 Task: Look for space in Paragould, United States from 10th September, 2023 to 16th September, 2023 for 4 adults in price range Rs.10000 to Rs.14000. Place can be private room with 4 bedrooms having 4 beds and 4 bathrooms. Property type can be house, flat, guest house. Amenities needed are: wifi, TV, free parkinig on premises, gym, breakfast. Booking option can be shelf check-in. Required host language is English.
Action: Mouse moved to (503, 103)
Screenshot: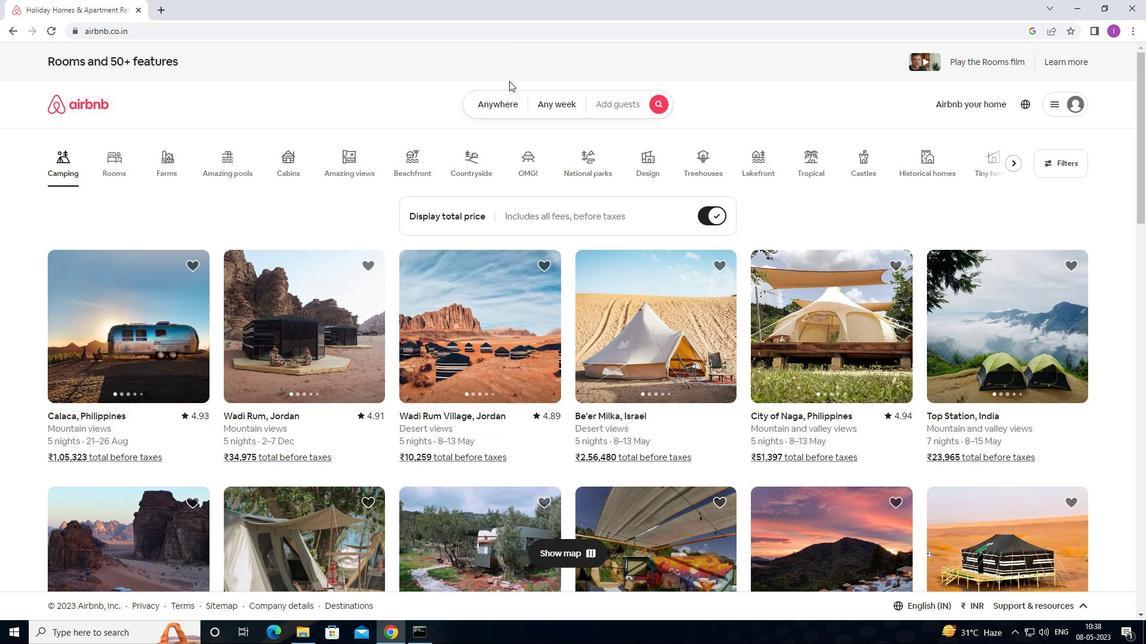 
Action: Mouse pressed left at (503, 103)
Screenshot: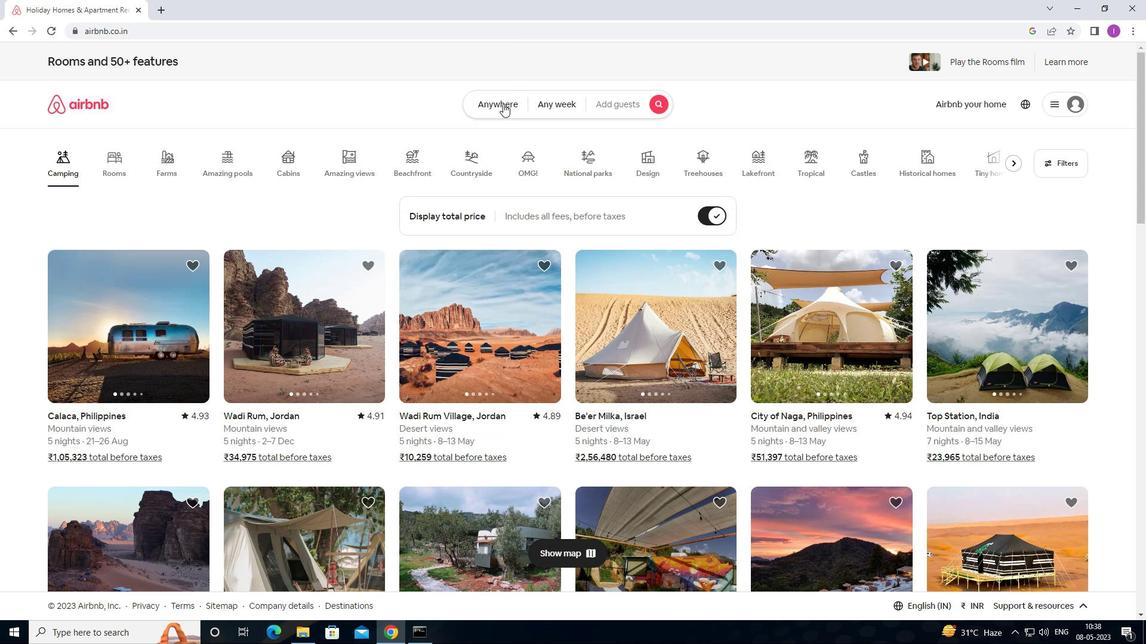
Action: Mouse moved to (390, 150)
Screenshot: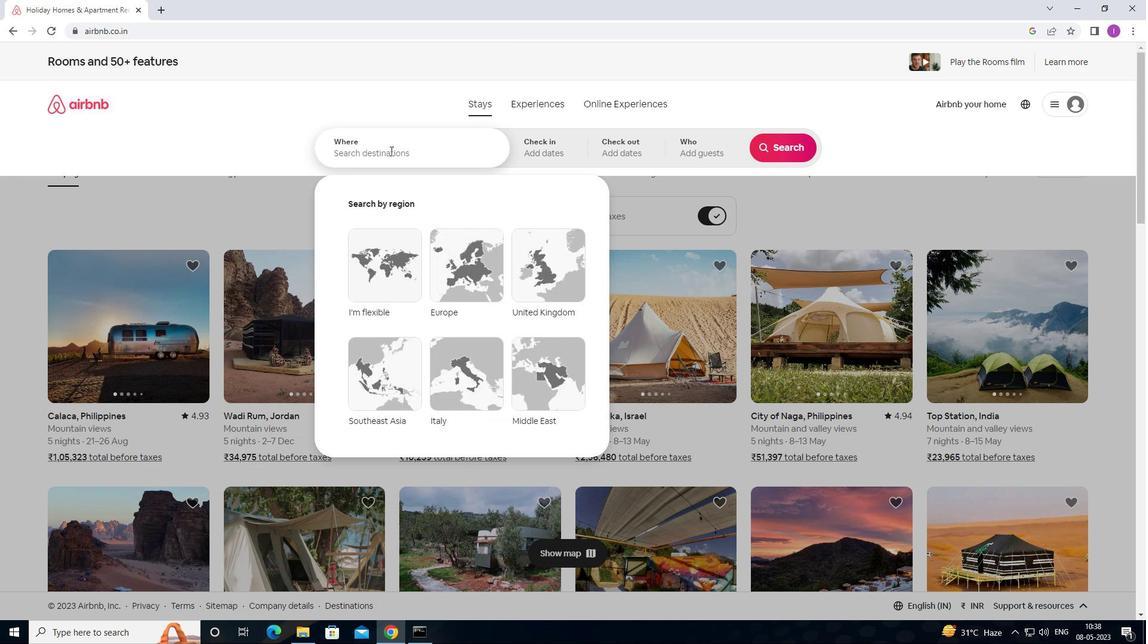 
Action: Mouse pressed left at (390, 150)
Screenshot: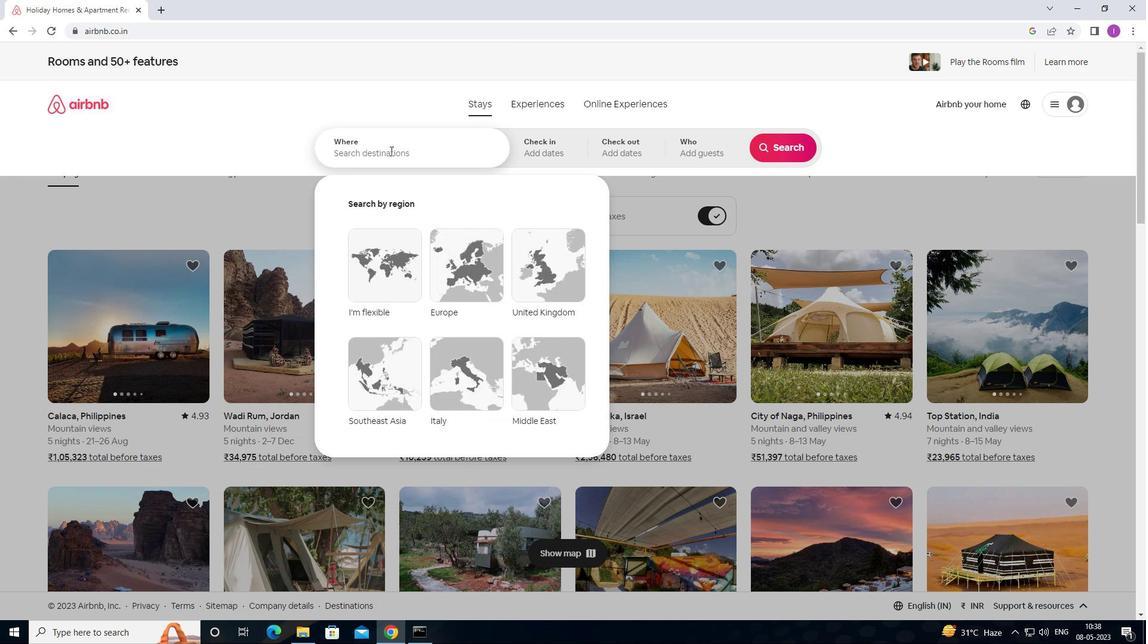 
Action: Mouse moved to (391, 150)
Screenshot: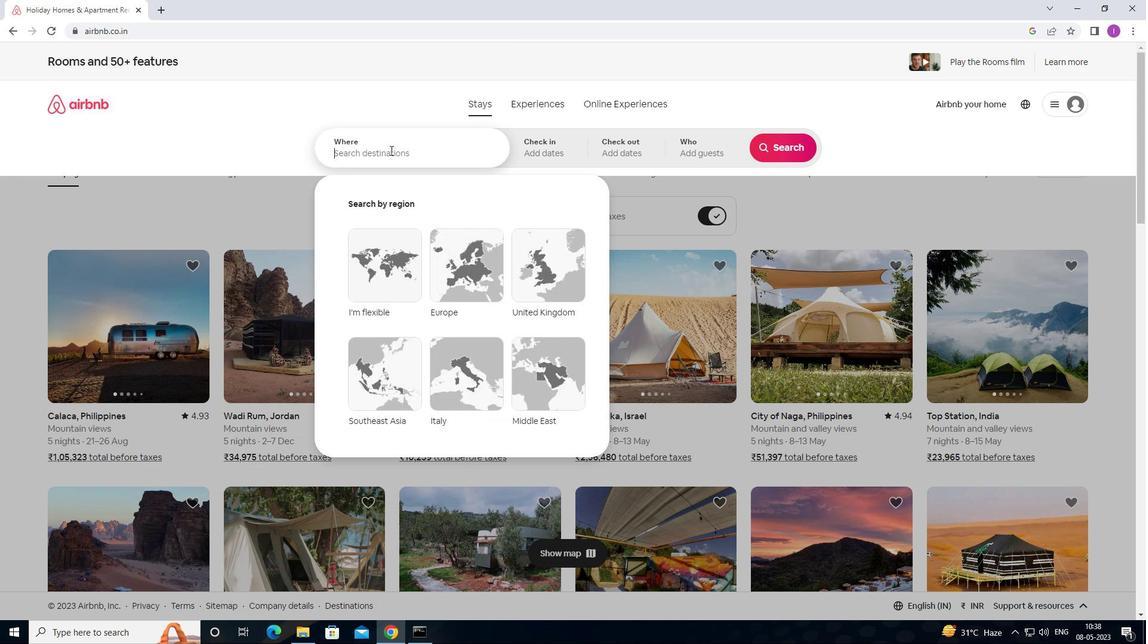 
Action: Key pressed <Key.shift>PARAGOULD,<Key.shift>UNITED<Key.space>STATES
Screenshot: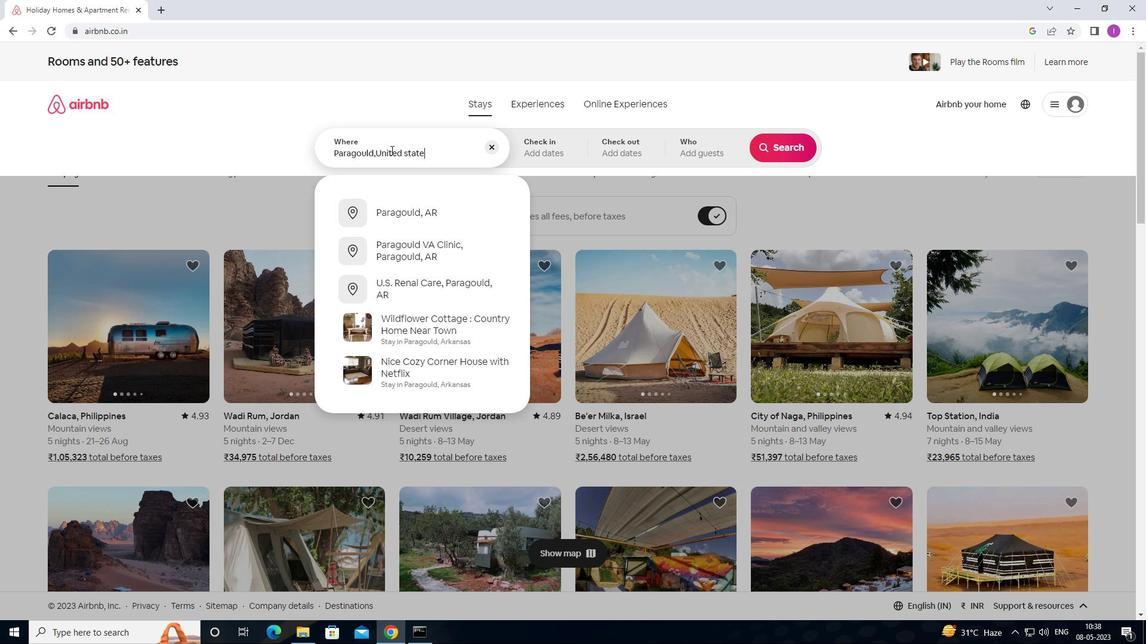 
Action: Mouse moved to (549, 163)
Screenshot: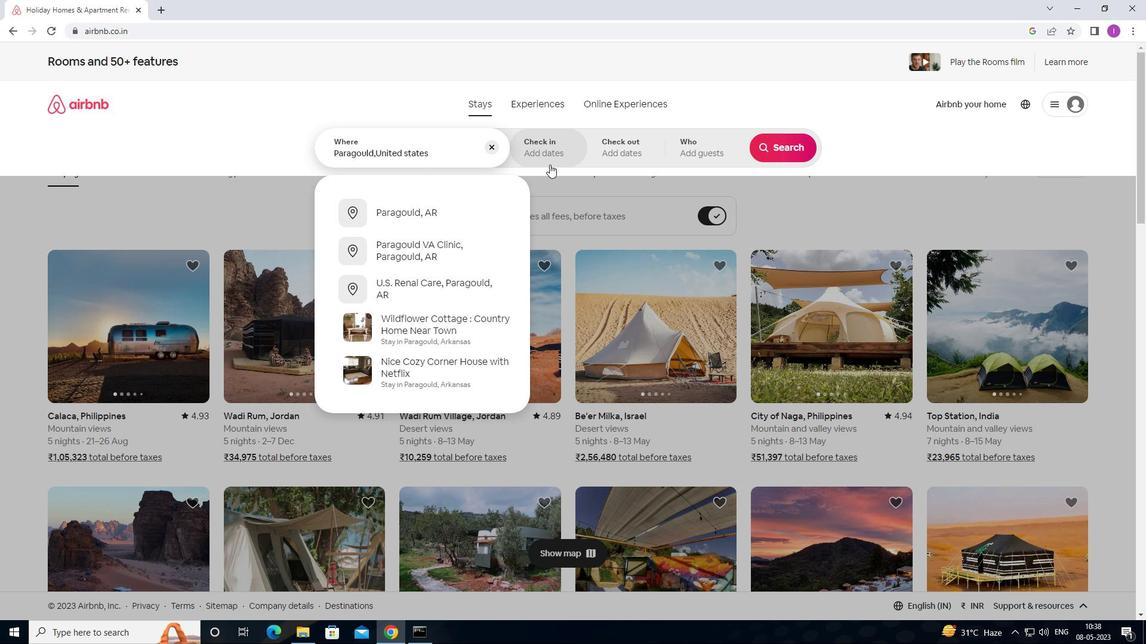 
Action: Mouse pressed left at (549, 163)
Screenshot: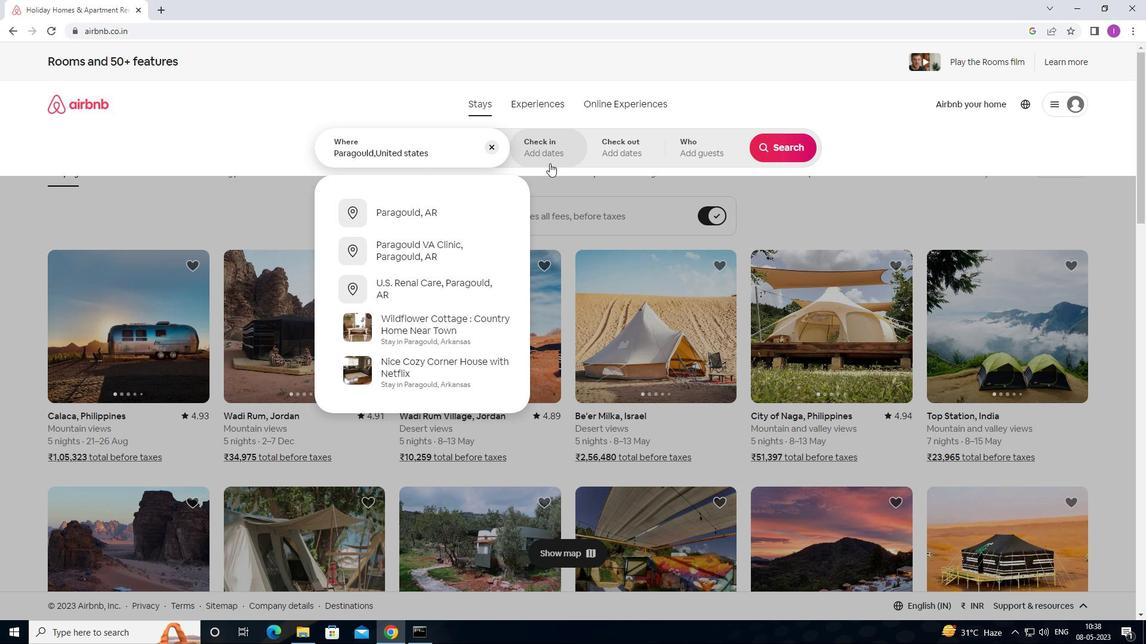 
Action: Mouse moved to (784, 238)
Screenshot: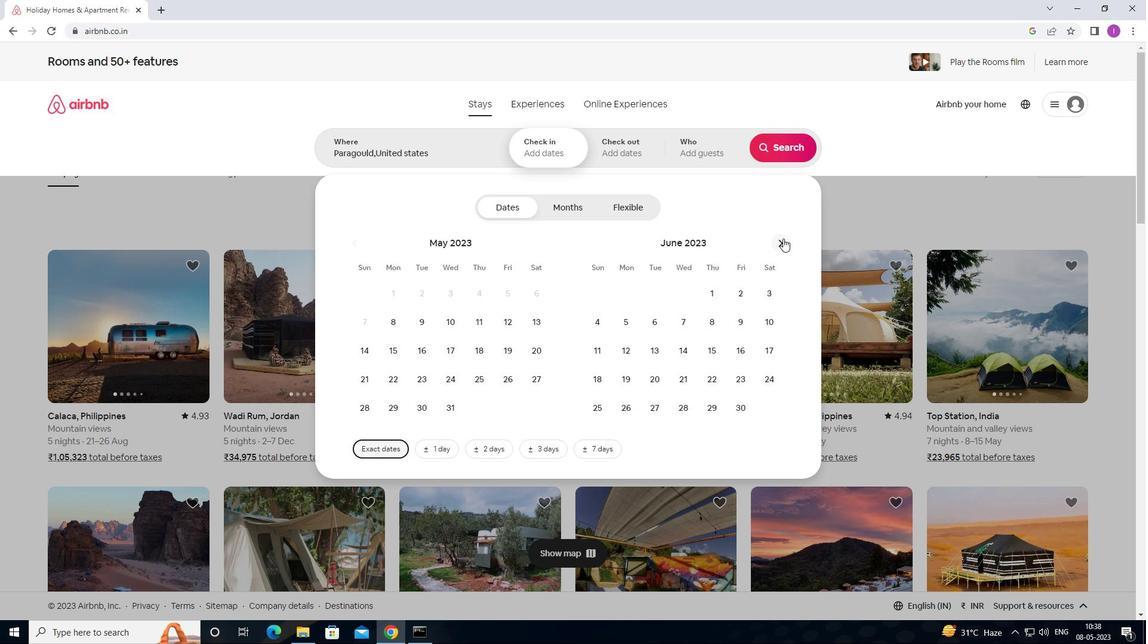 
Action: Mouse pressed left at (784, 238)
Screenshot: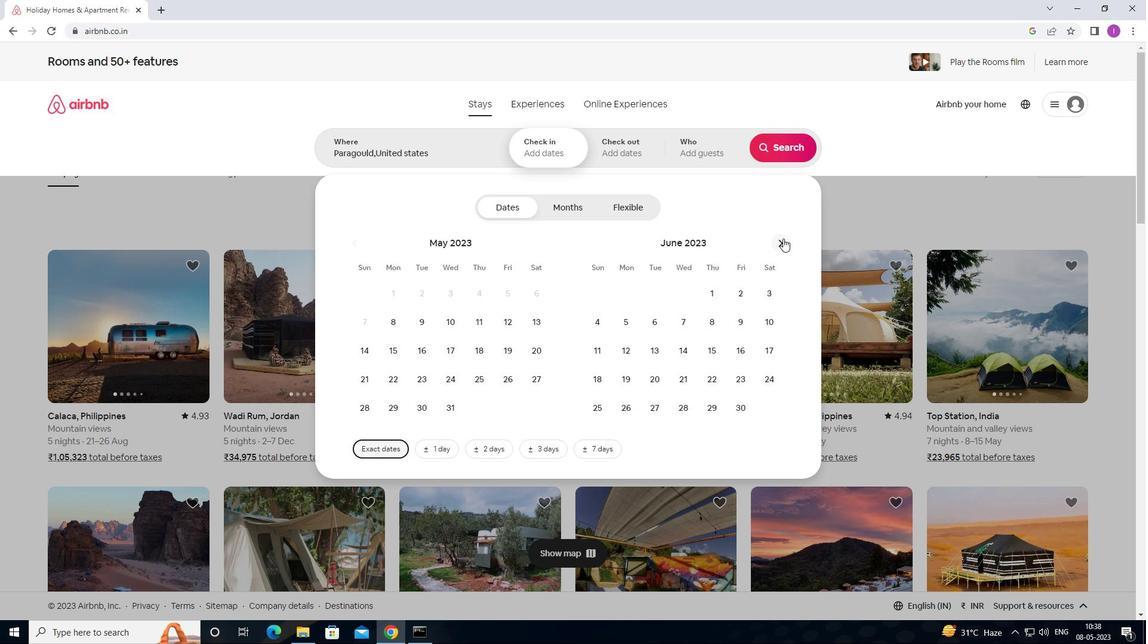 
Action: Mouse moved to (785, 239)
Screenshot: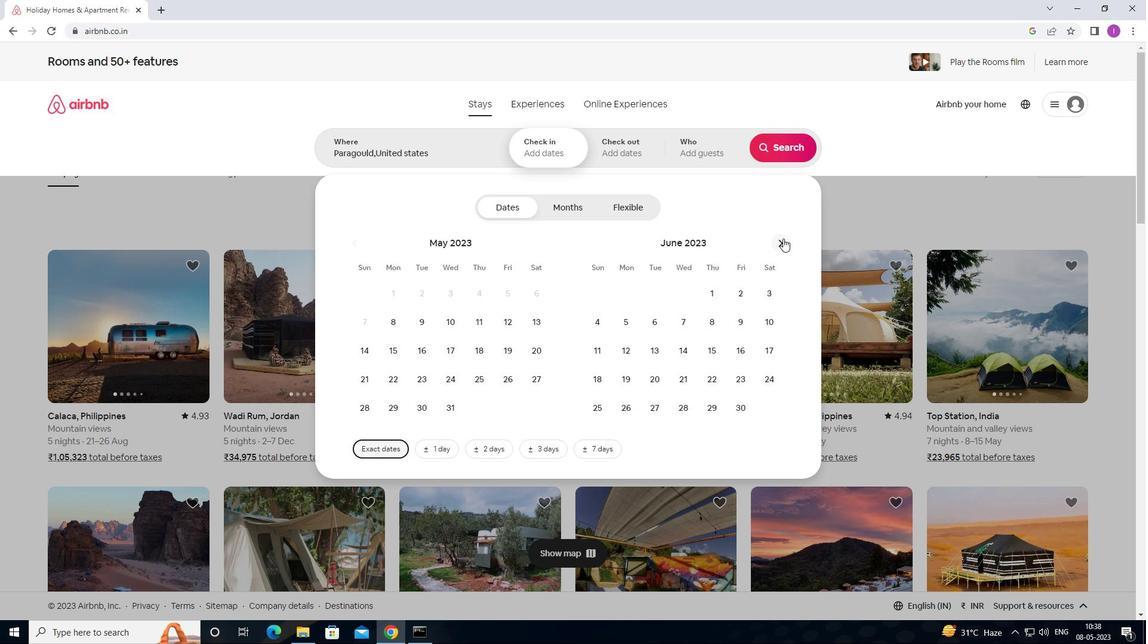 
Action: Mouse pressed left at (785, 239)
Screenshot: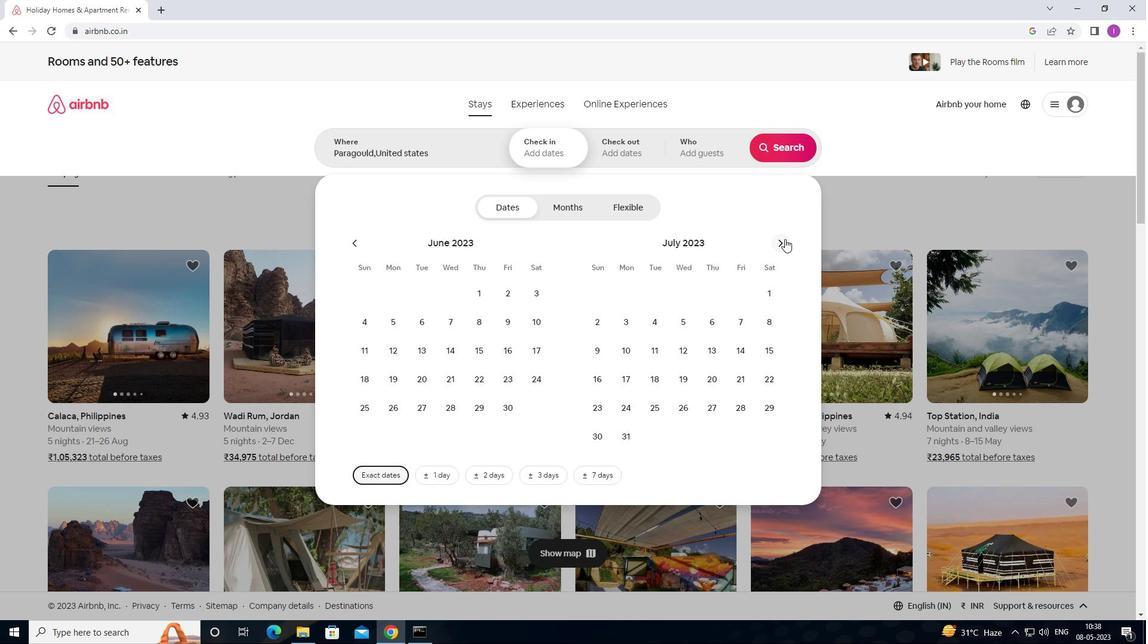 
Action: Mouse pressed left at (785, 239)
Screenshot: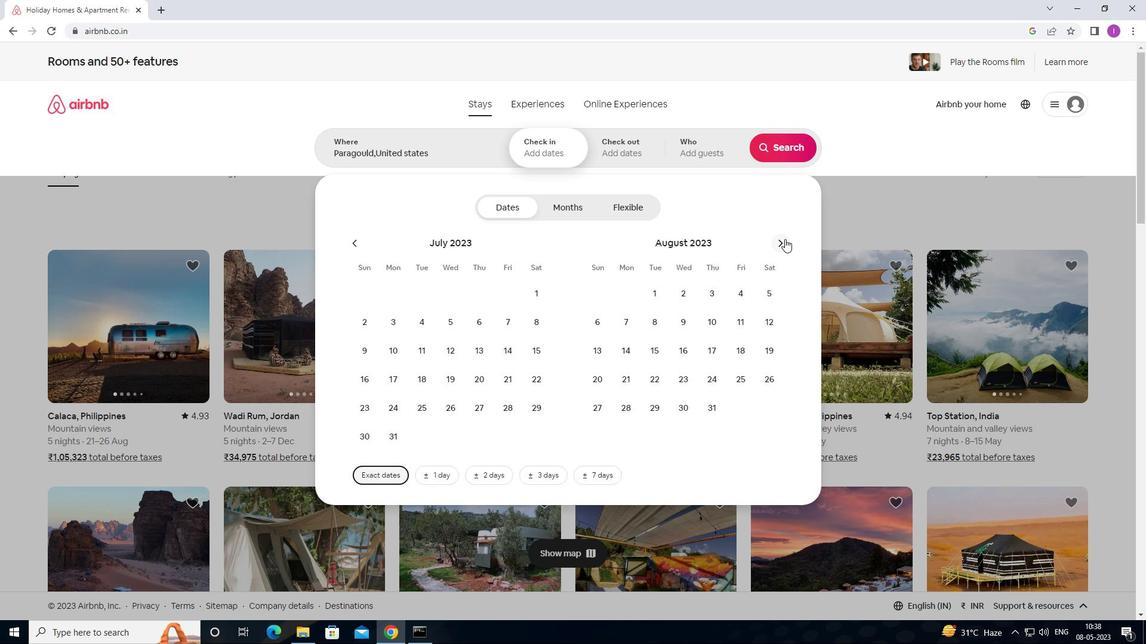 
Action: Mouse moved to (597, 352)
Screenshot: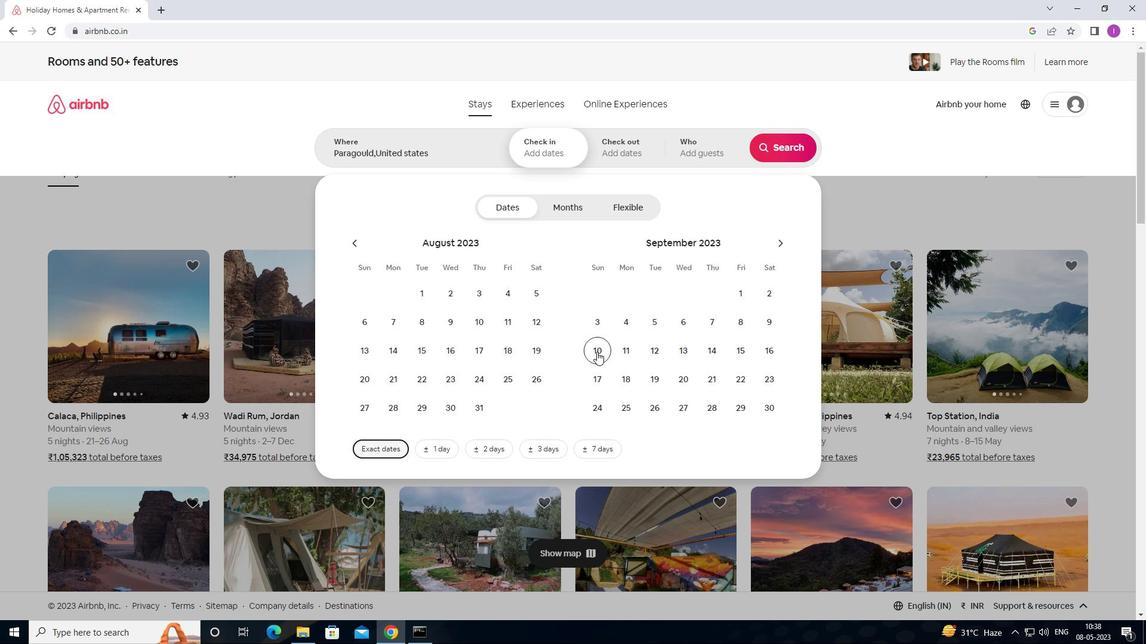 
Action: Mouse pressed left at (597, 352)
Screenshot: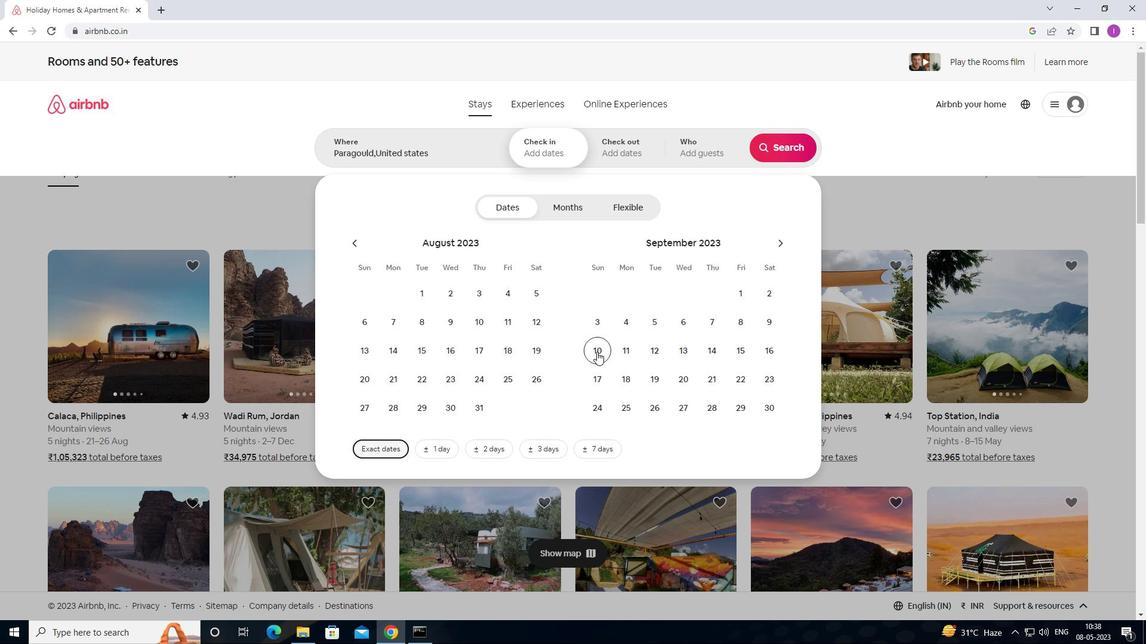 
Action: Mouse moved to (765, 348)
Screenshot: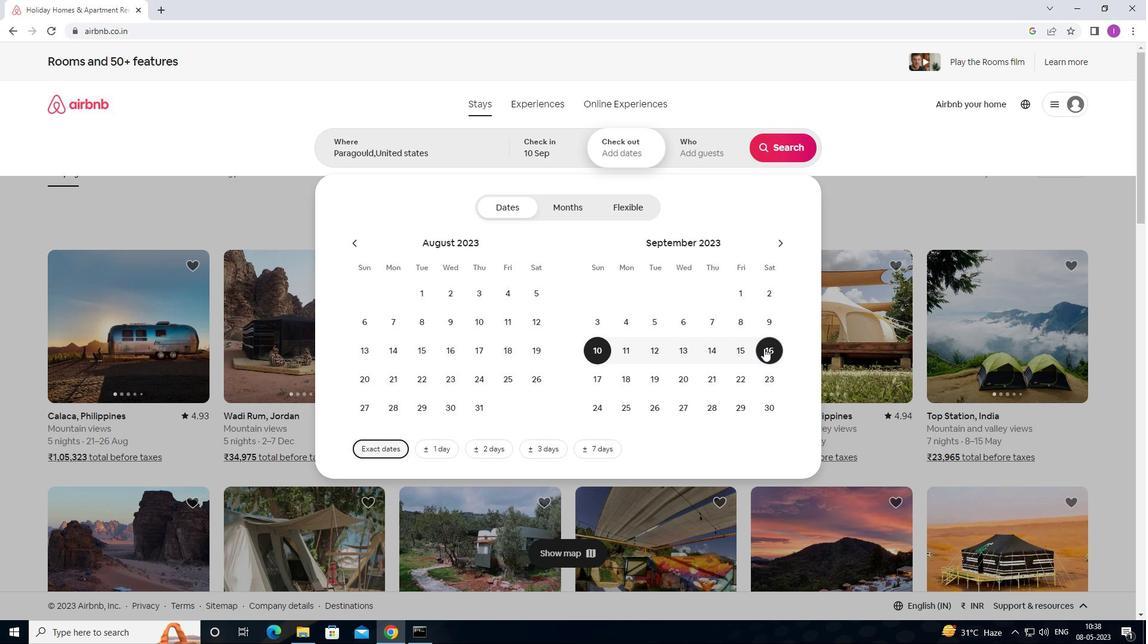 
Action: Mouse pressed left at (765, 348)
Screenshot: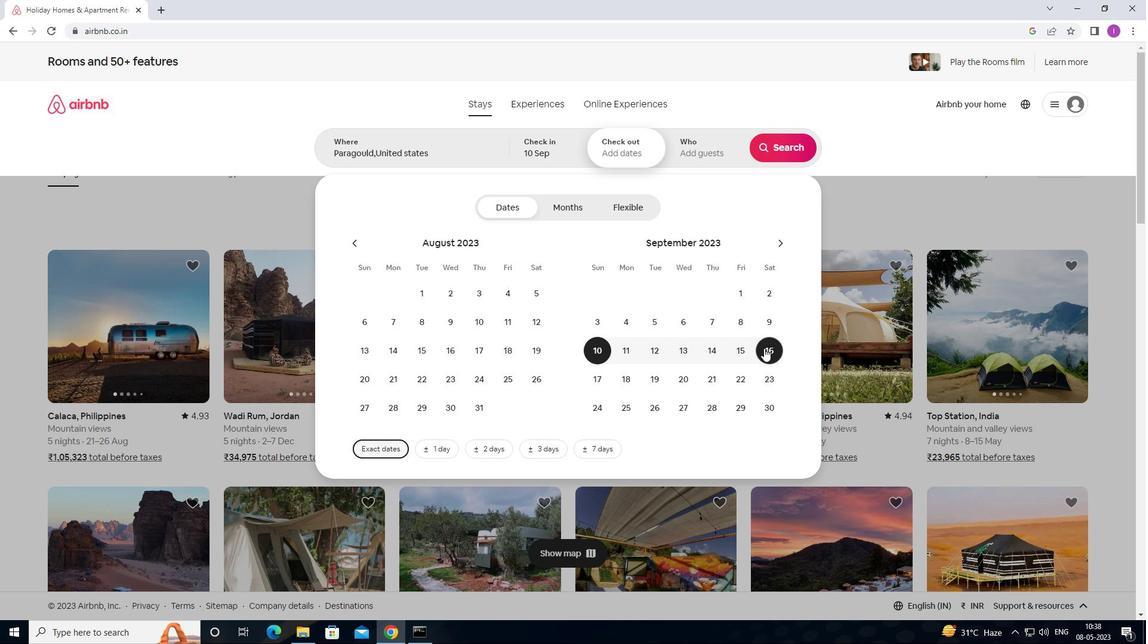 
Action: Mouse moved to (729, 150)
Screenshot: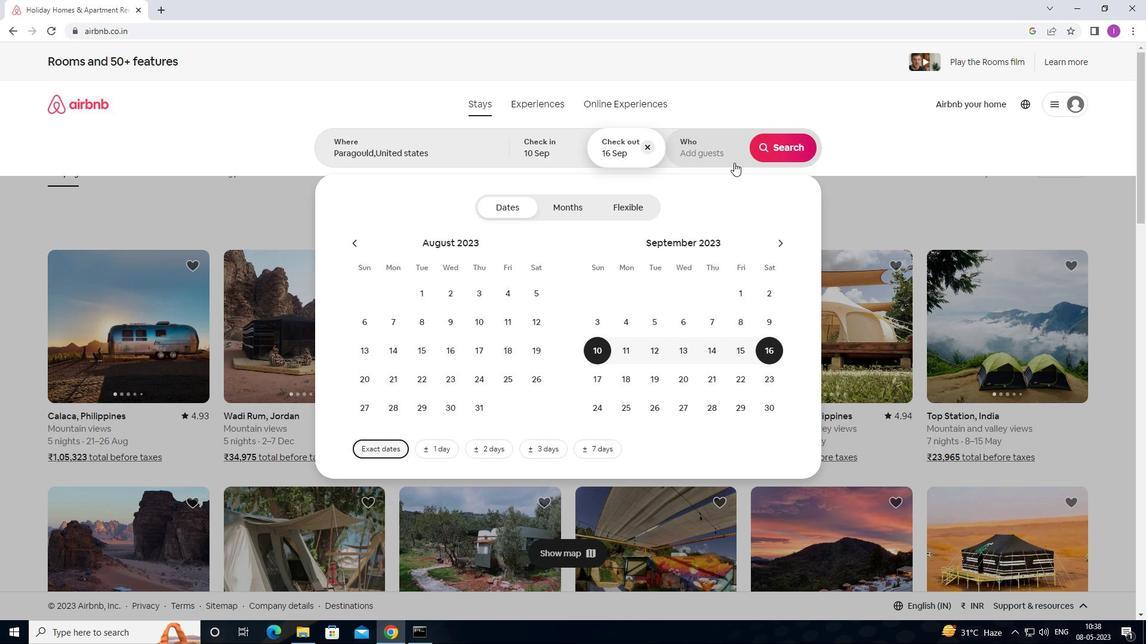 
Action: Mouse pressed left at (729, 150)
Screenshot: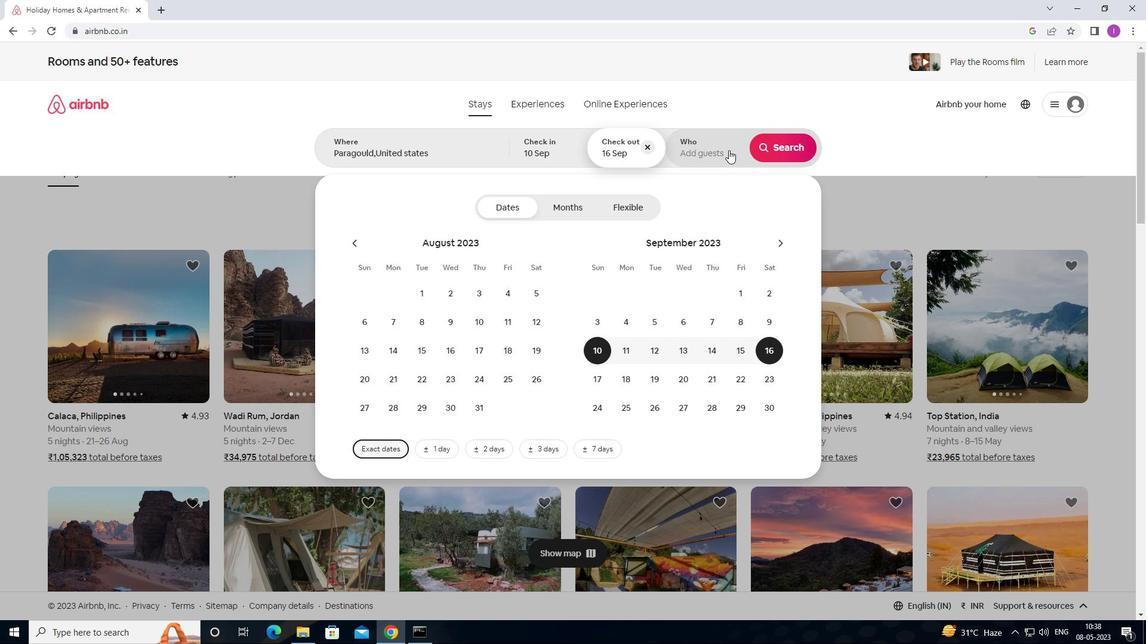 
Action: Mouse moved to (781, 210)
Screenshot: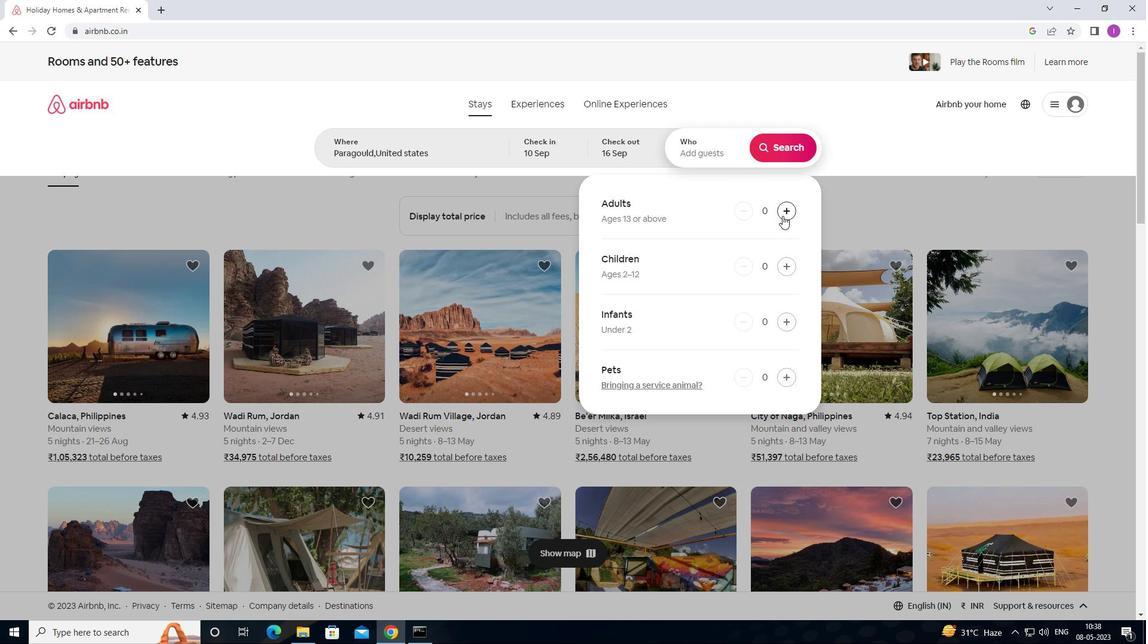 
Action: Mouse pressed left at (781, 210)
Screenshot: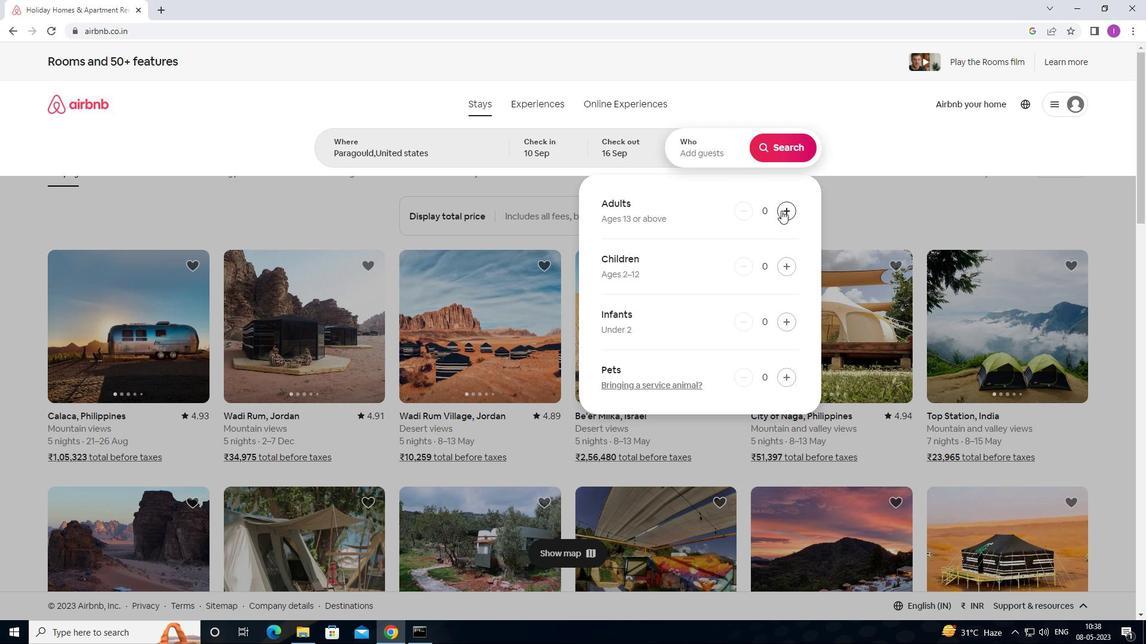 
Action: Mouse moved to (782, 209)
Screenshot: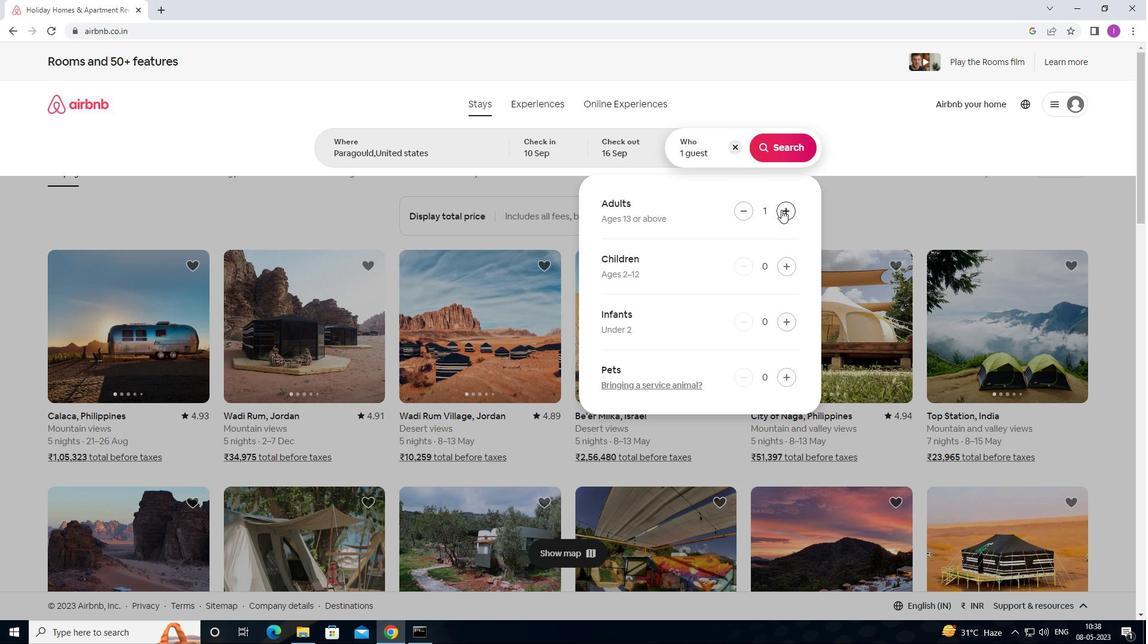 
Action: Mouse pressed left at (782, 209)
Screenshot: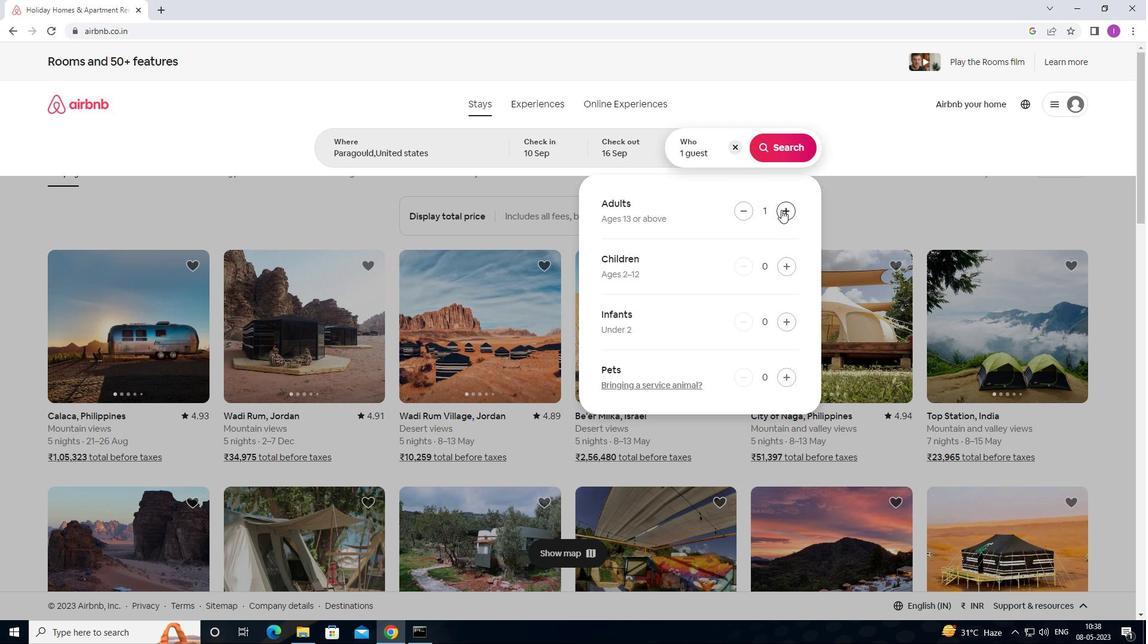 
Action: Mouse pressed left at (782, 209)
Screenshot: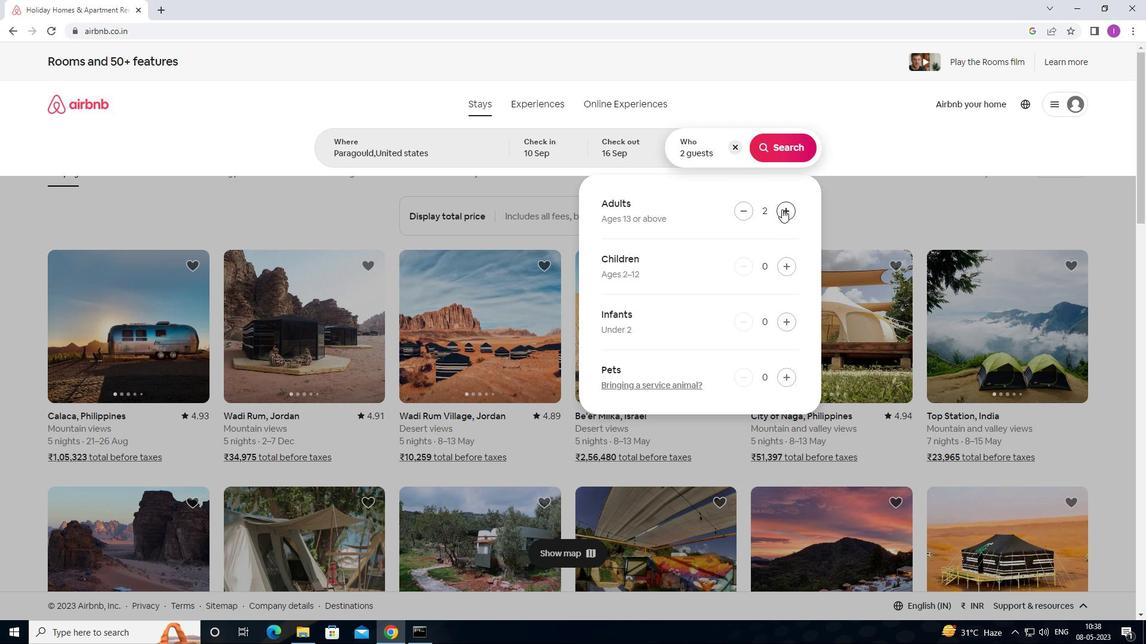 
Action: Mouse pressed left at (782, 209)
Screenshot: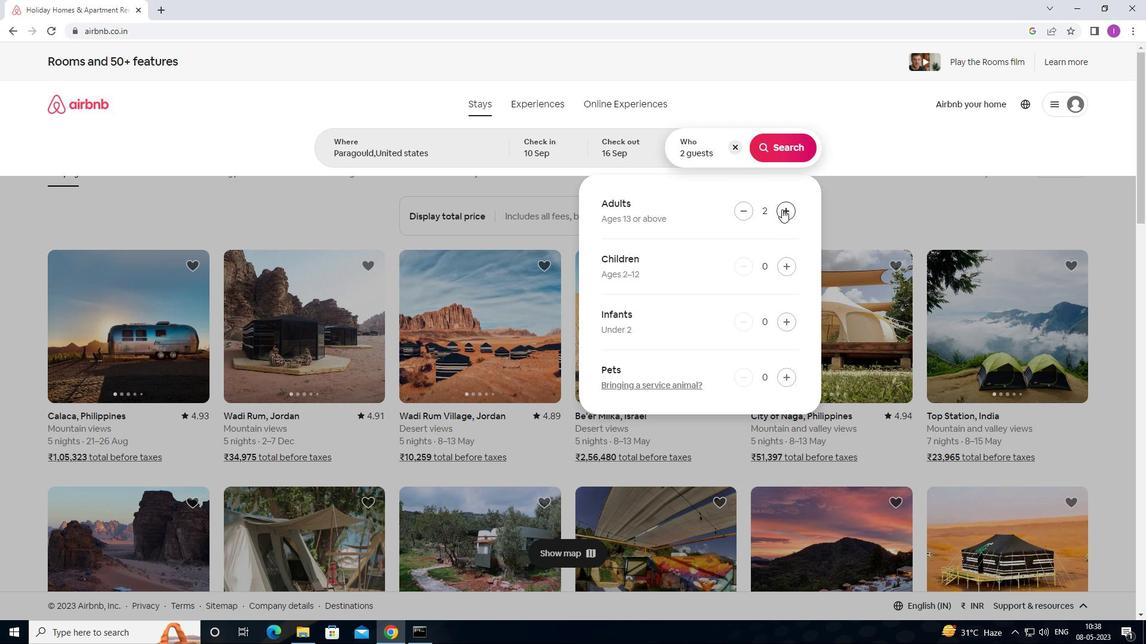 
Action: Mouse moved to (779, 154)
Screenshot: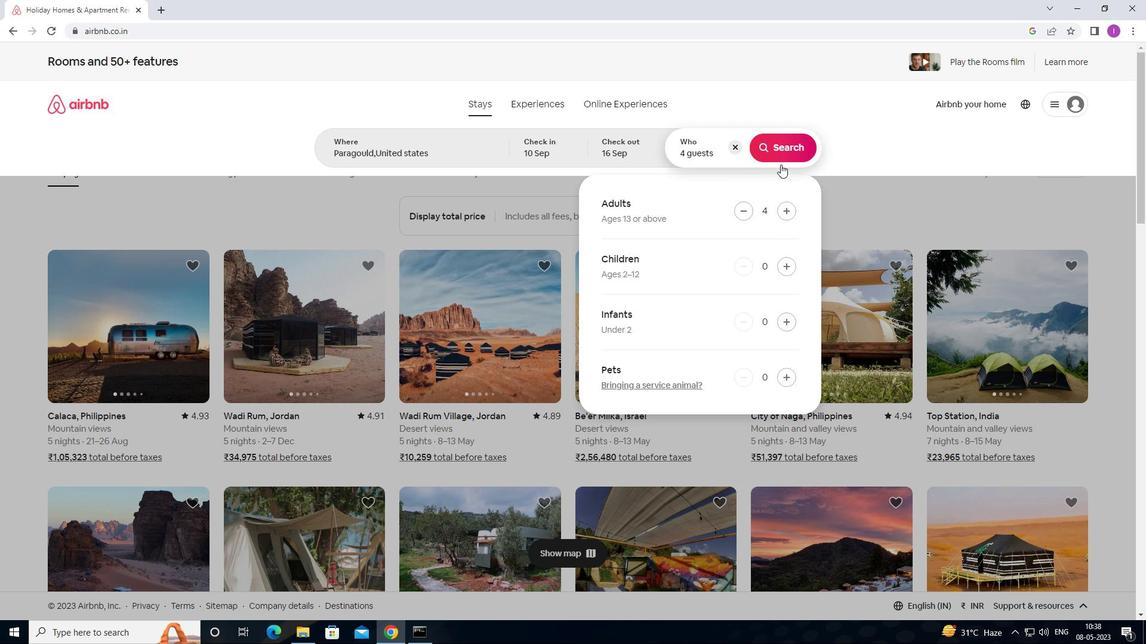 
Action: Mouse pressed left at (779, 154)
Screenshot: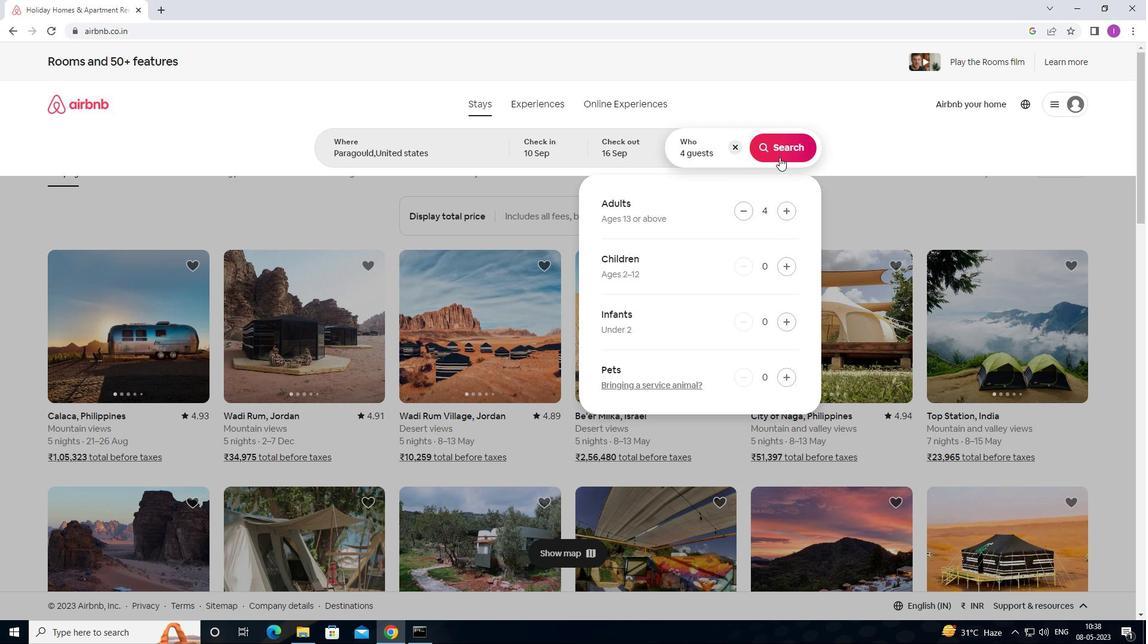 
Action: Mouse moved to (1099, 116)
Screenshot: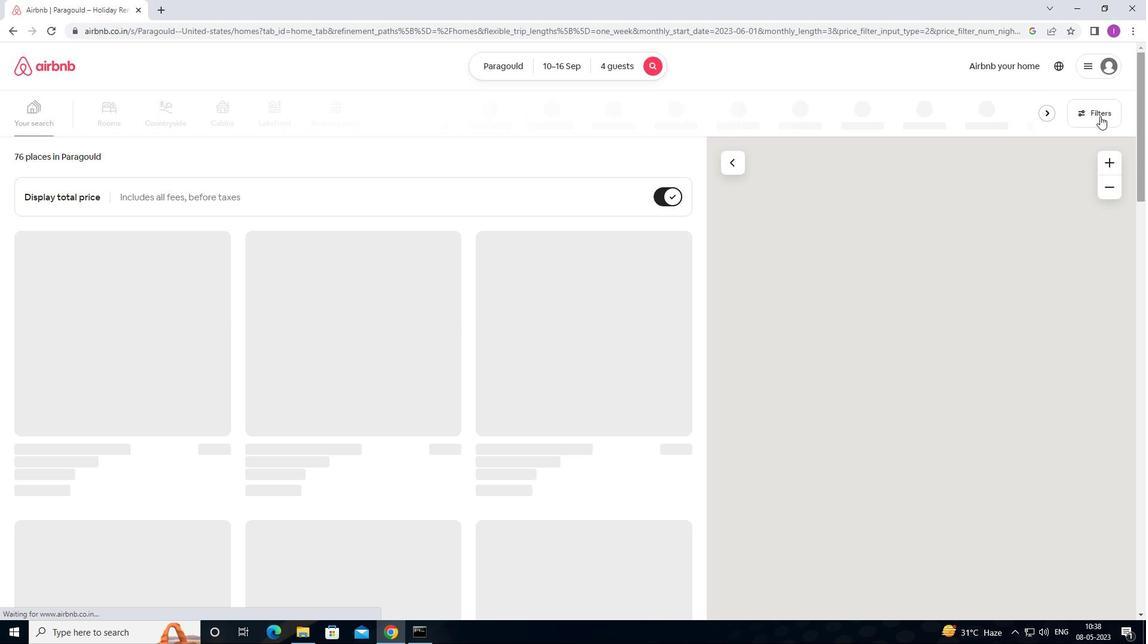 
Action: Mouse pressed left at (1099, 116)
Screenshot: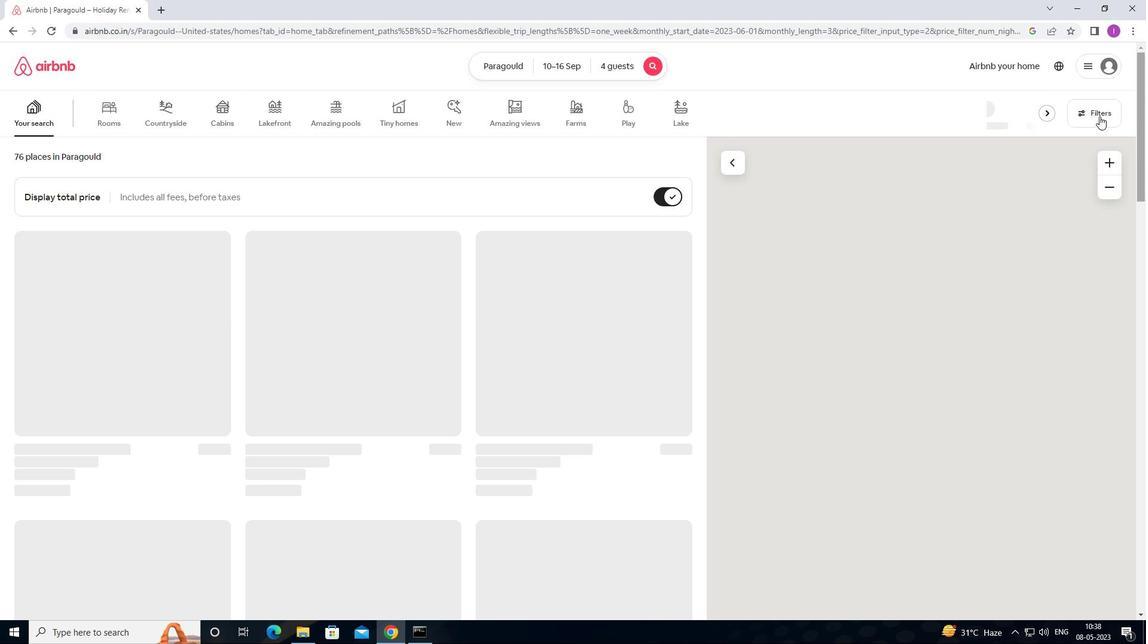 
Action: Mouse moved to (431, 400)
Screenshot: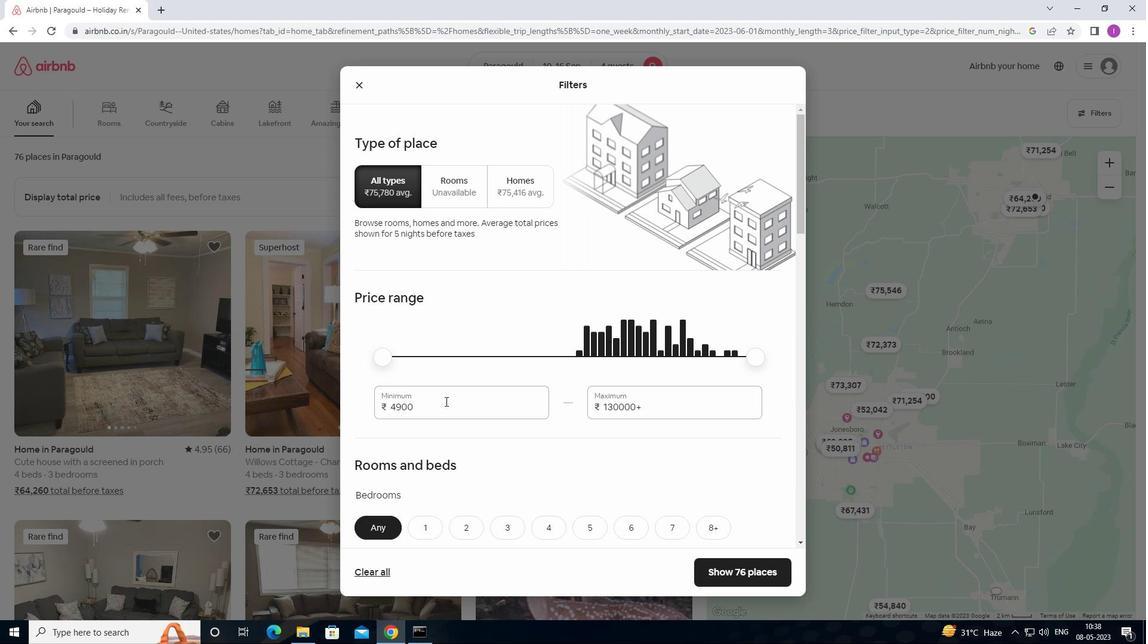 
Action: Mouse pressed left at (431, 400)
Screenshot: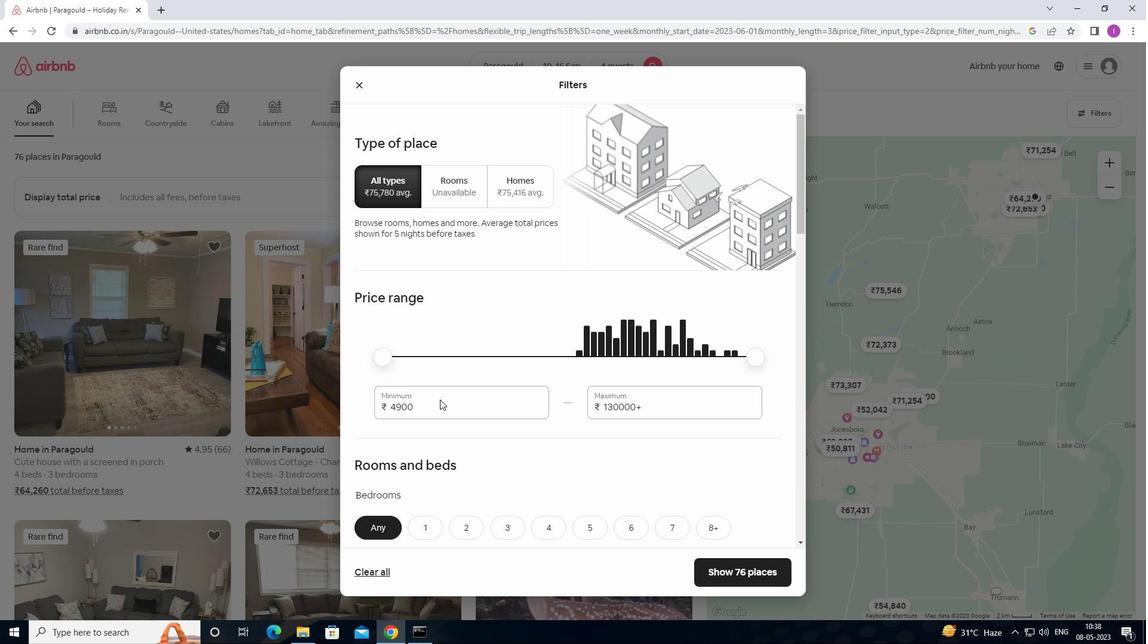 
Action: Mouse moved to (426, 404)
Screenshot: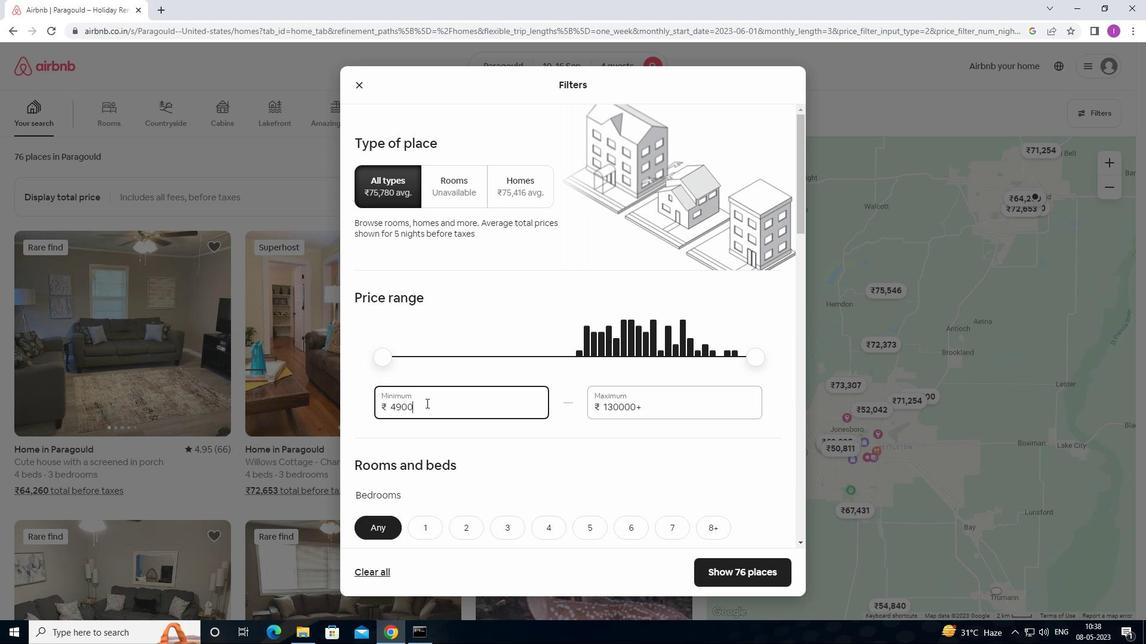 
Action: Mouse pressed left at (426, 404)
Screenshot: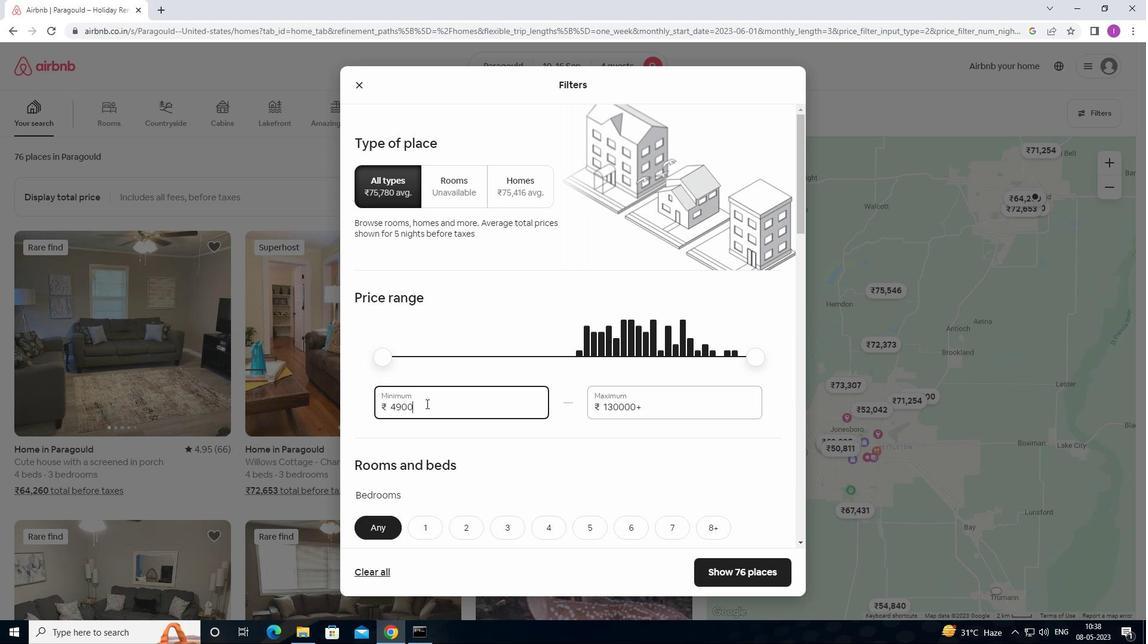 
Action: Mouse moved to (360, 410)
Screenshot: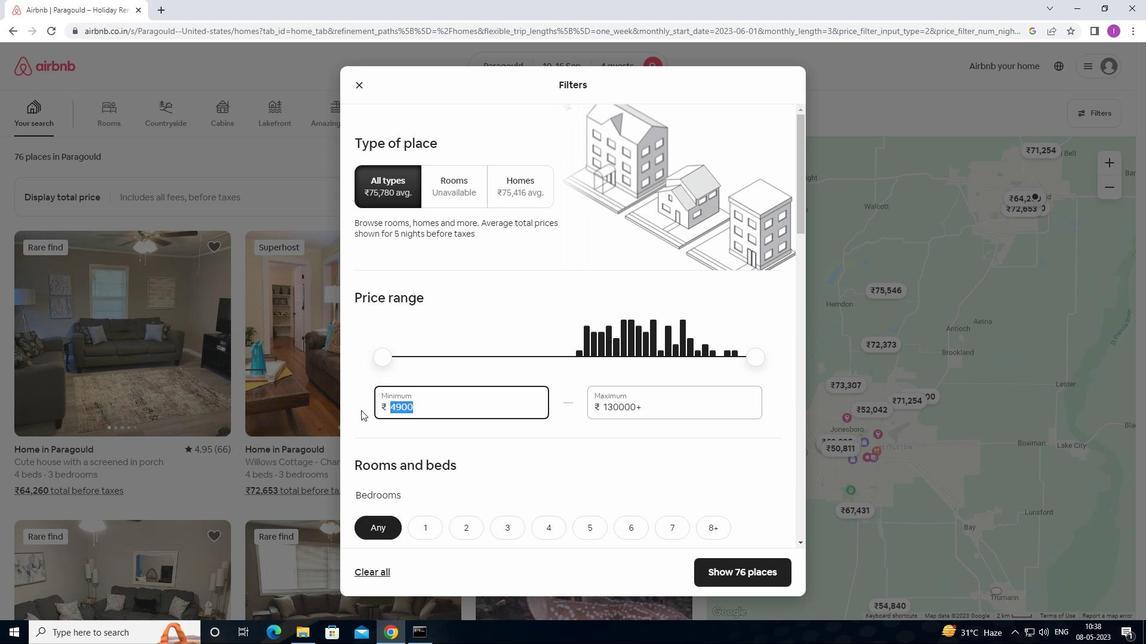 
Action: Key pressed 10000
Screenshot: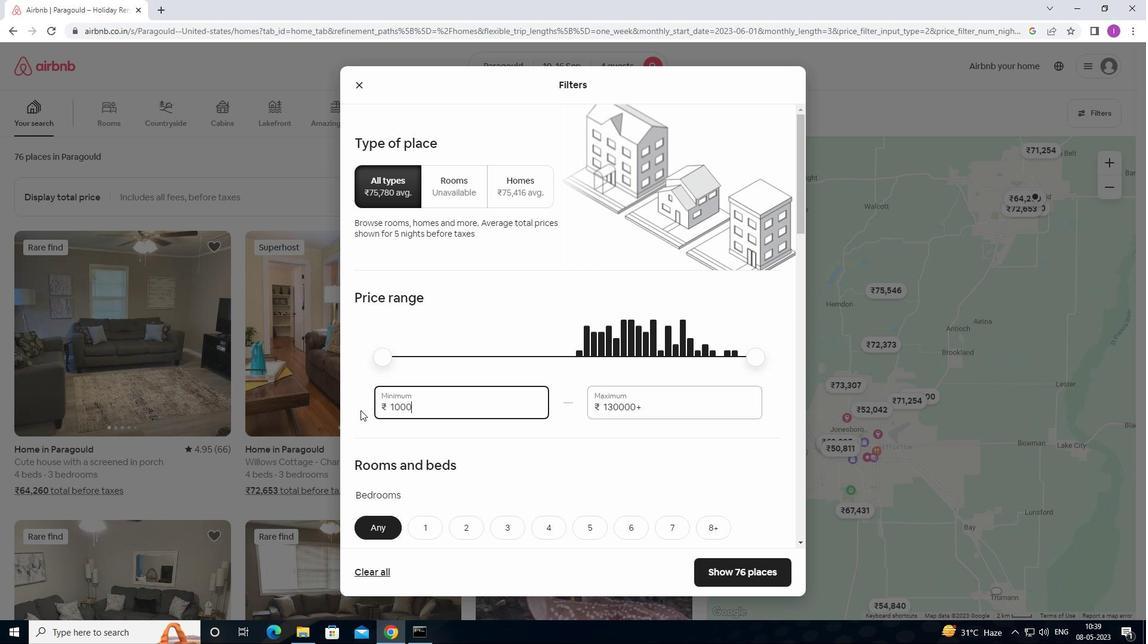 
Action: Mouse moved to (685, 409)
Screenshot: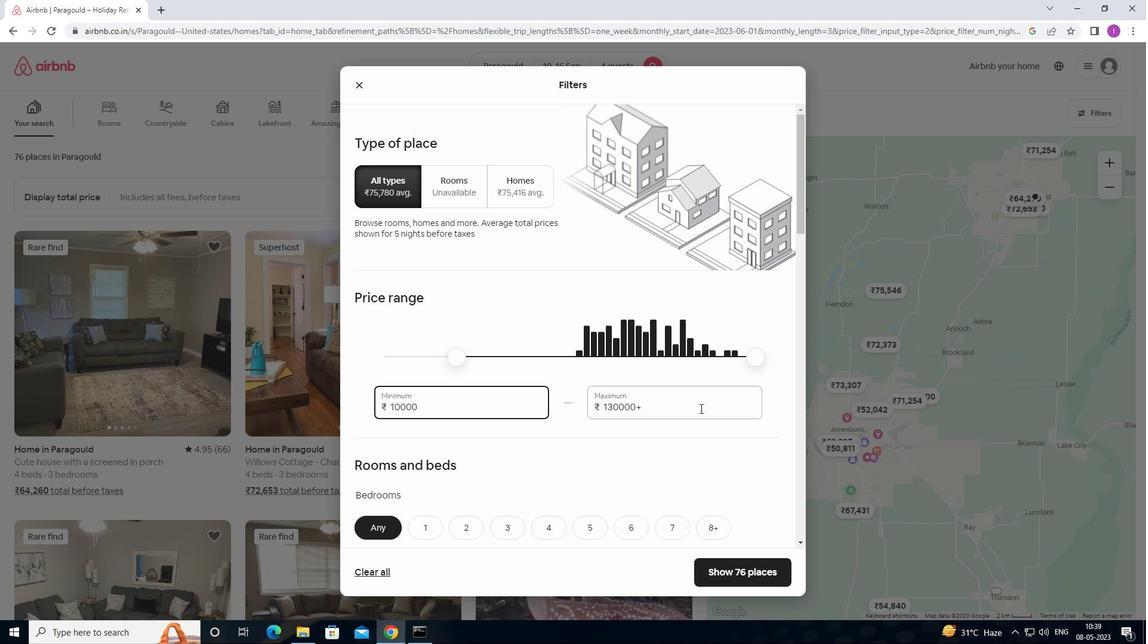 
Action: Mouse pressed left at (685, 409)
Screenshot: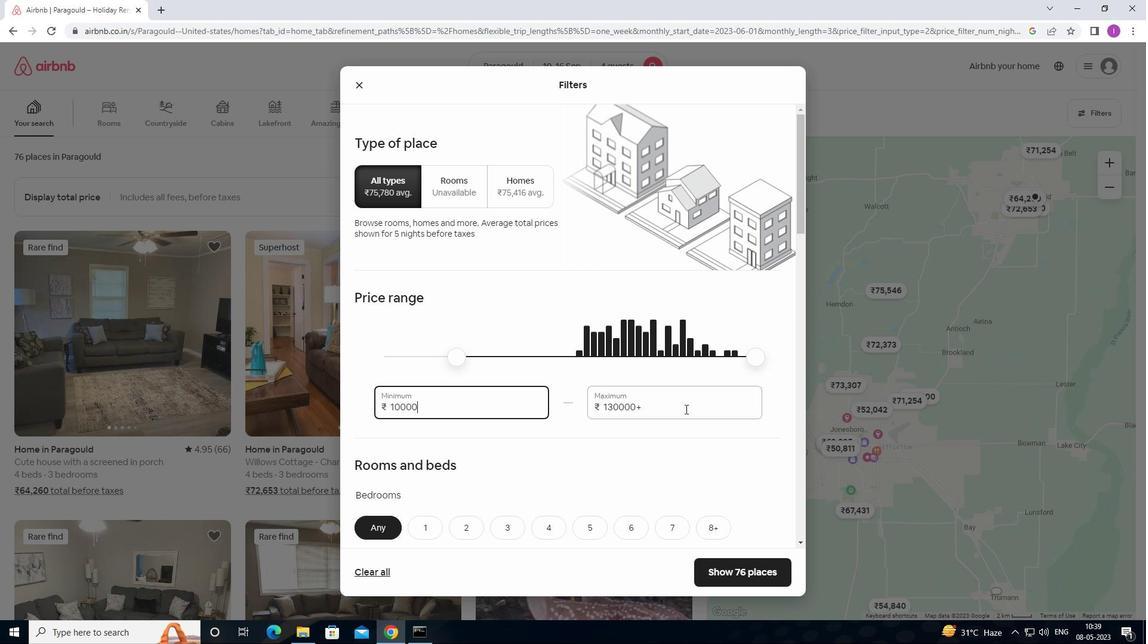 
Action: Mouse moved to (581, 412)
Screenshot: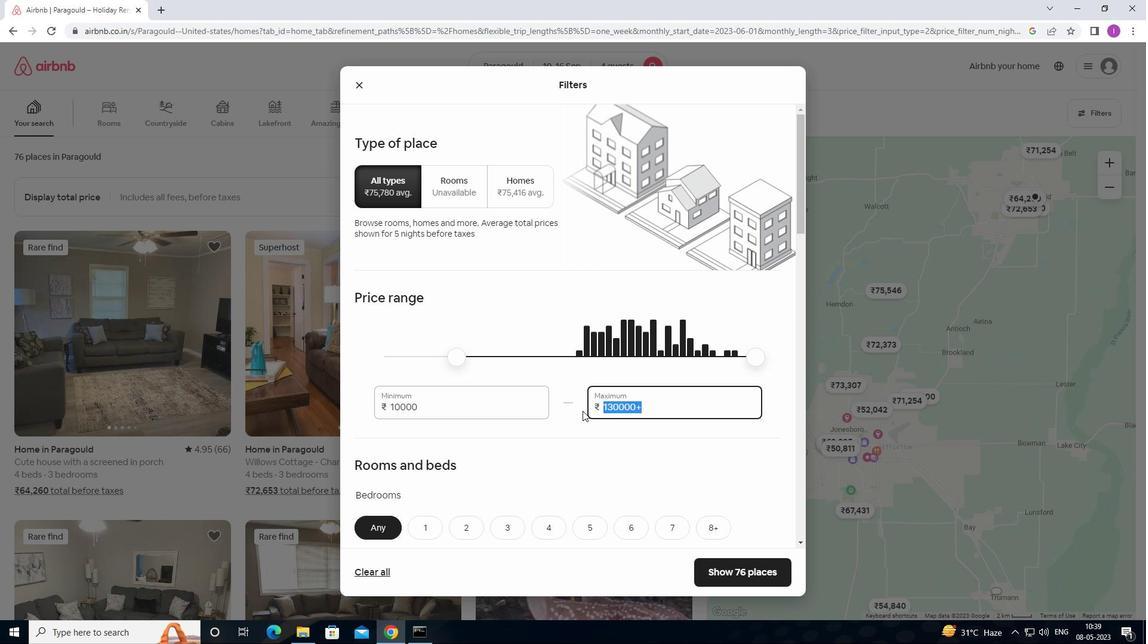 
Action: Key pressed 14000
Screenshot: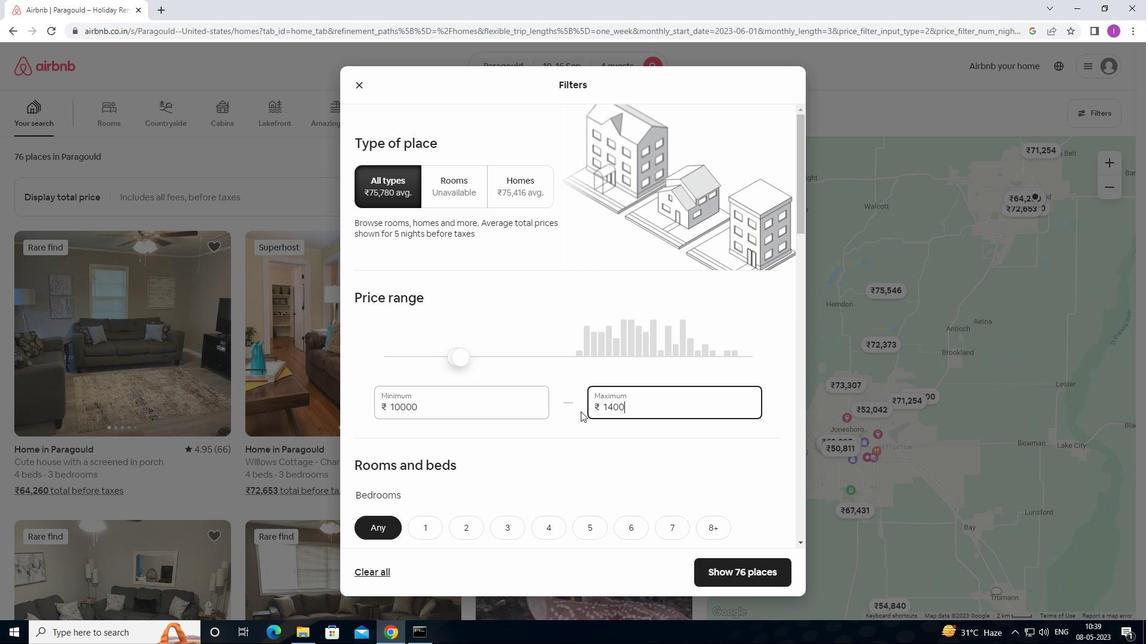 
Action: Mouse scrolled (581, 411) with delta (0, 0)
Screenshot: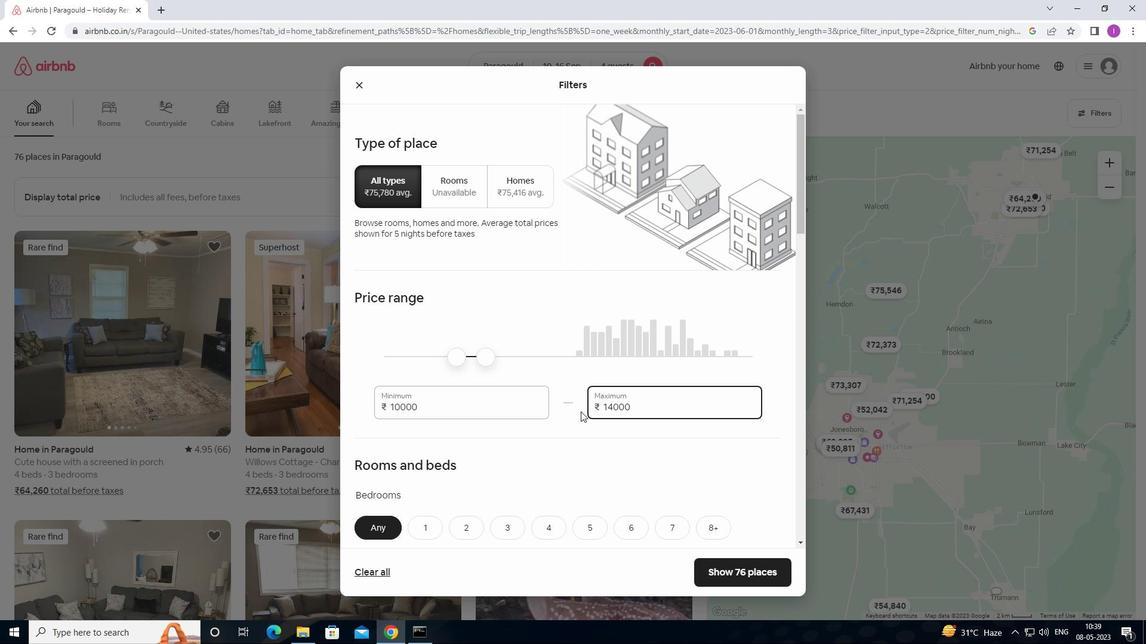 
Action: Mouse moved to (572, 465)
Screenshot: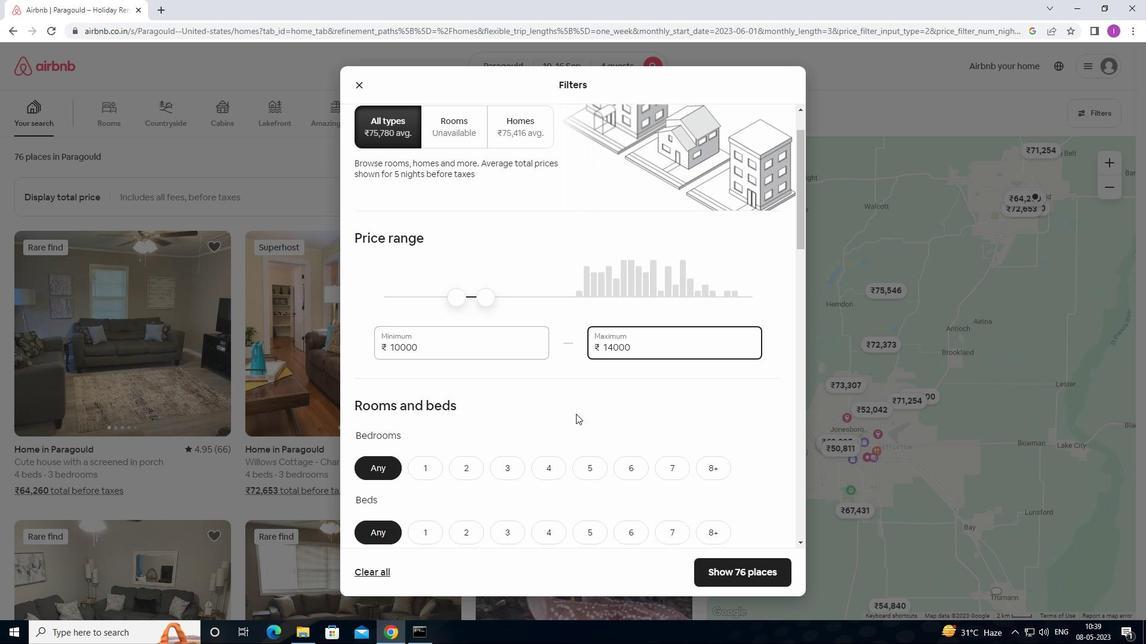 
Action: Mouse scrolled (572, 464) with delta (0, 0)
Screenshot: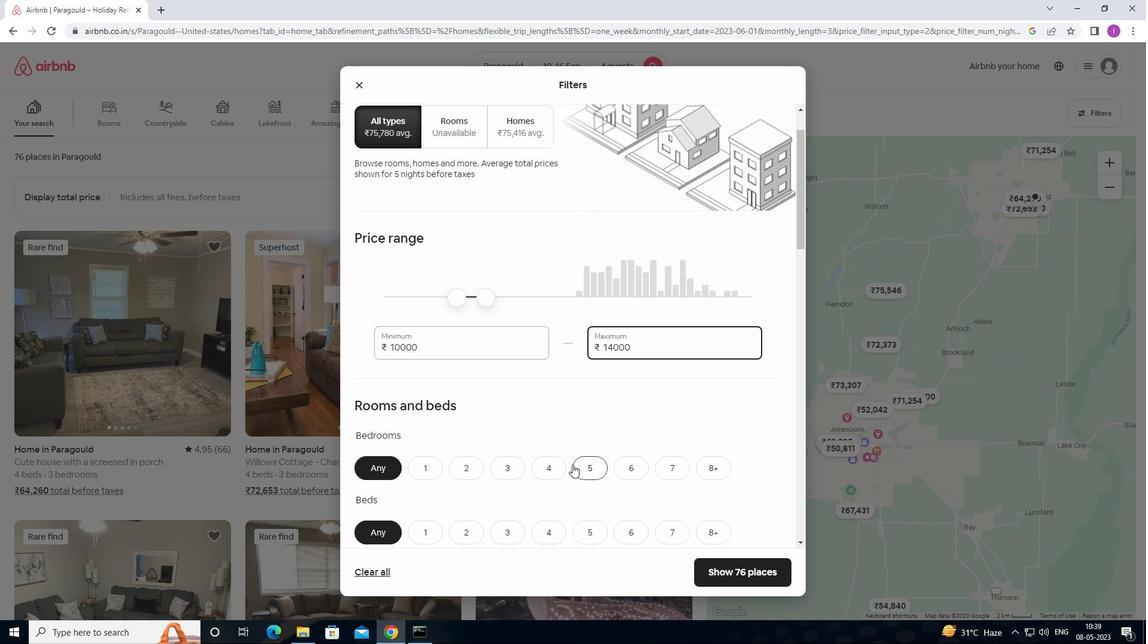 
Action: Mouse moved to (559, 402)
Screenshot: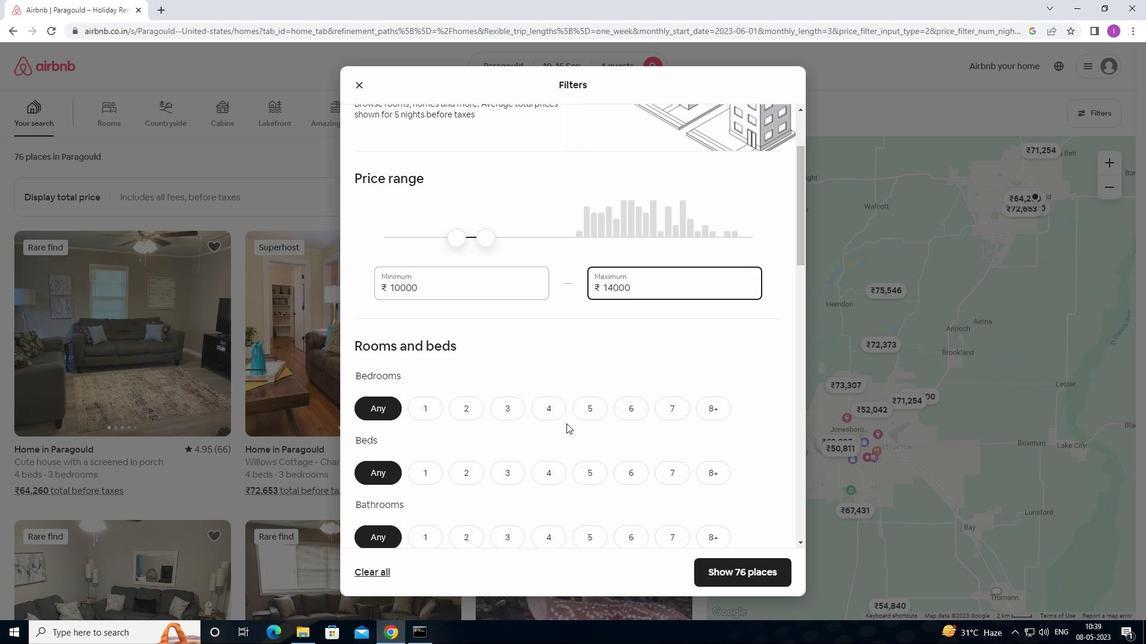 
Action: Mouse pressed left at (559, 402)
Screenshot: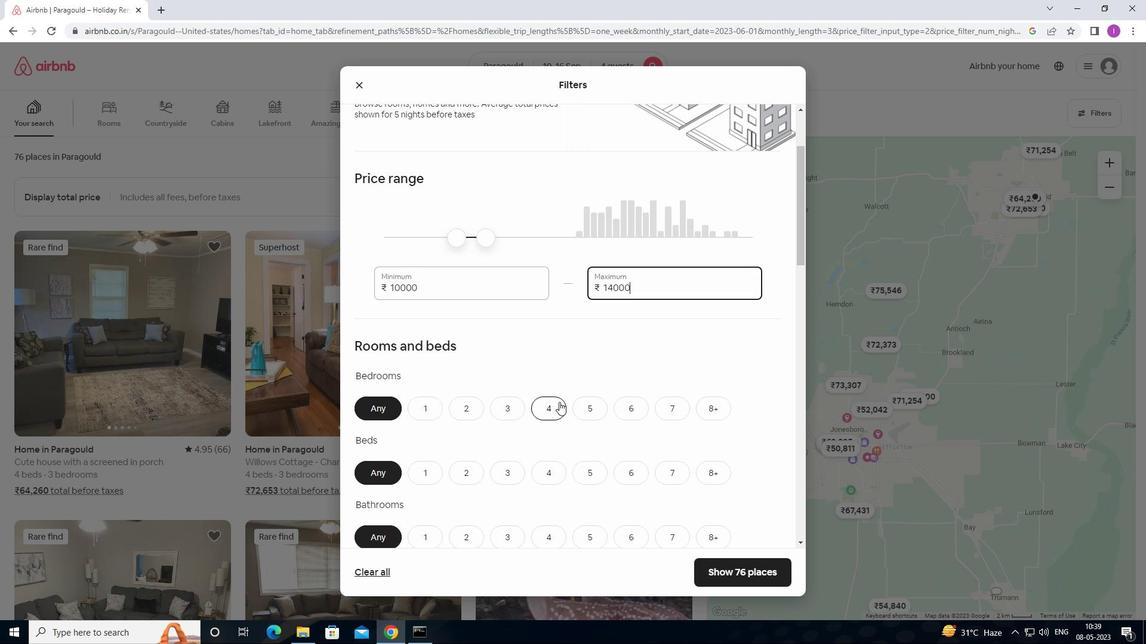 
Action: Mouse moved to (560, 474)
Screenshot: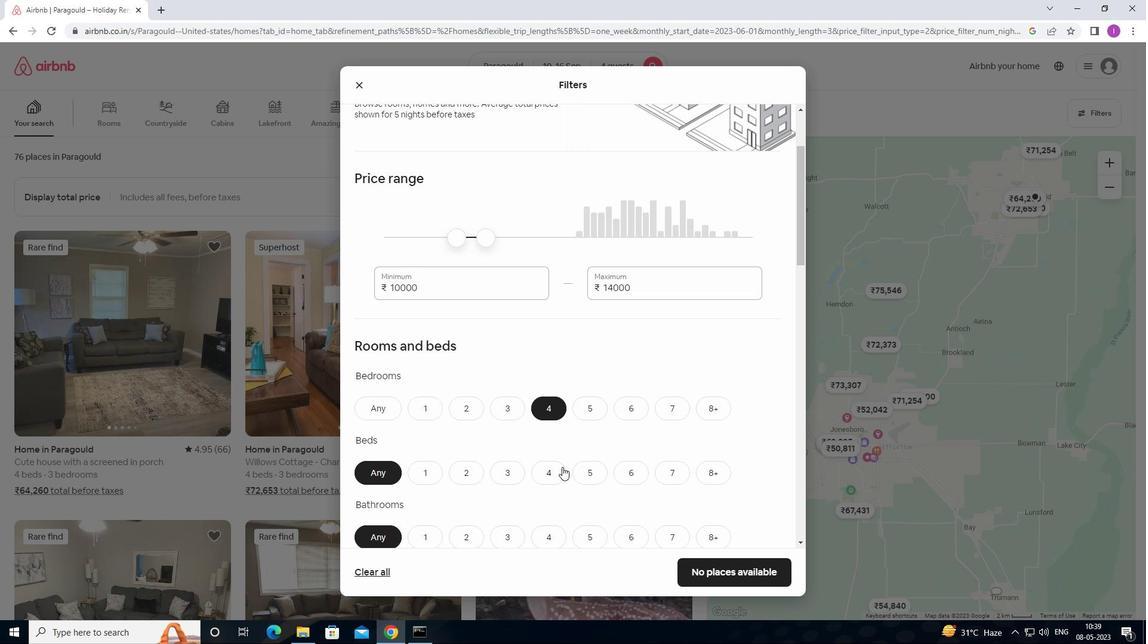 
Action: Mouse pressed left at (560, 474)
Screenshot: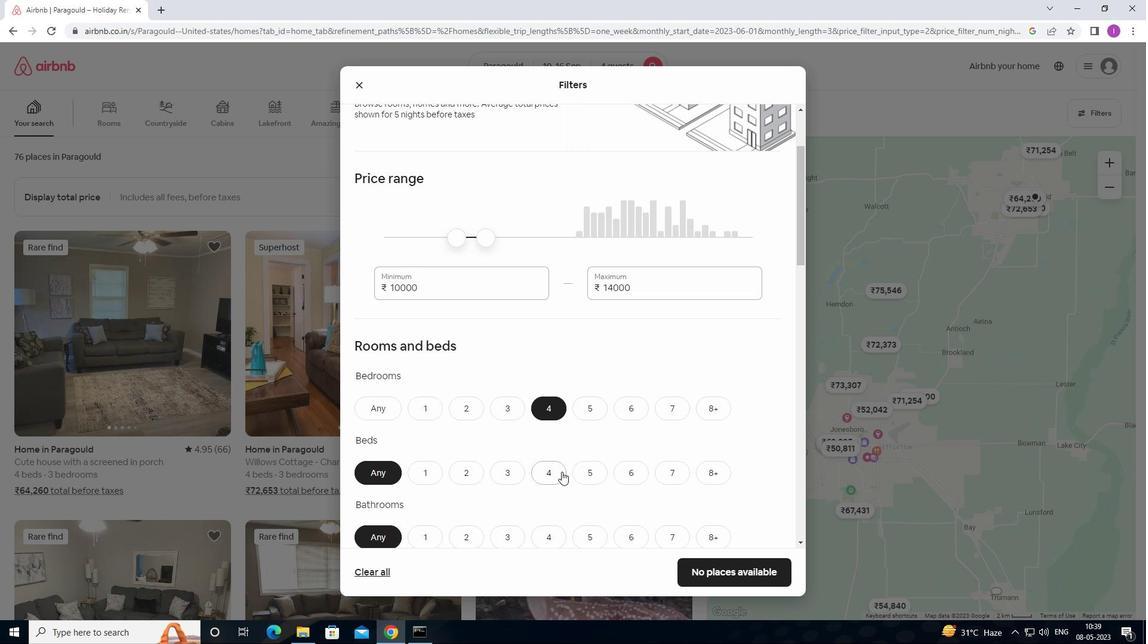 
Action: Mouse moved to (542, 531)
Screenshot: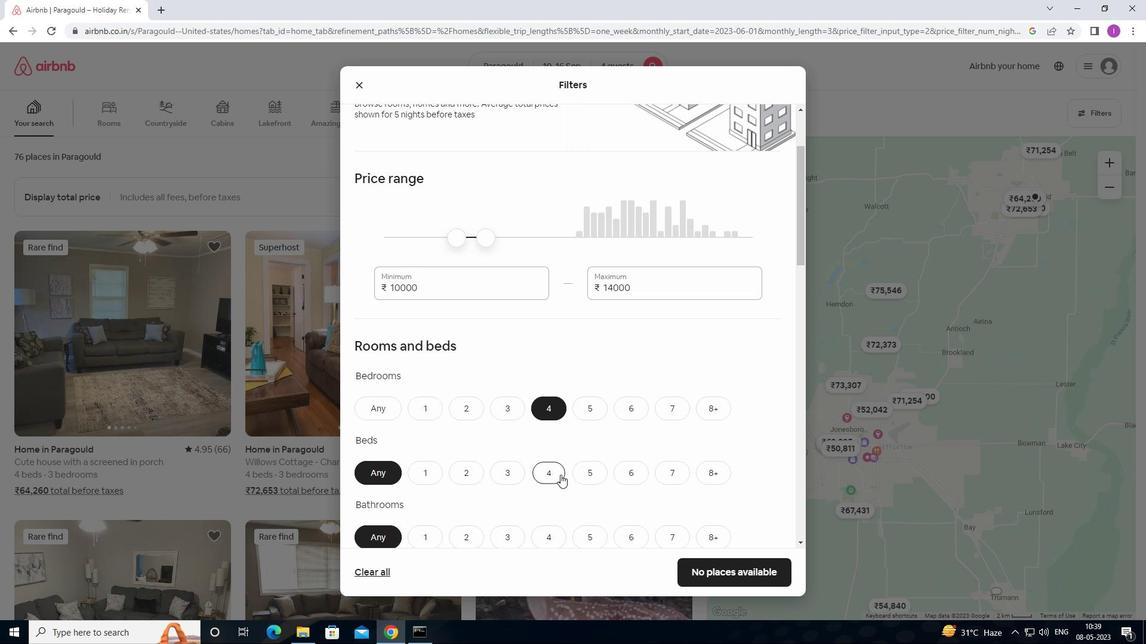 
Action: Mouse pressed left at (542, 531)
Screenshot: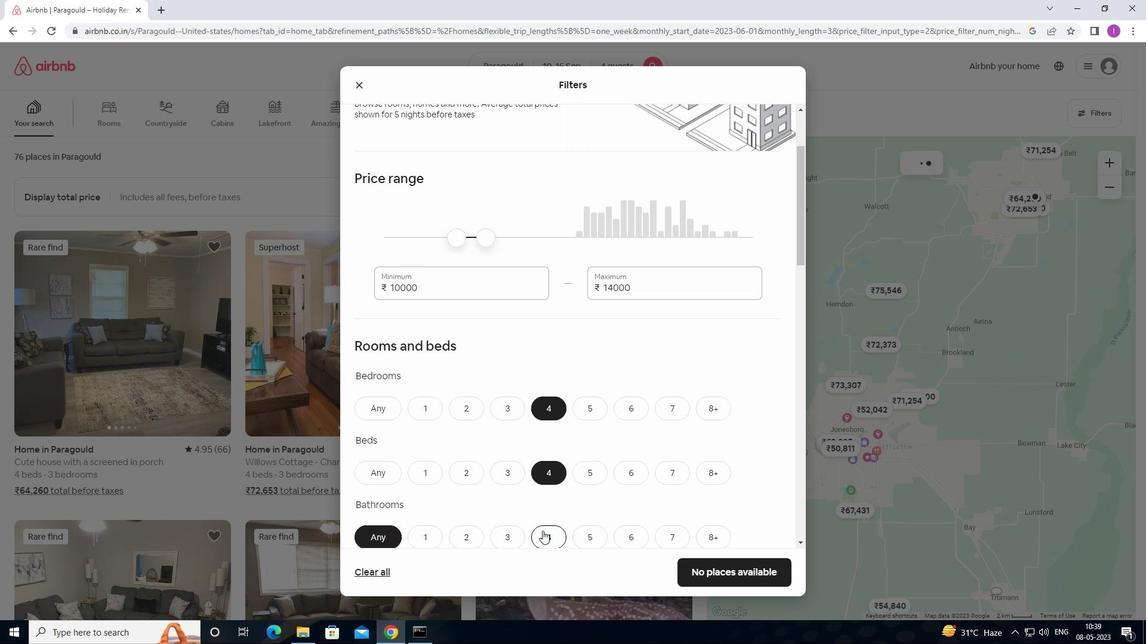 
Action: Mouse moved to (592, 500)
Screenshot: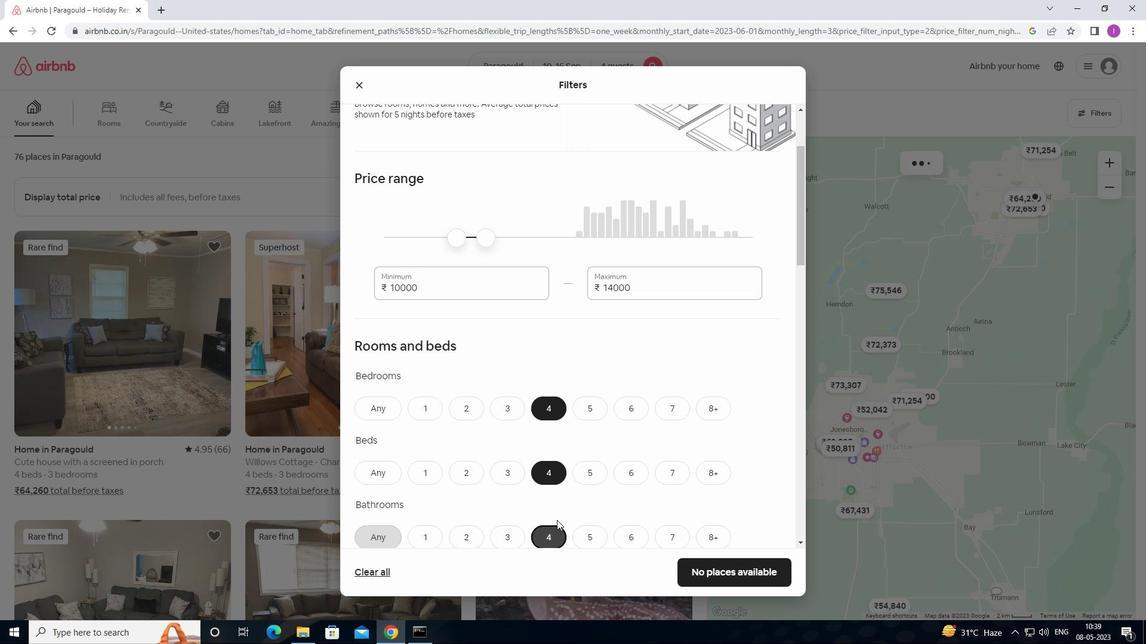 
Action: Mouse scrolled (592, 500) with delta (0, 0)
Screenshot: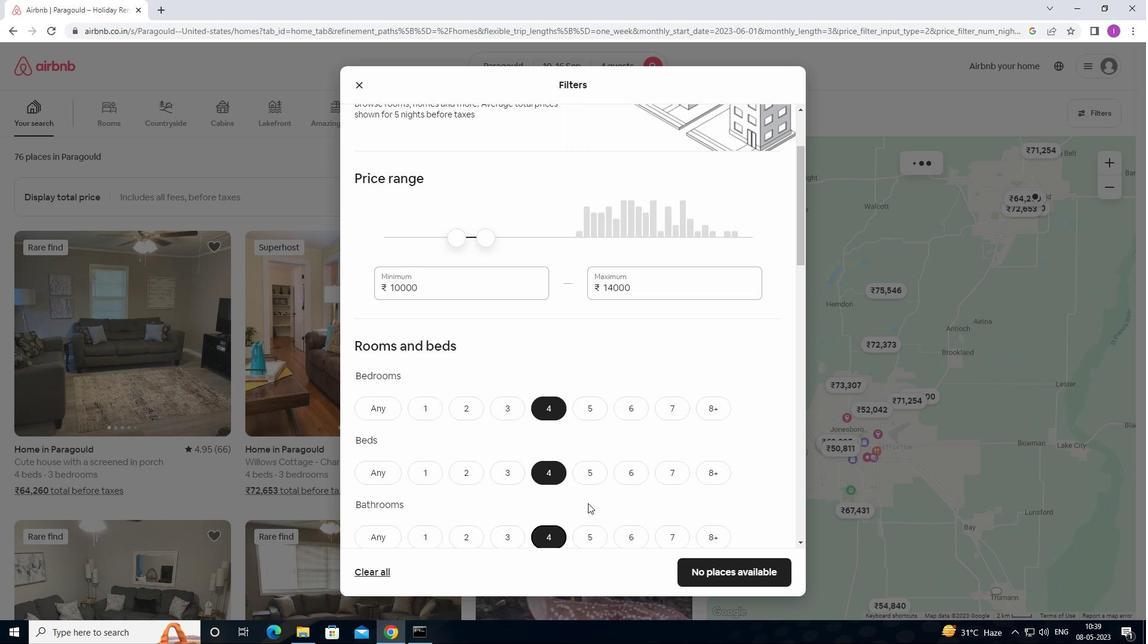 
Action: Mouse scrolled (592, 500) with delta (0, 0)
Screenshot: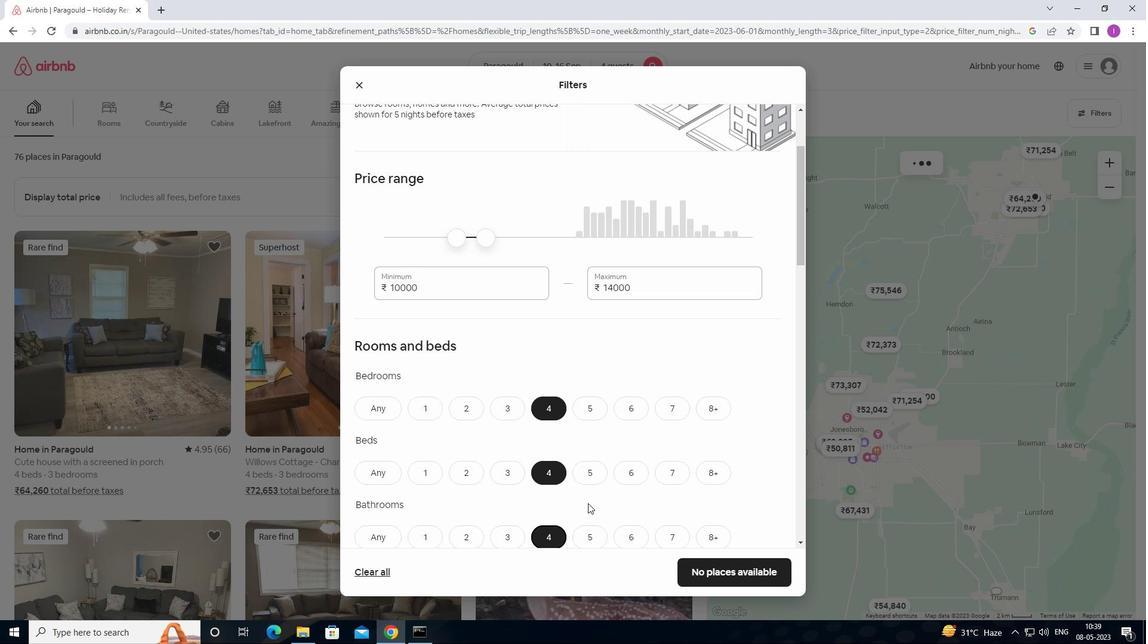 
Action: Mouse scrolled (592, 500) with delta (0, 0)
Screenshot: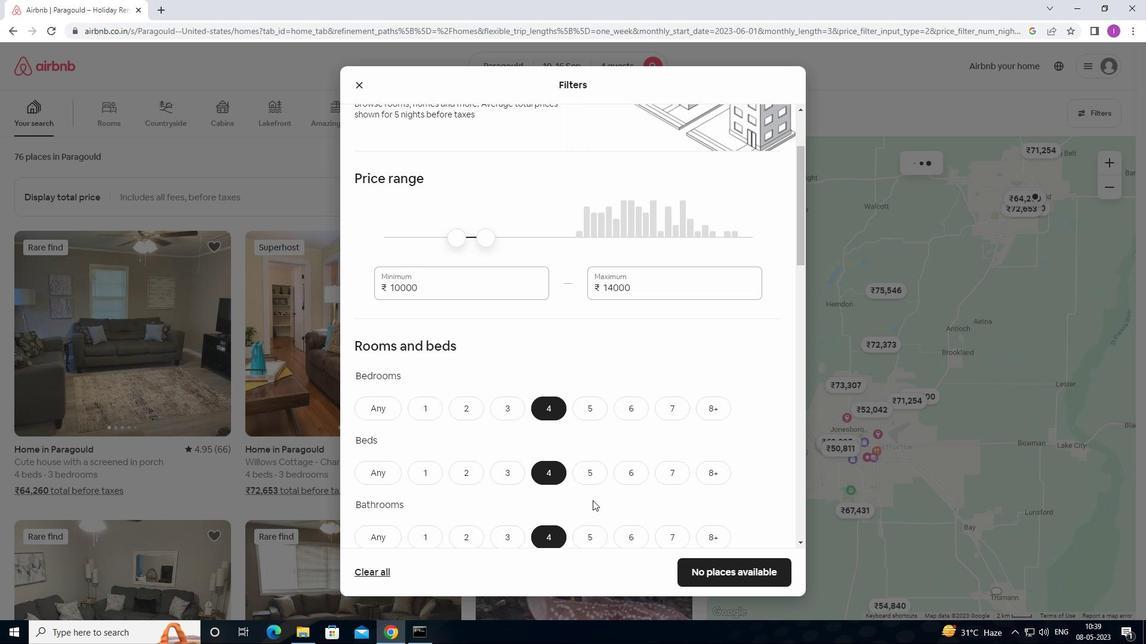 
Action: Mouse moved to (438, 480)
Screenshot: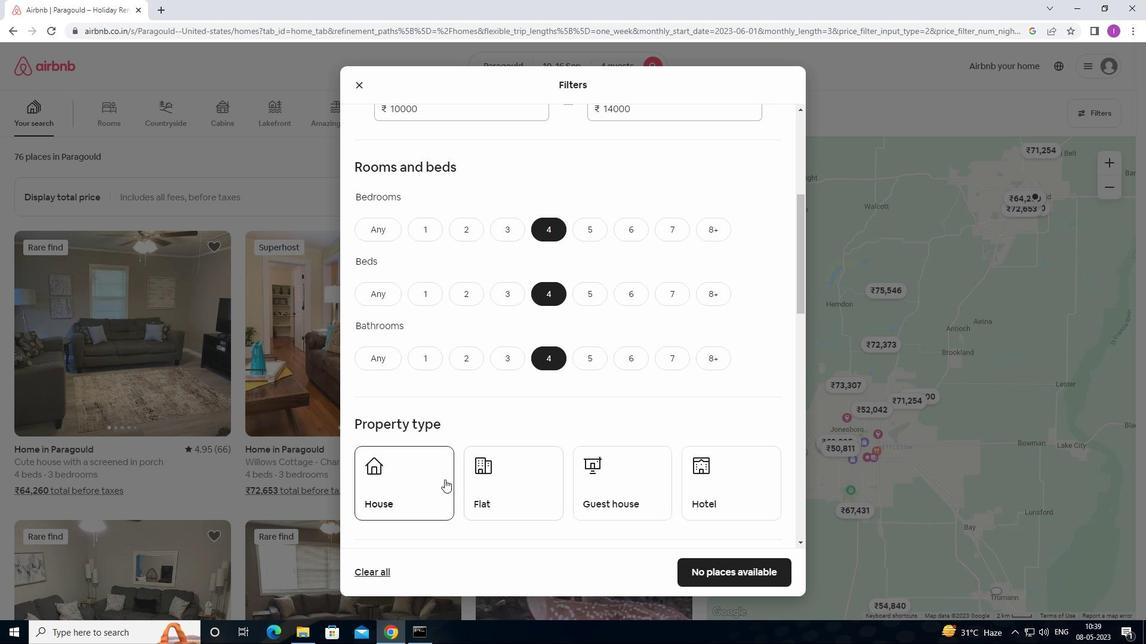 
Action: Mouse pressed left at (438, 480)
Screenshot: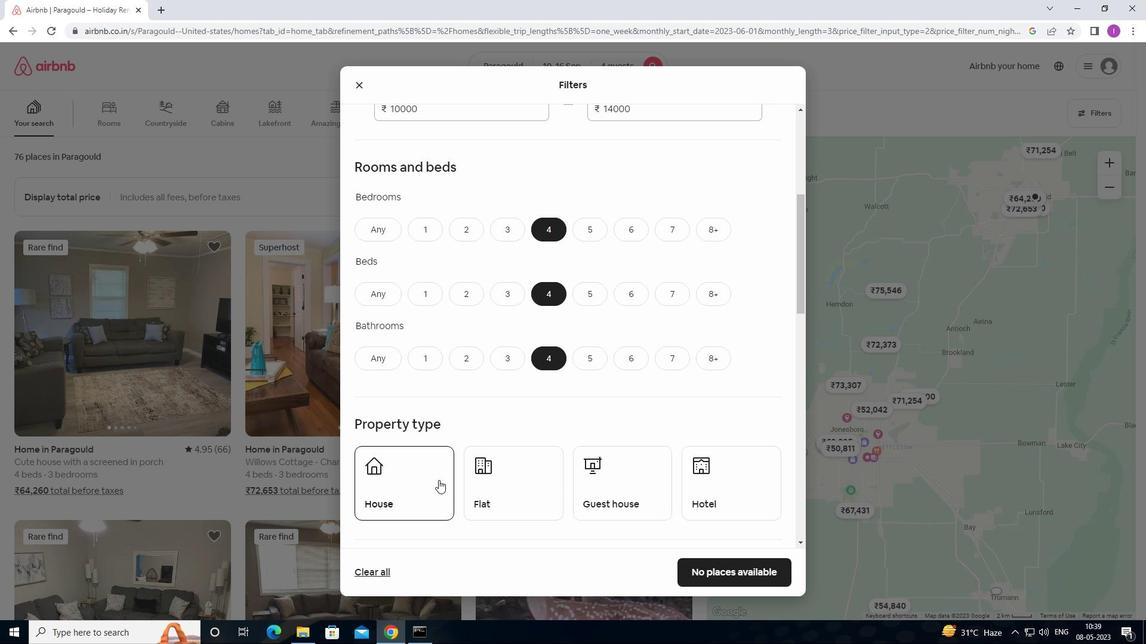 
Action: Mouse moved to (498, 490)
Screenshot: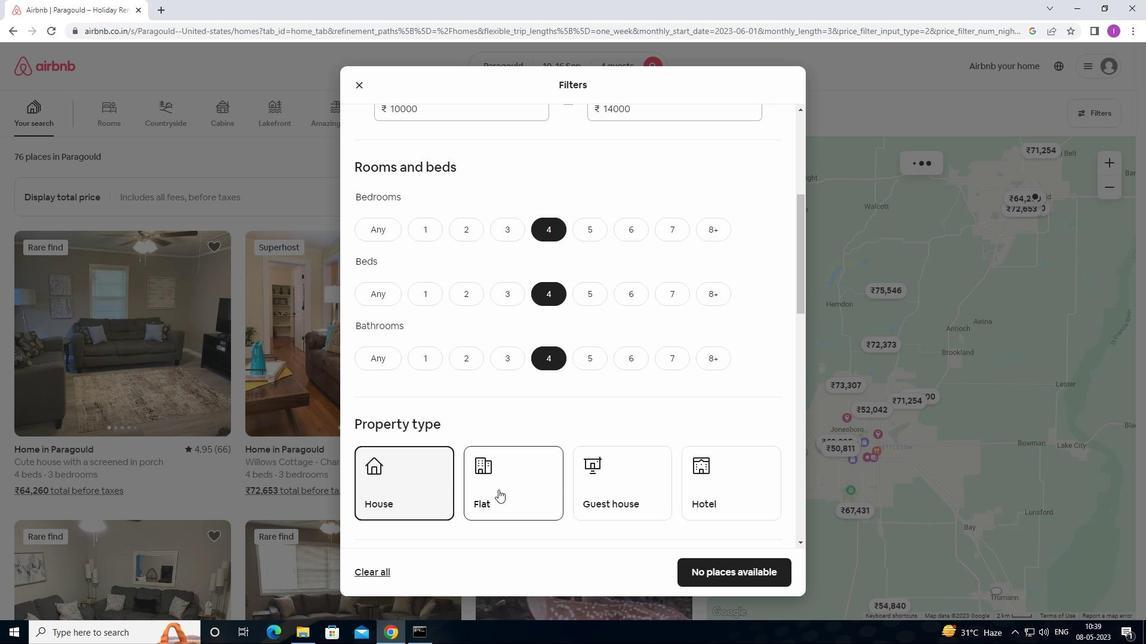 
Action: Mouse pressed left at (498, 490)
Screenshot: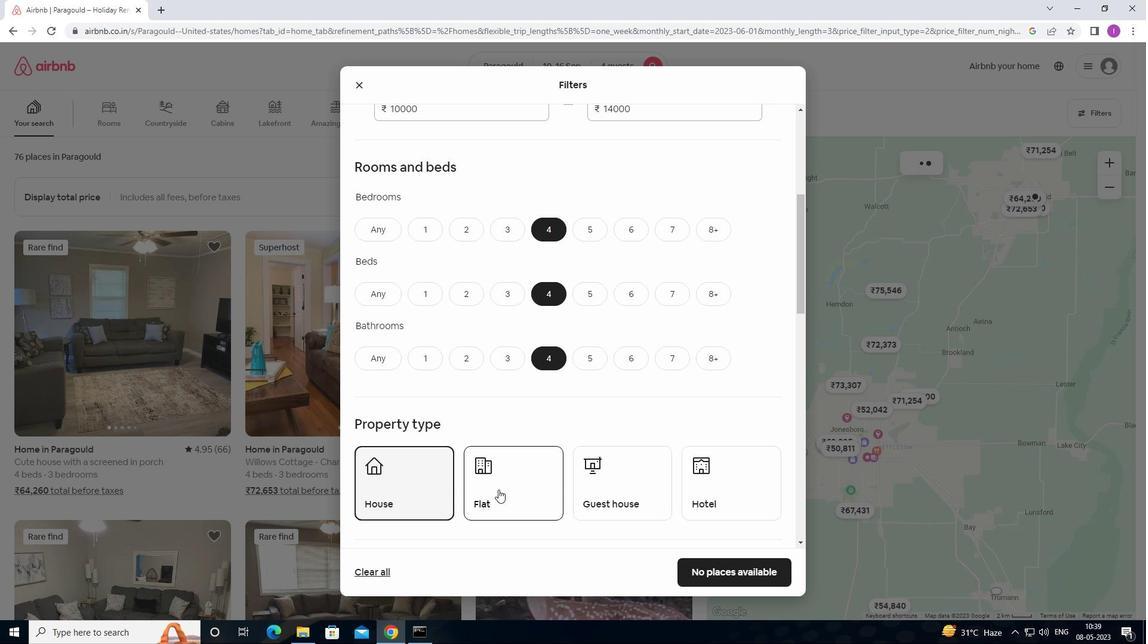 
Action: Mouse moved to (633, 493)
Screenshot: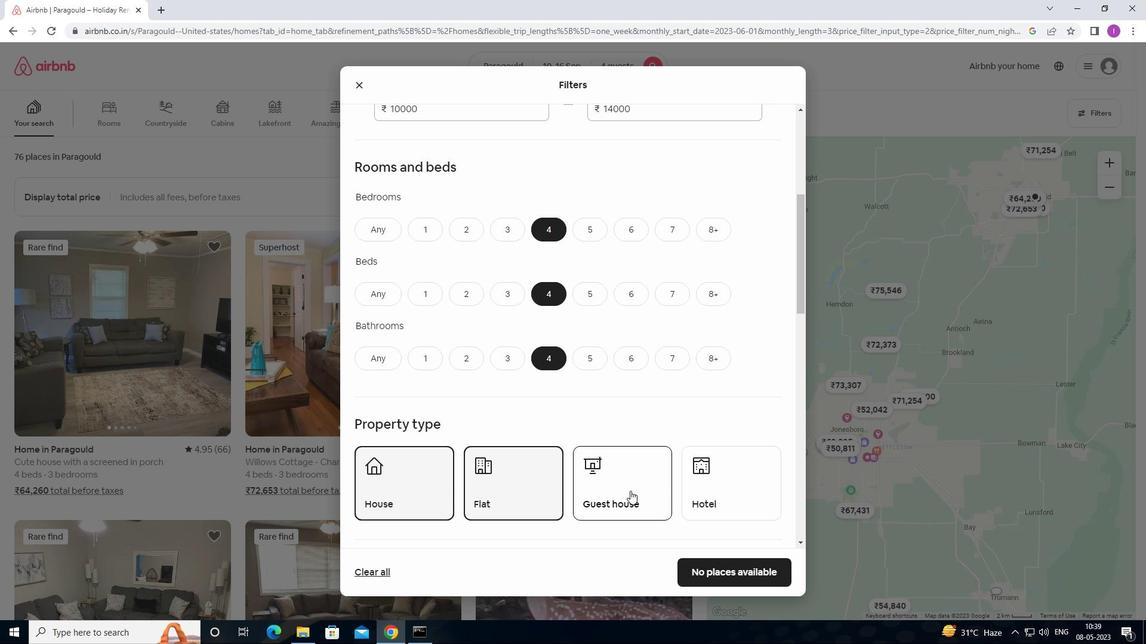 
Action: Mouse pressed left at (633, 493)
Screenshot: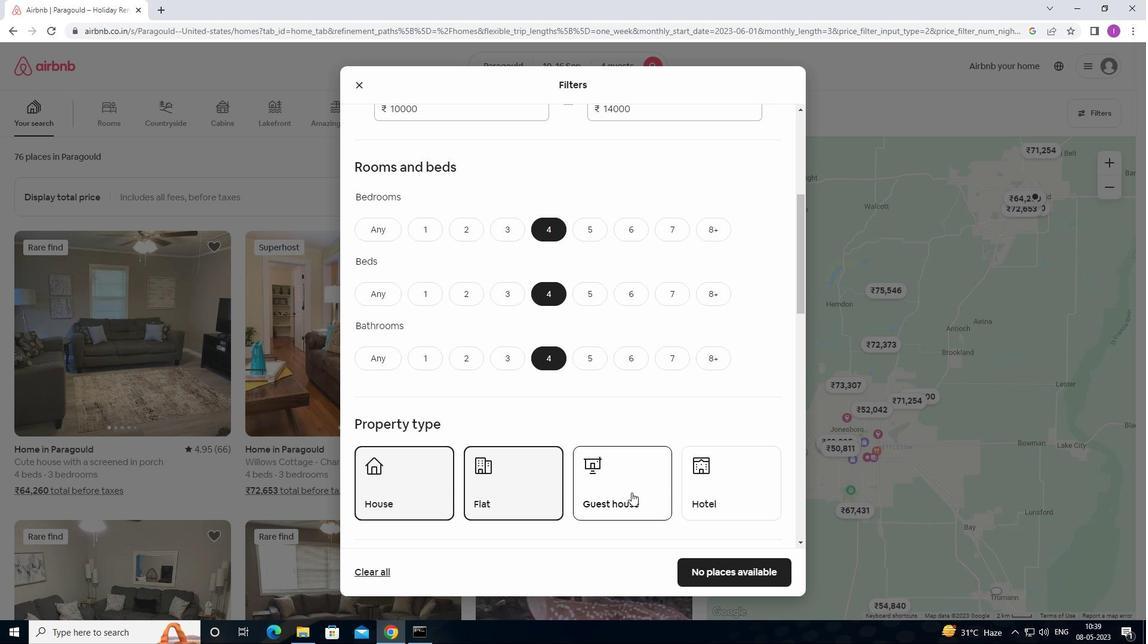 
Action: Mouse moved to (548, 311)
Screenshot: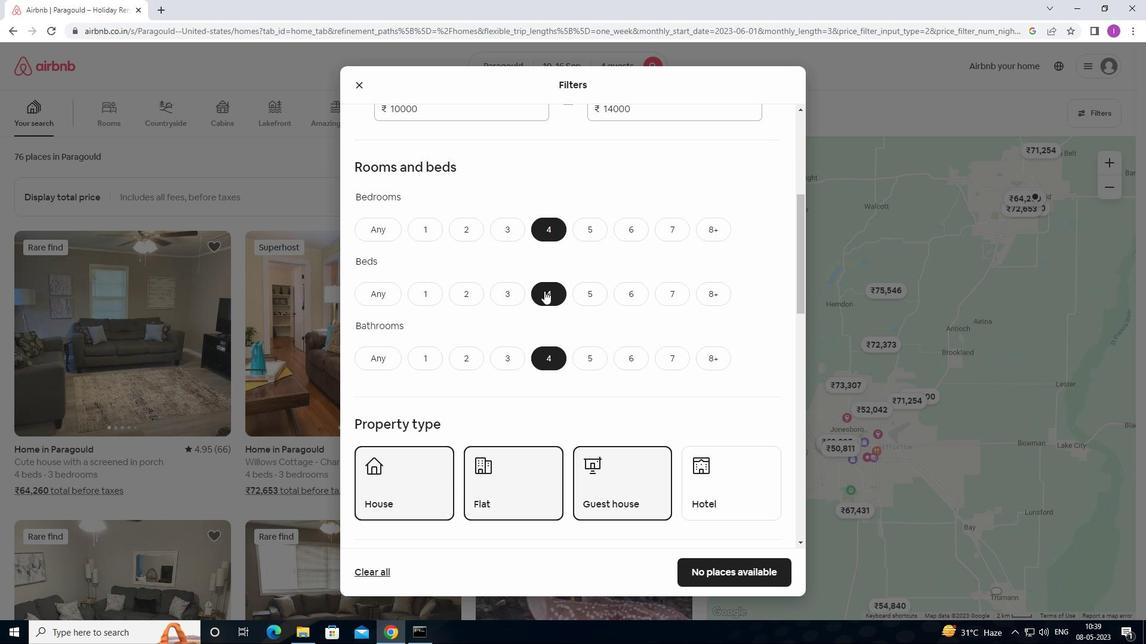 
Action: Mouse scrolled (548, 311) with delta (0, 0)
Screenshot: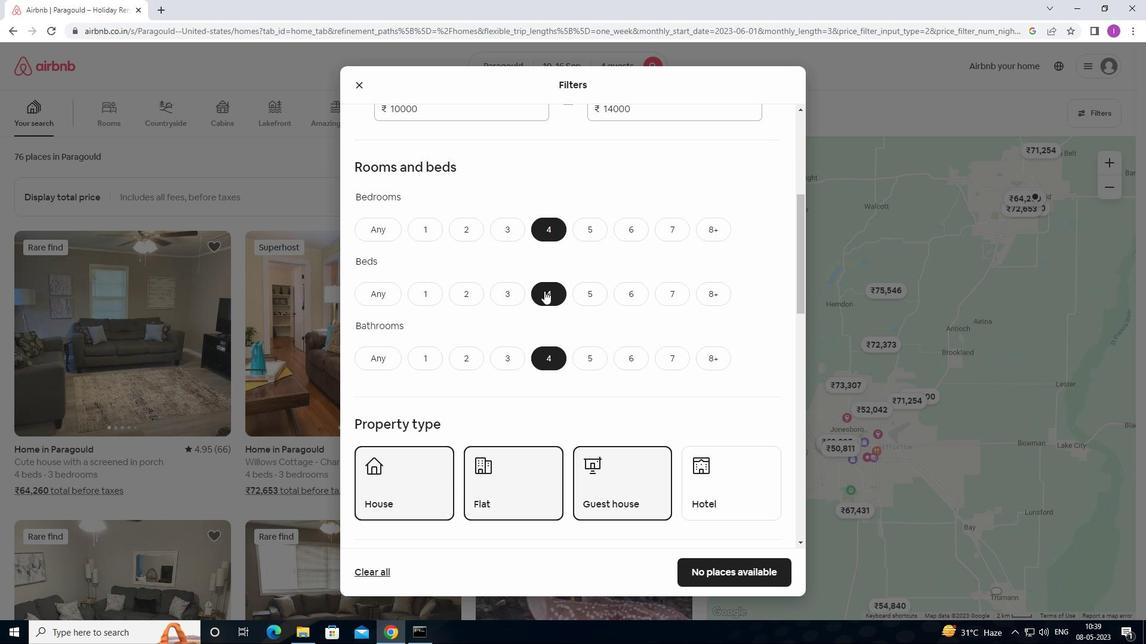
Action: Mouse moved to (548, 318)
Screenshot: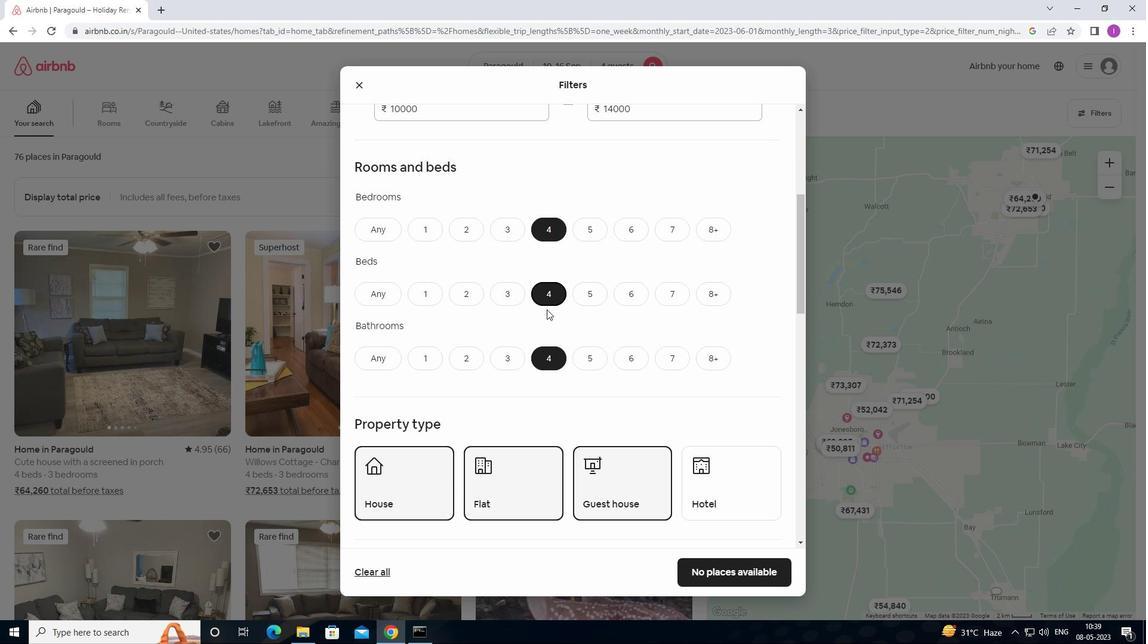 
Action: Mouse scrolled (548, 317) with delta (0, 0)
Screenshot: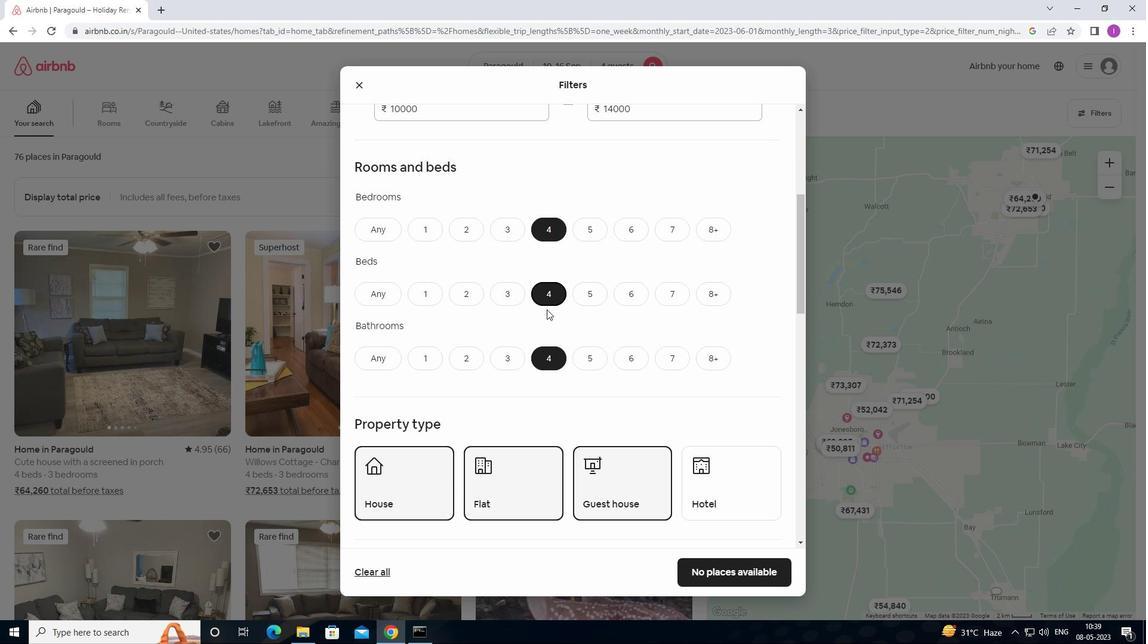 
Action: Mouse moved to (436, 440)
Screenshot: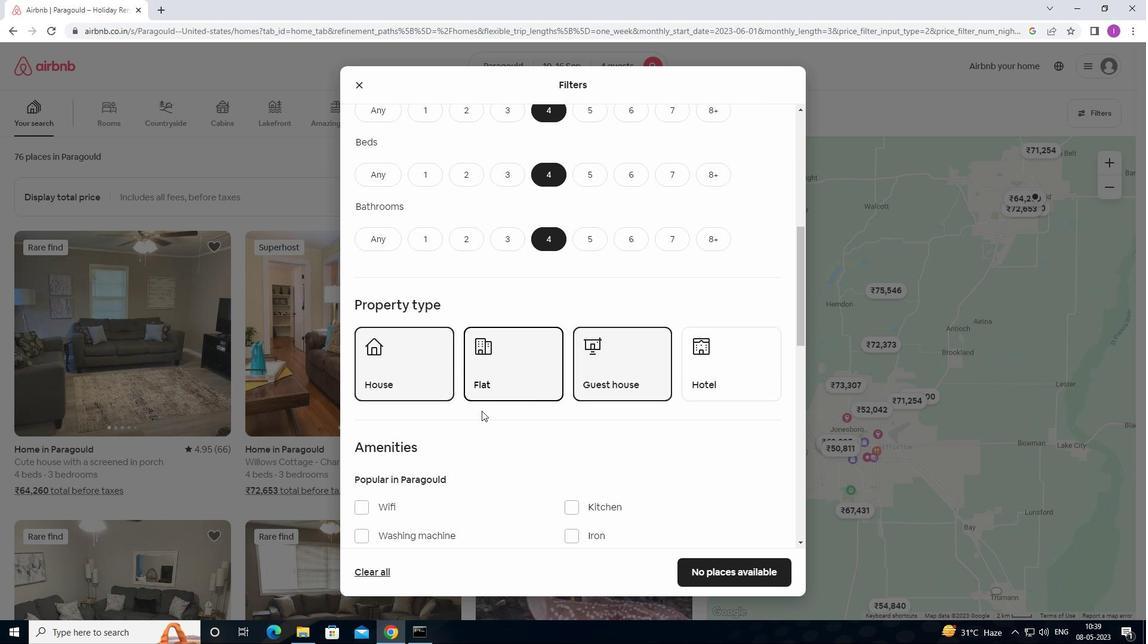 
Action: Mouse scrolled (436, 440) with delta (0, 0)
Screenshot: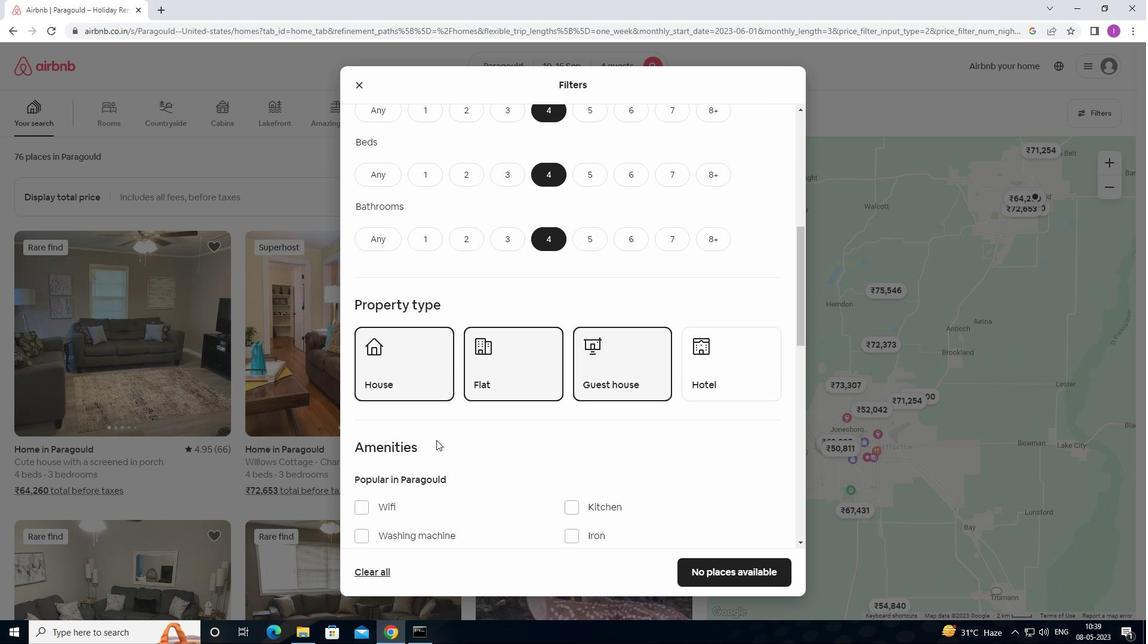 
Action: Mouse scrolled (436, 440) with delta (0, 0)
Screenshot: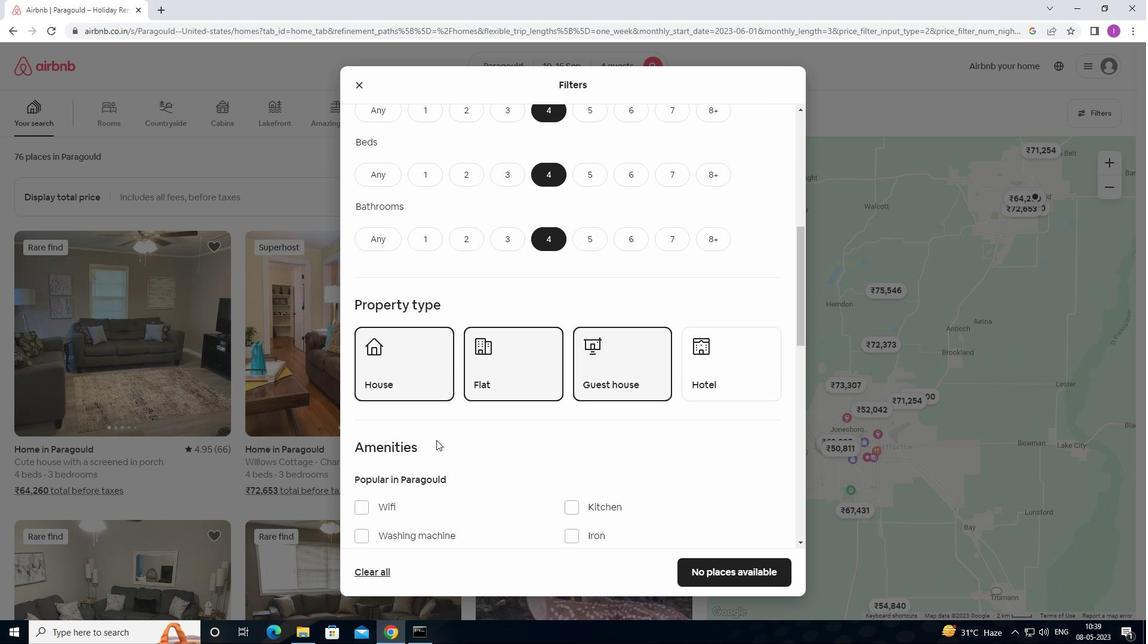 
Action: Mouse scrolled (436, 440) with delta (0, 0)
Screenshot: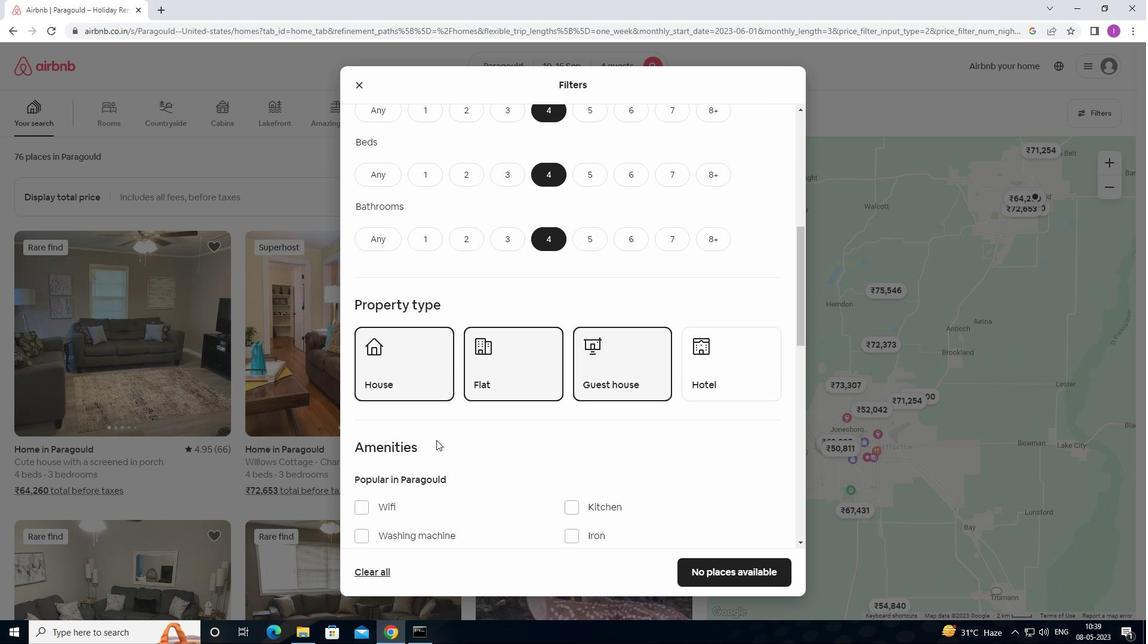 
Action: Mouse moved to (363, 330)
Screenshot: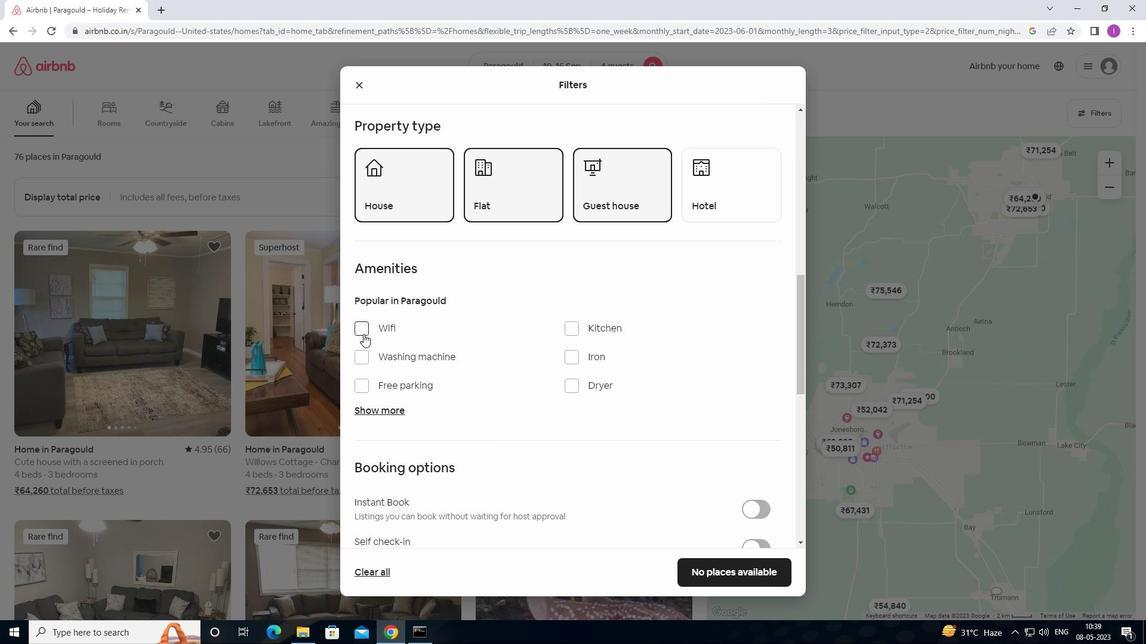 
Action: Mouse pressed left at (363, 330)
Screenshot: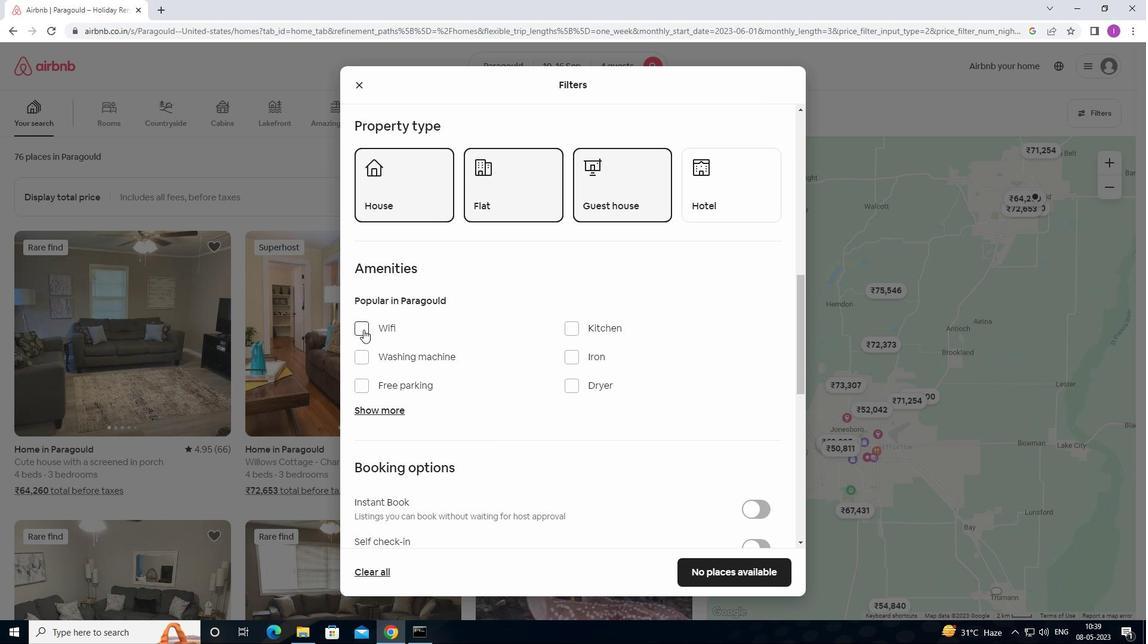 
Action: Mouse moved to (369, 386)
Screenshot: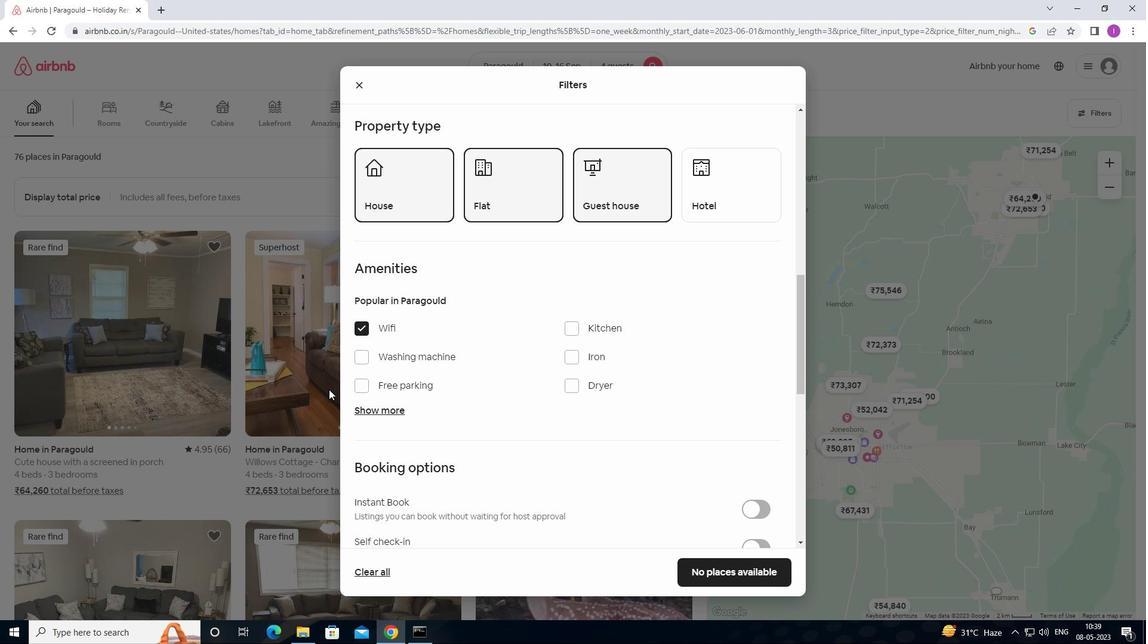 
Action: Mouse pressed left at (369, 386)
Screenshot: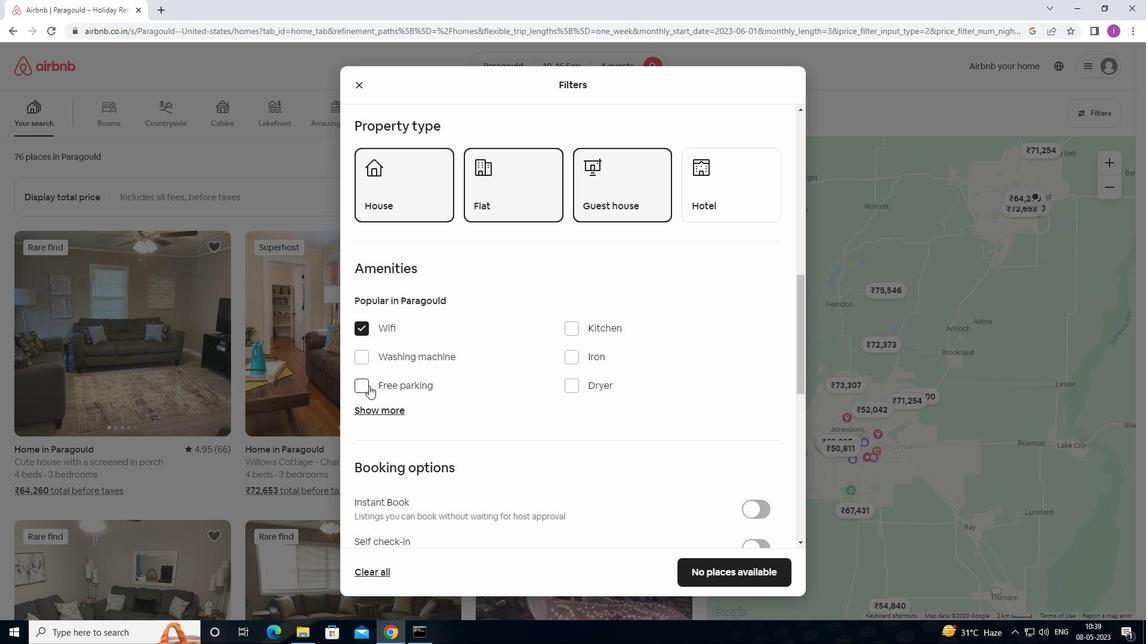
Action: Mouse moved to (380, 409)
Screenshot: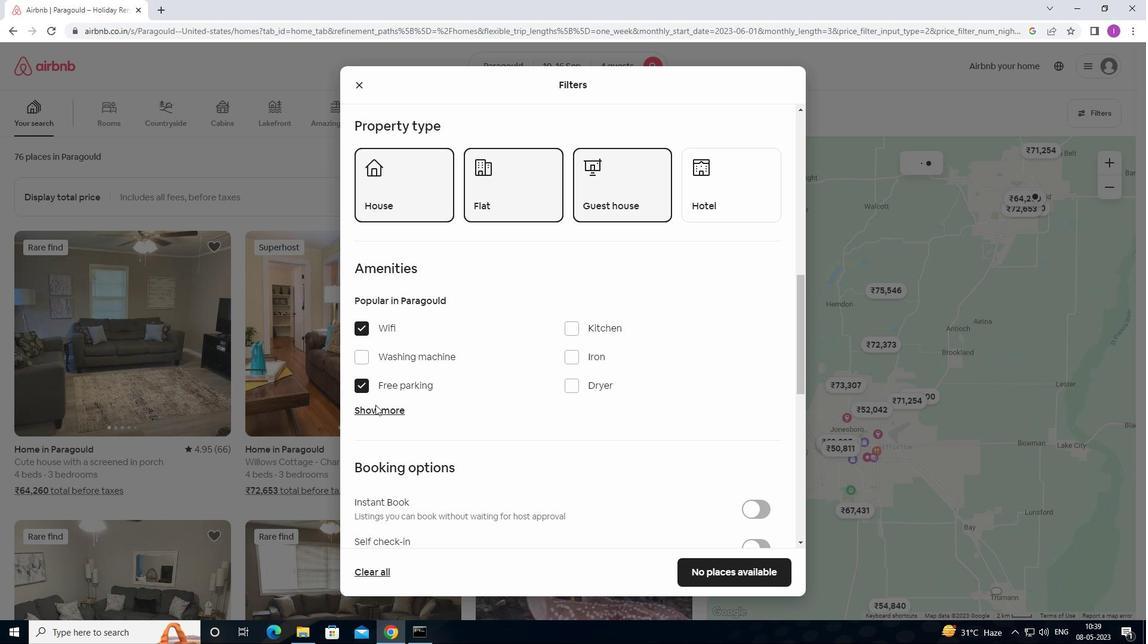 
Action: Mouse pressed left at (380, 409)
Screenshot: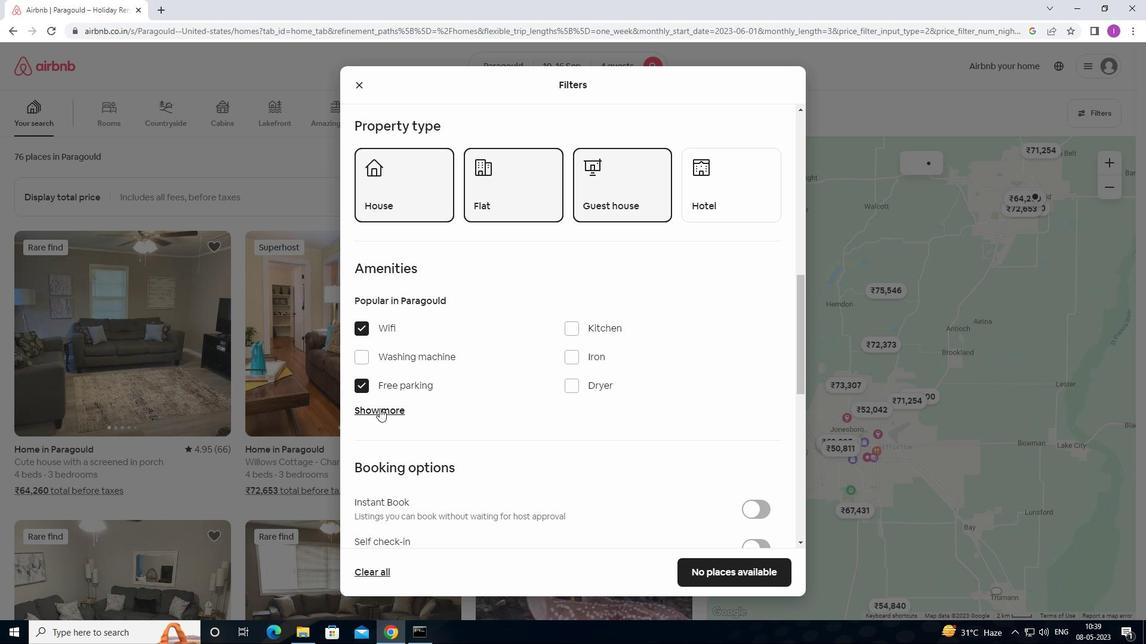 
Action: Mouse moved to (384, 413)
Screenshot: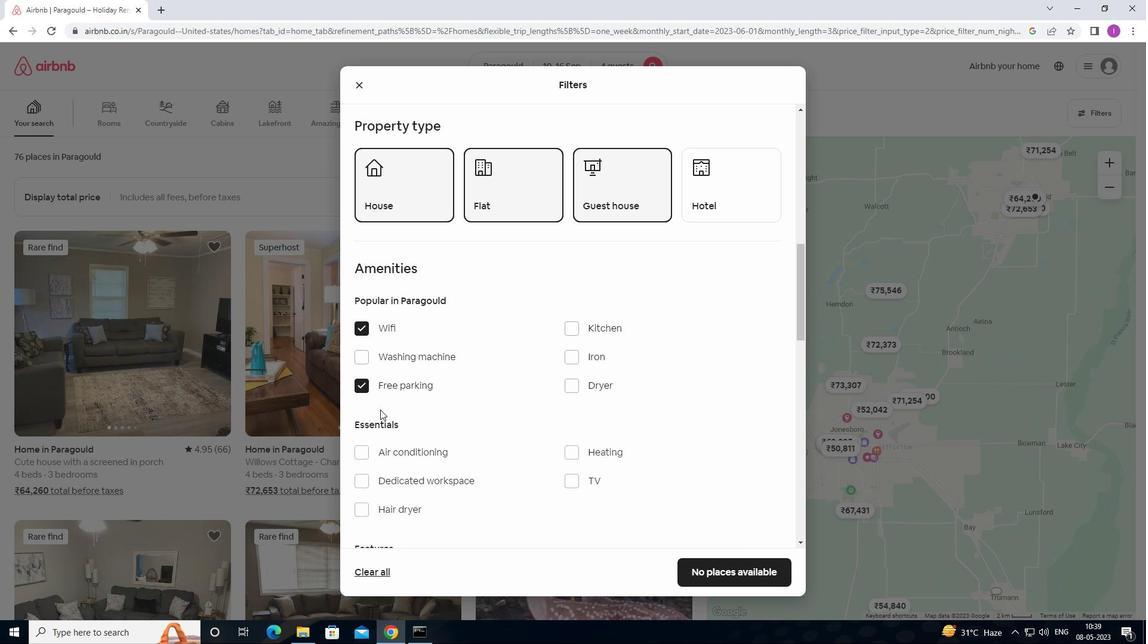 
Action: Mouse scrolled (384, 413) with delta (0, 0)
Screenshot: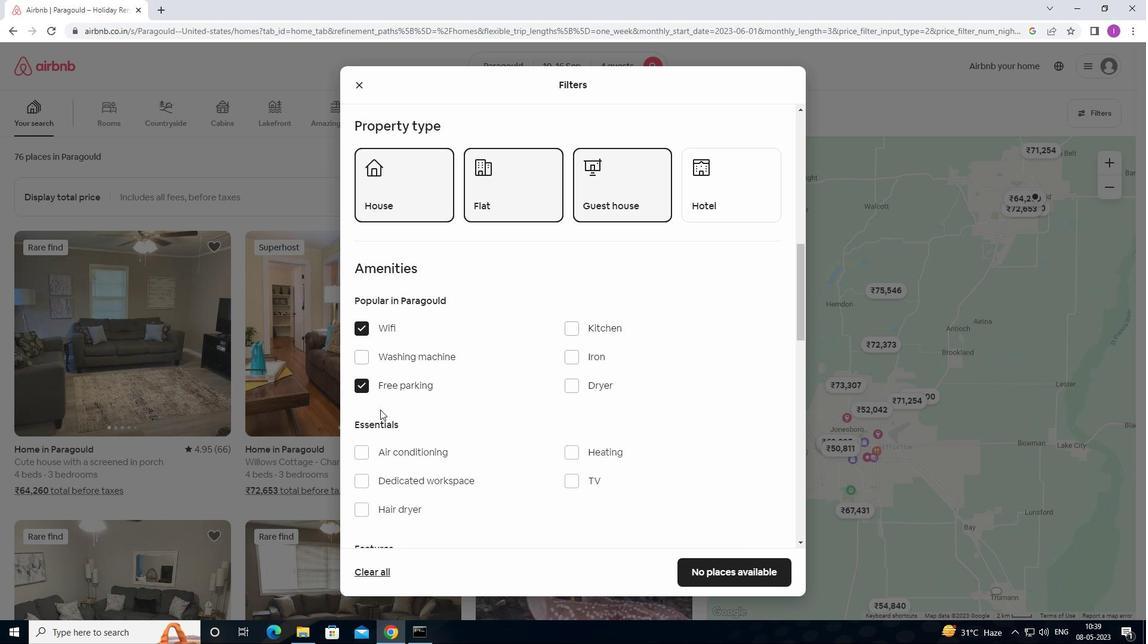 
Action: Mouse scrolled (384, 413) with delta (0, 0)
Screenshot: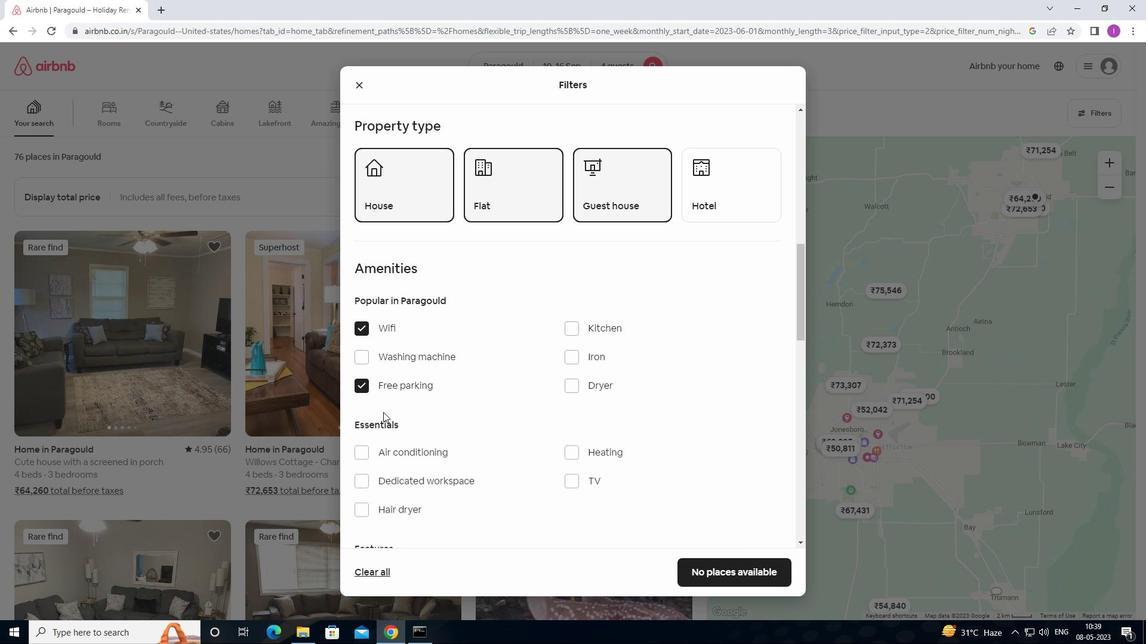 
Action: Mouse moved to (581, 367)
Screenshot: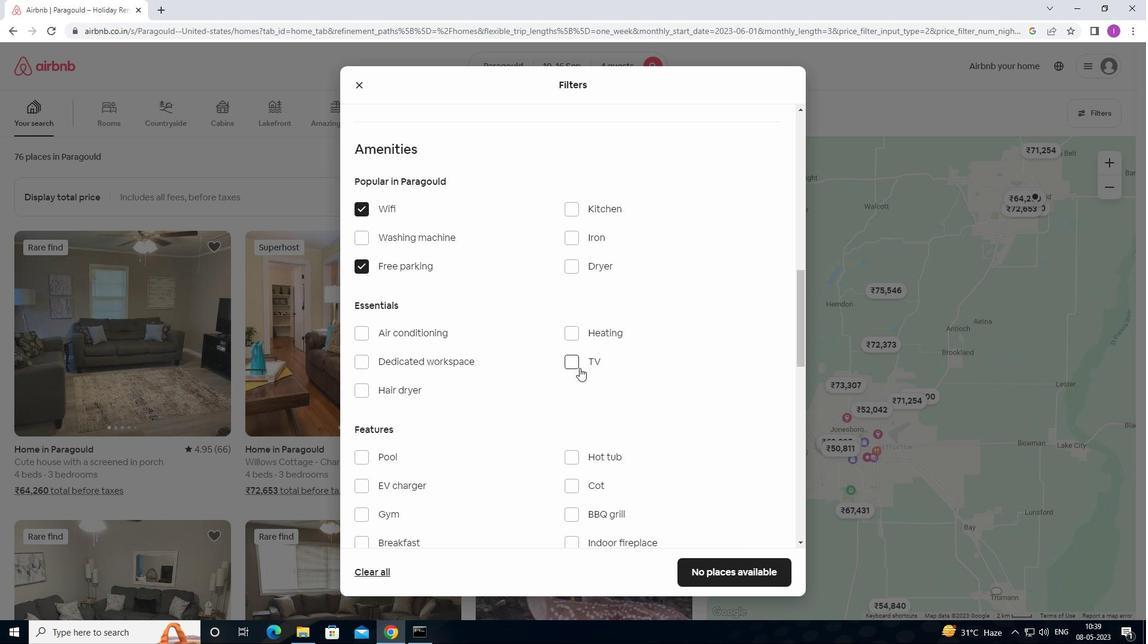 
Action: Mouse pressed left at (581, 367)
Screenshot: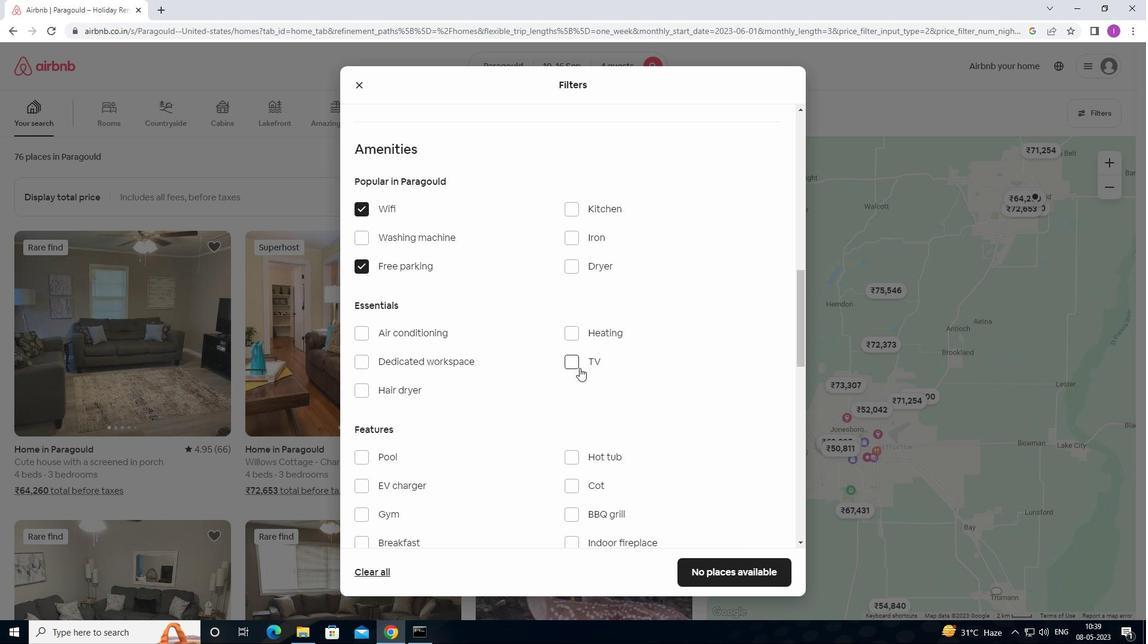 
Action: Mouse moved to (465, 407)
Screenshot: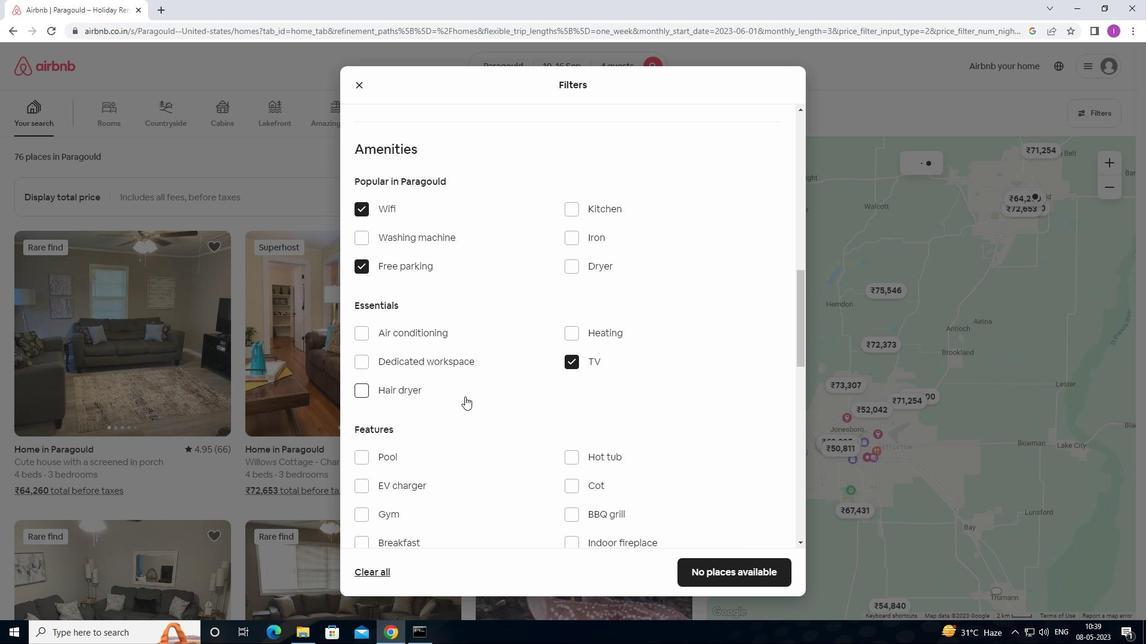 
Action: Mouse scrolled (465, 406) with delta (0, 0)
Screenshot: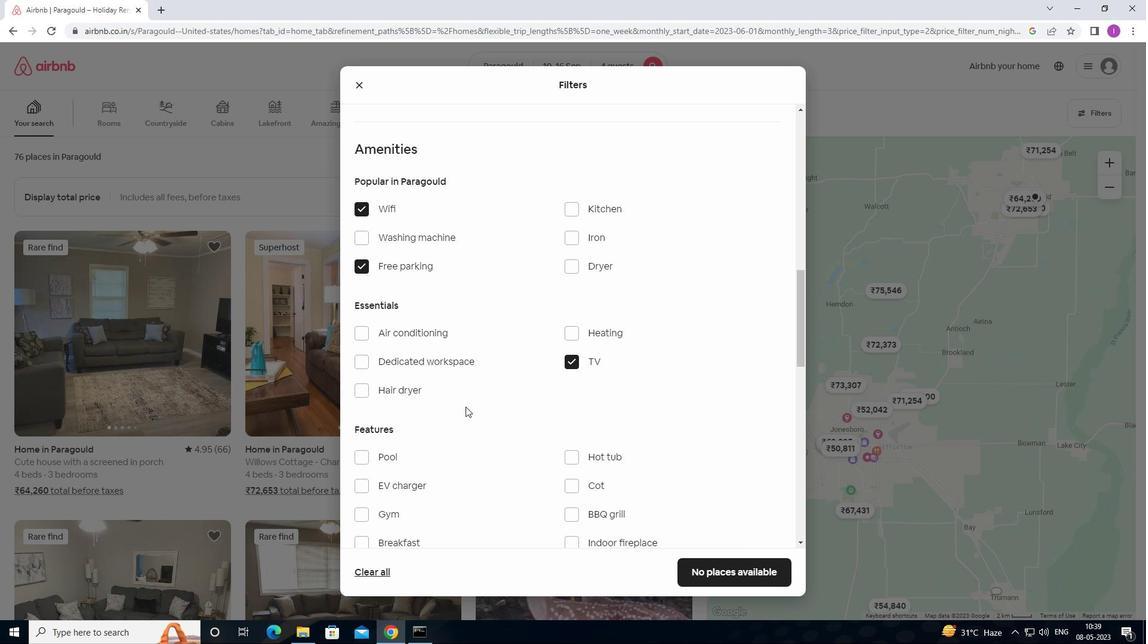
Action: Mouse moved to (360, 433)
Screenshot: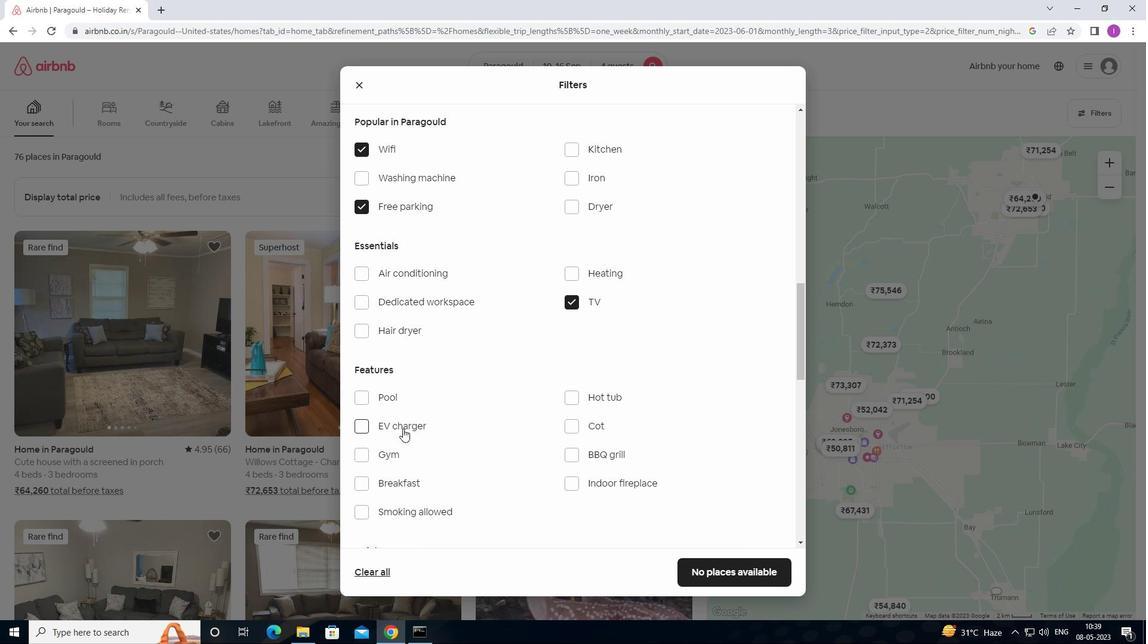 
Action: Mouse pressed left at (360, 433)
Screenshot: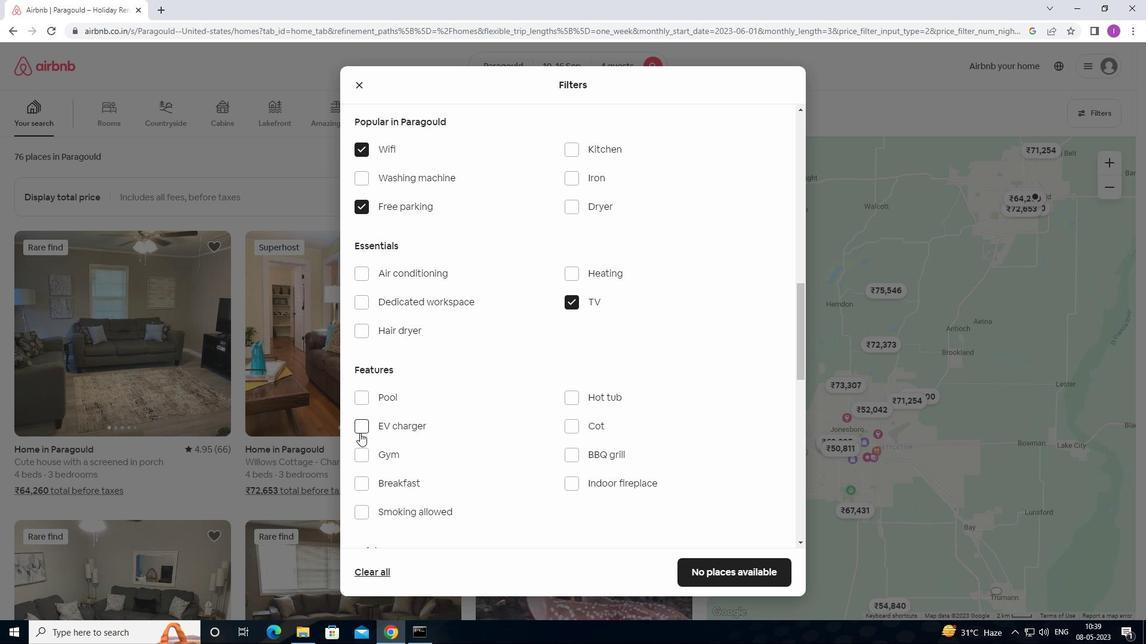 
Action: Mouse moved to (363, 424)
Screenshot: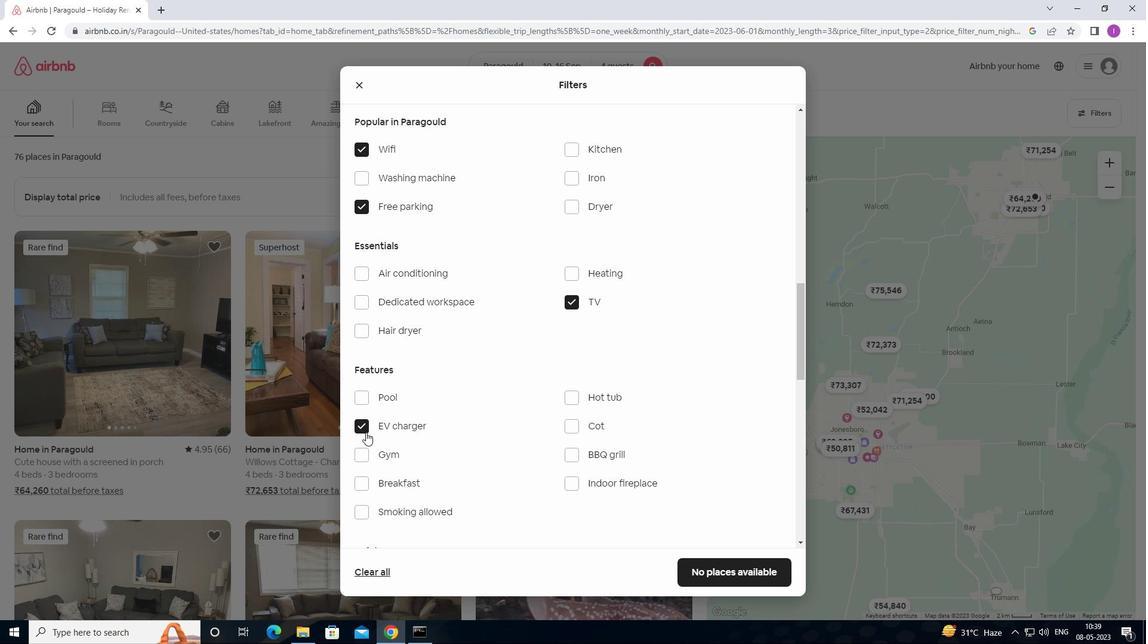 
Action: Mouse pressed left at (363, 424)
Screenshot: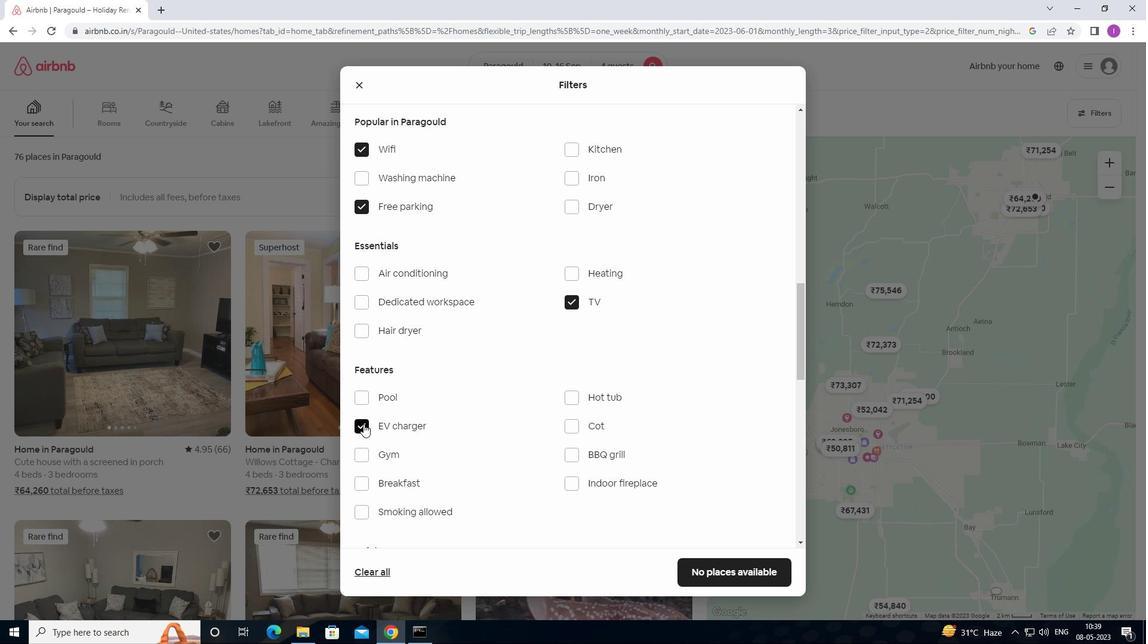 
Action: Mouse moved to (365, 451)
Screenshot: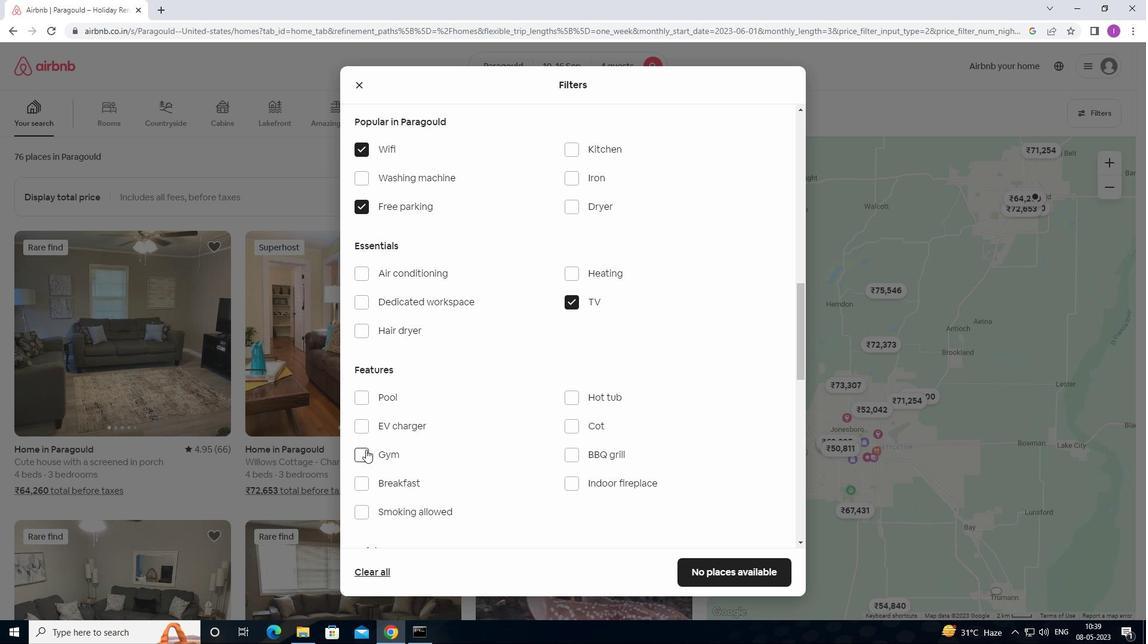 
Action: Mouse pressed left at (365, 451)
Screenshot: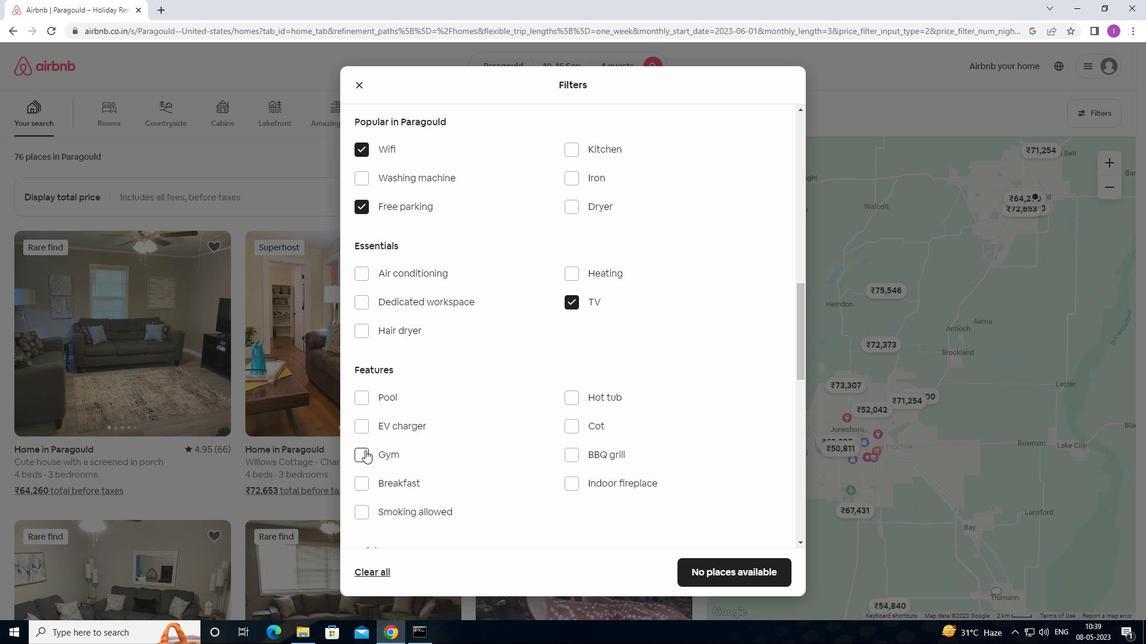 
Action: Mouse moved to (369, 481)
Screenshot: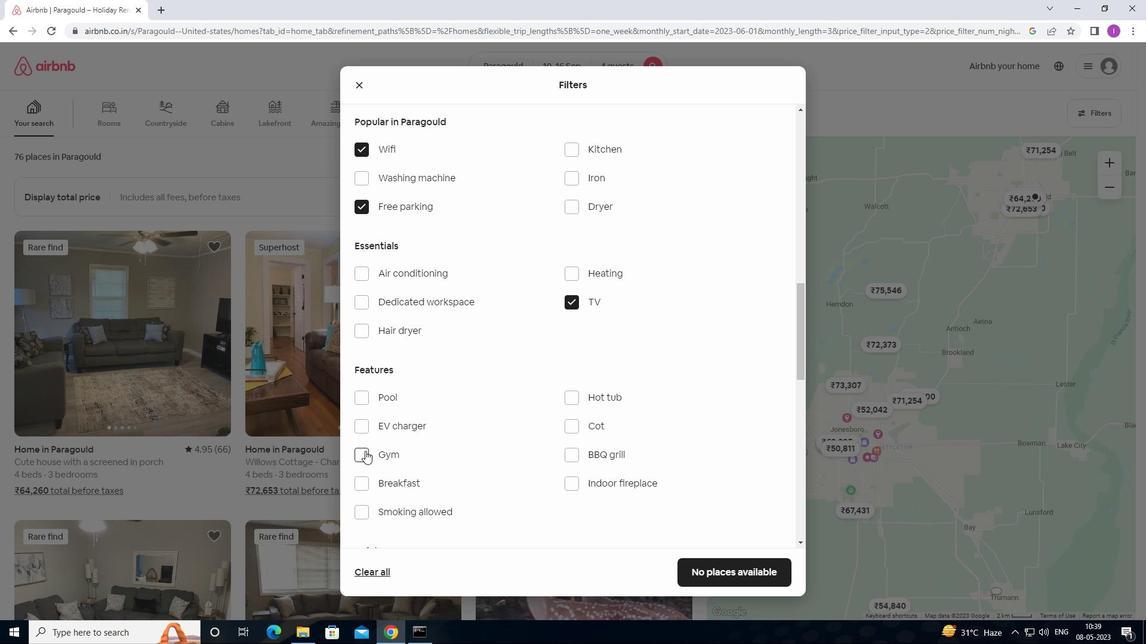 
Action: Mouse pressed left at (369, 481)
Screenshot: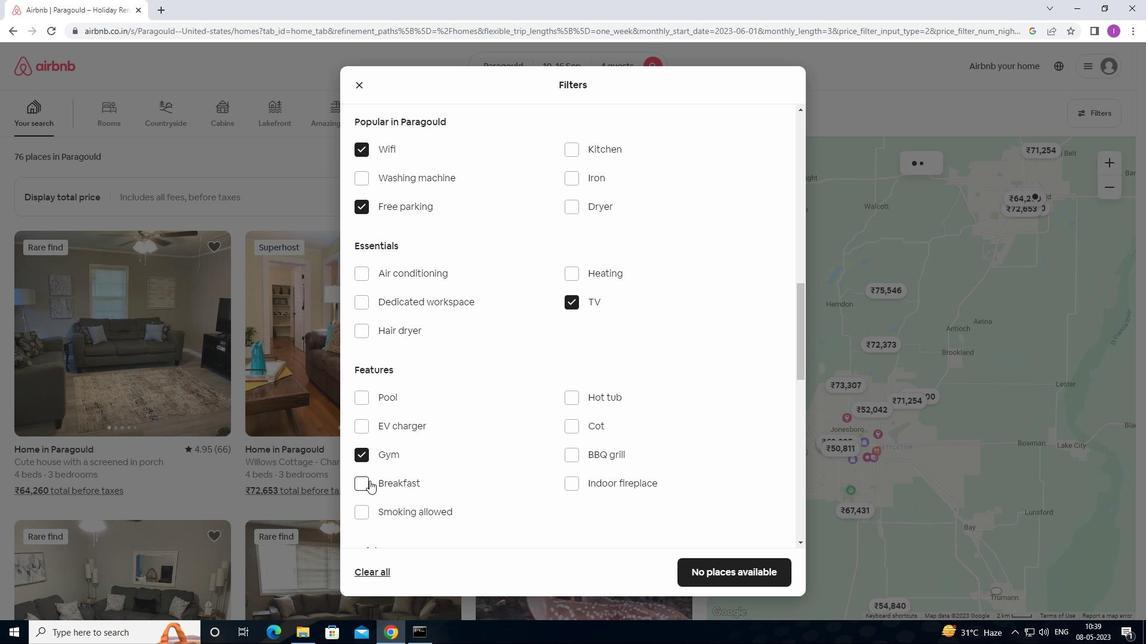 
Action: Mouse moved to (449, 461)
Screenshot: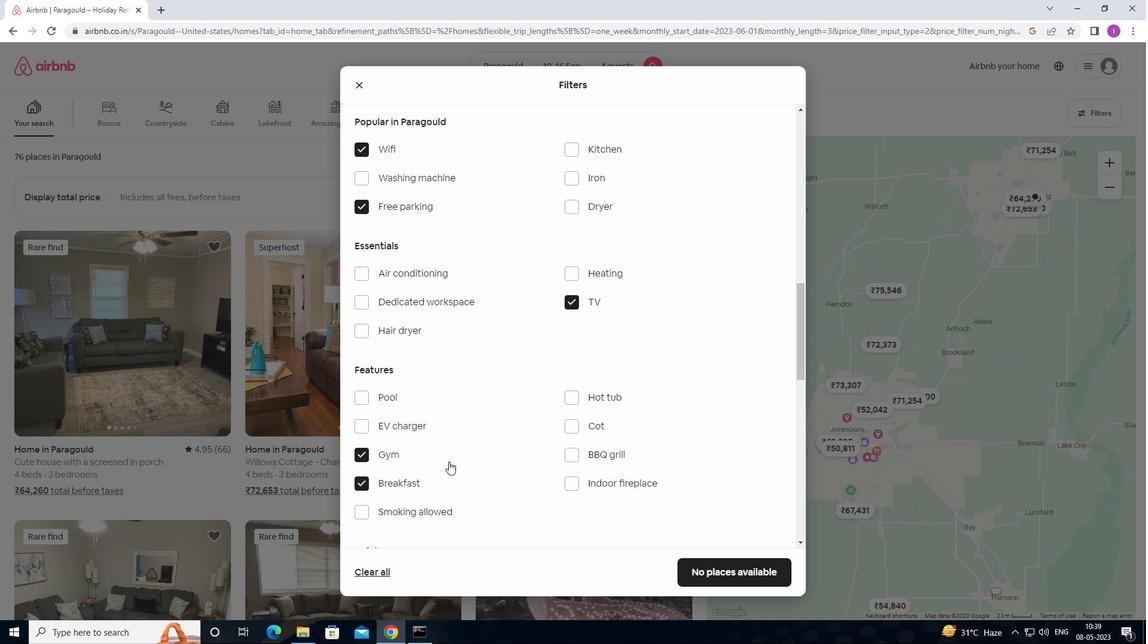 
Action: Mouse scrolled (449, 460) with delta (0, 0)
Screenshot: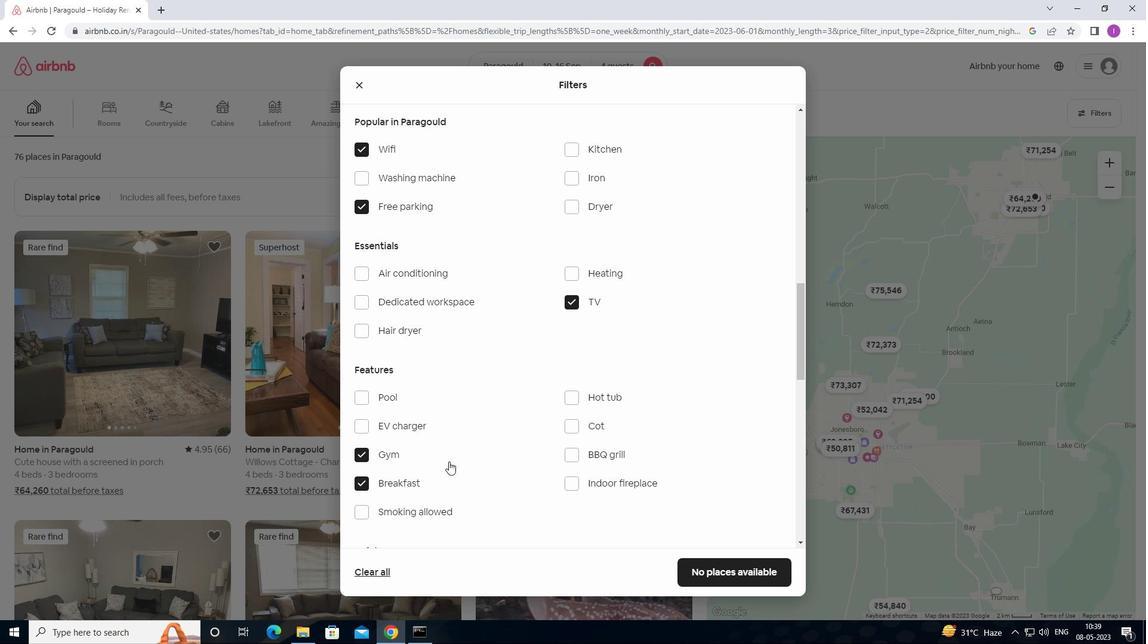 
Action: Mouse scrolled (449, 460) with delta (0, 0)
Screenshot: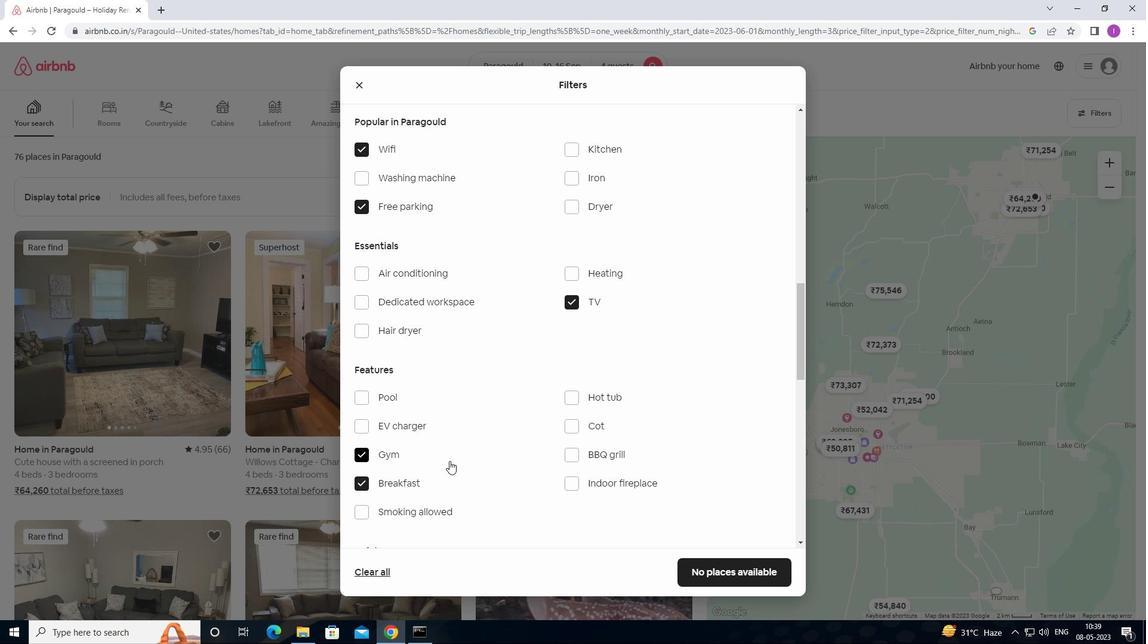 
Action: Mouse scrolled (449, 460) with delta (0, 0)
Screenshot: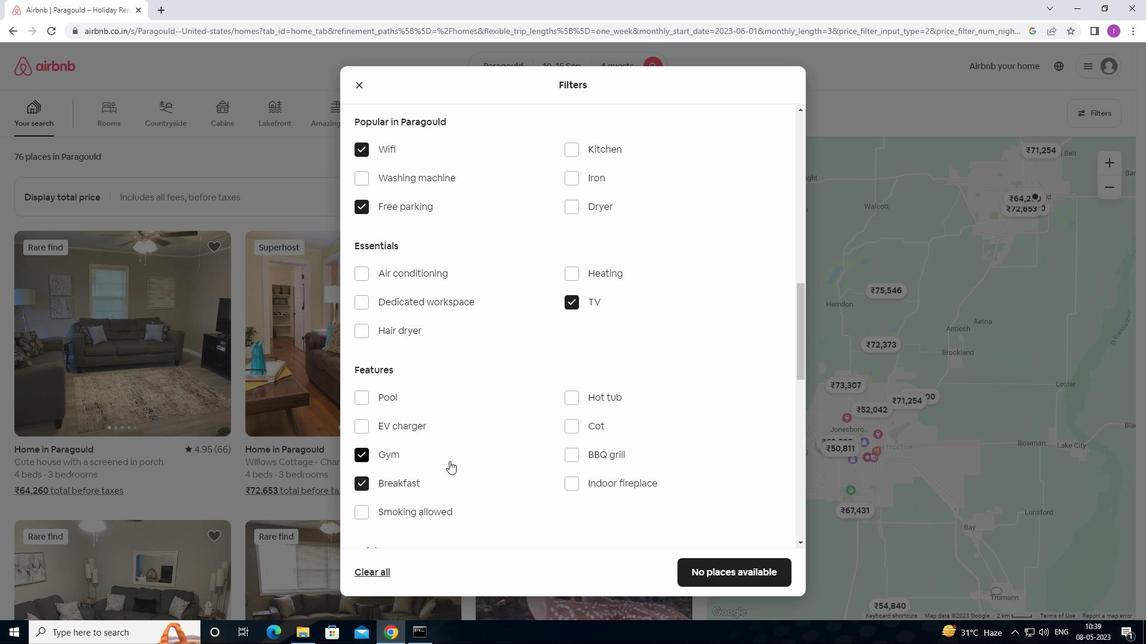 
Action: Mouse moved to (462, 454)
Screenshot: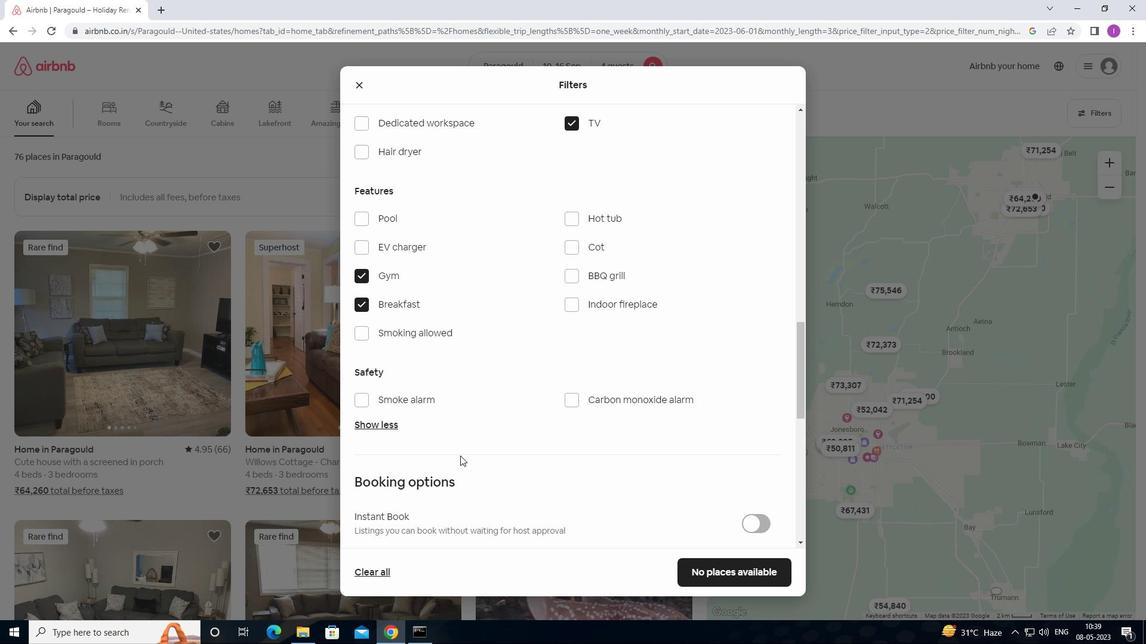 
Action: Mouse scrolled (462, 453) with delta (0, 0)
Screenshot: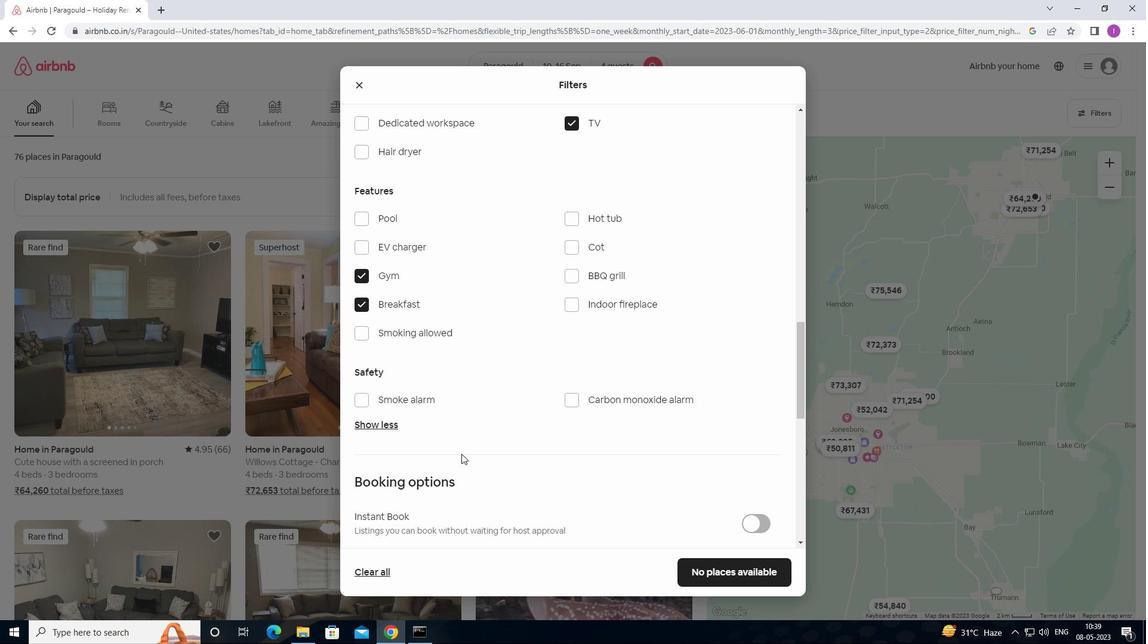 
Action: Mouse scrolled (462, 453) with delta (0, 0)
Screenshot: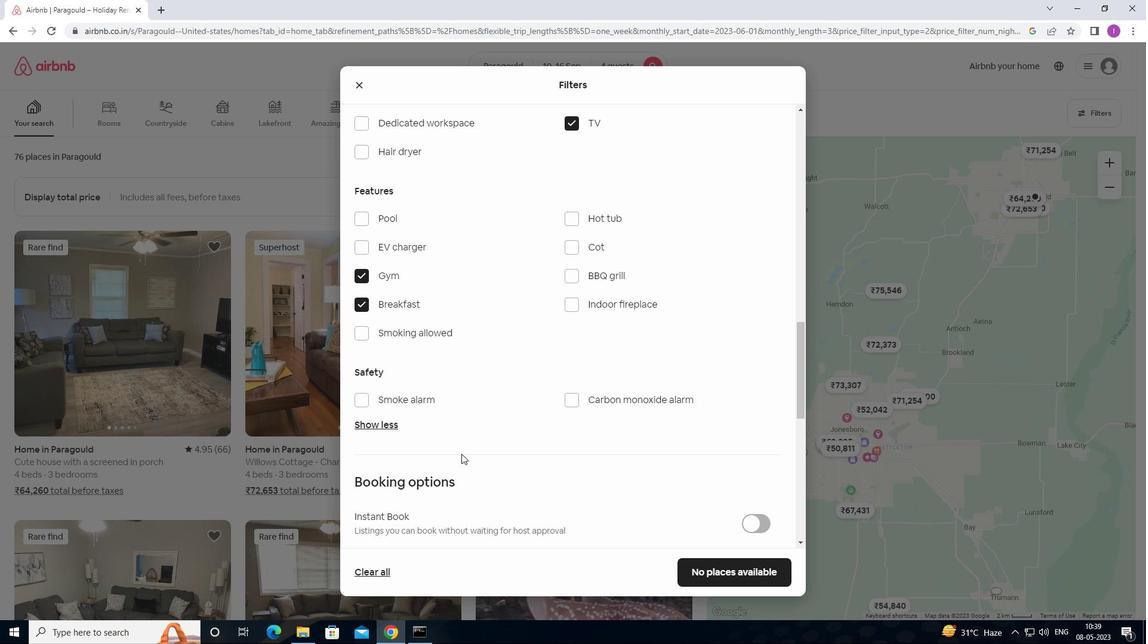
Action: Mouse moved to (731, 404)
Screenshot: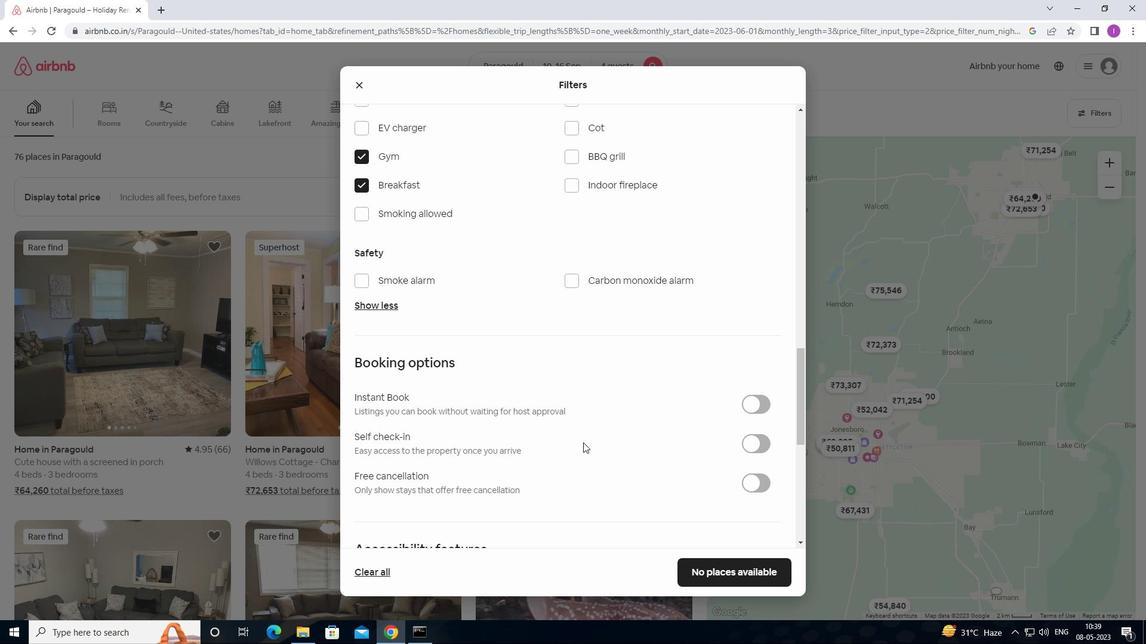 
Action: Mouse scrolled (731, 404) with delta (0, 0)
Screenshot: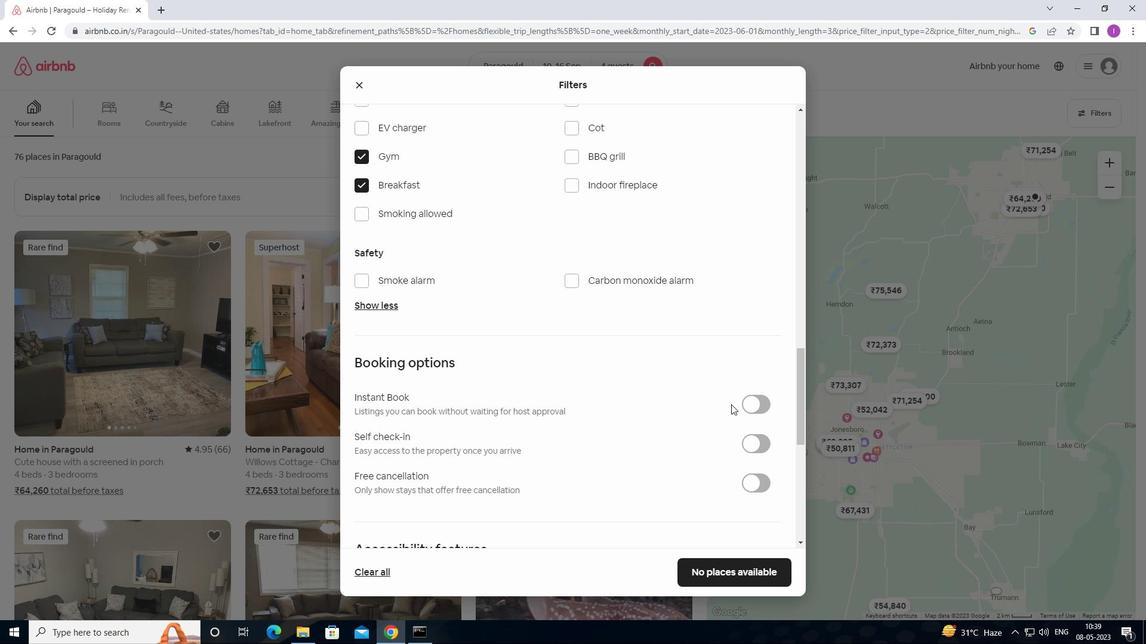 
Action: Mouse moved to (731, 404)
Screenshot: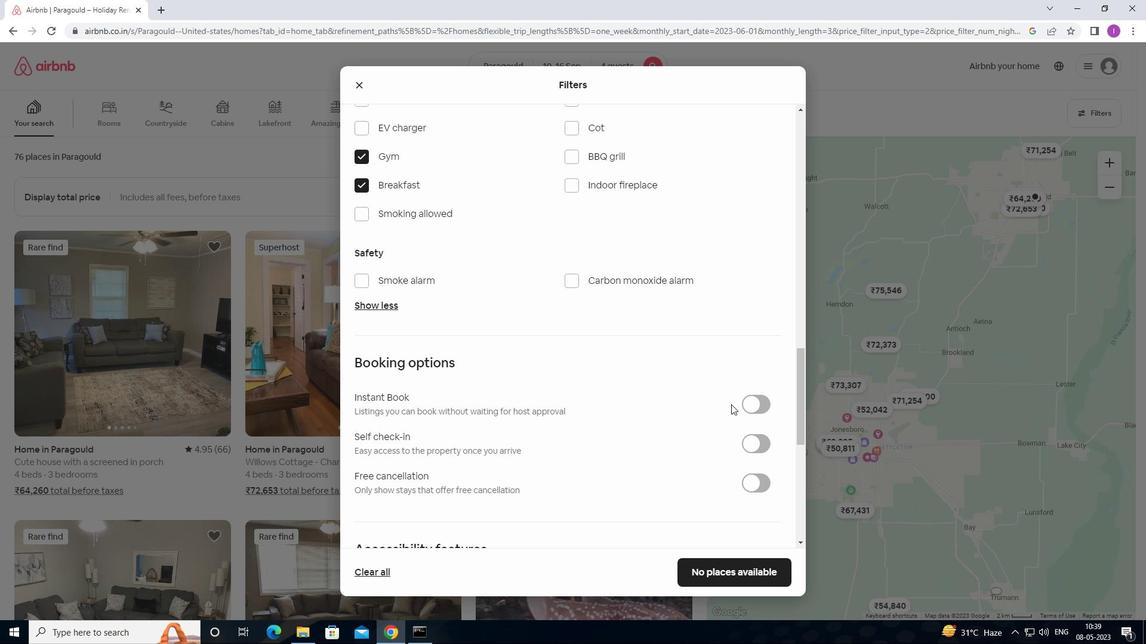 
Action: Mouse scrolled (731, 403) with delta (0, 0)
Screenshot: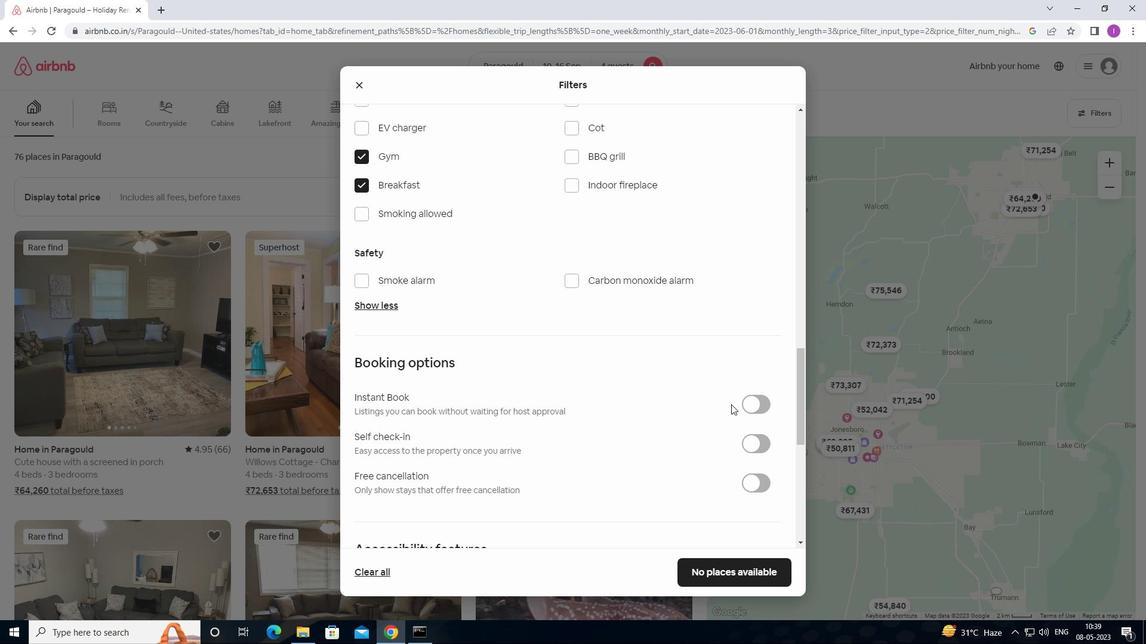 
Action: Mouse scrolled (731, 403) with delta (0, 0)
Screenshot: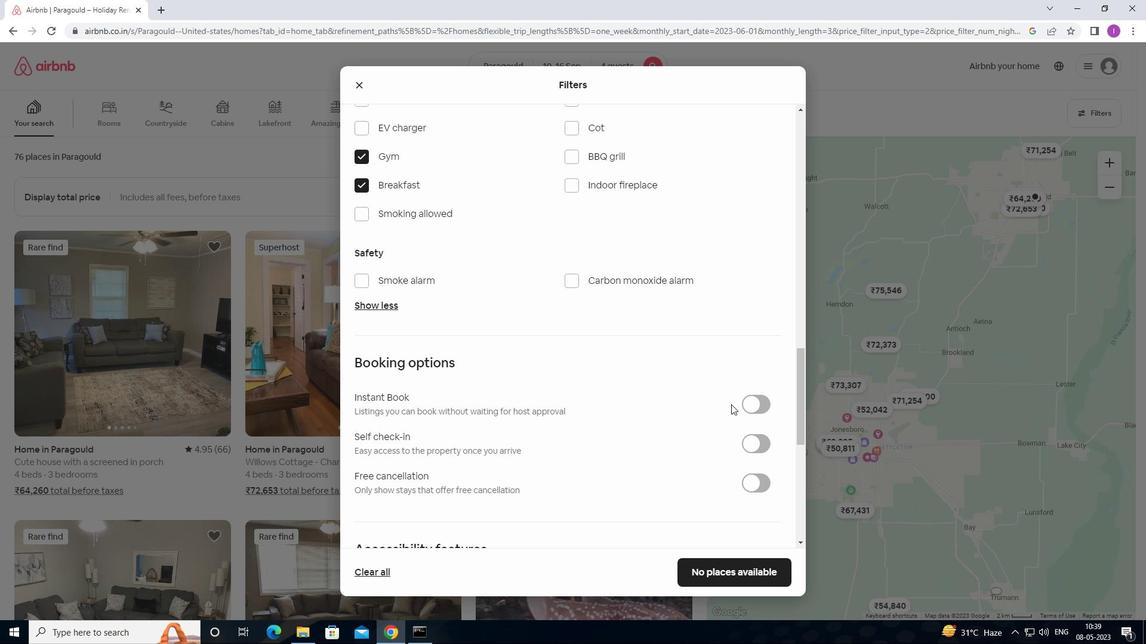 
Action: Mouse moved to (731, 404)
Screenshot: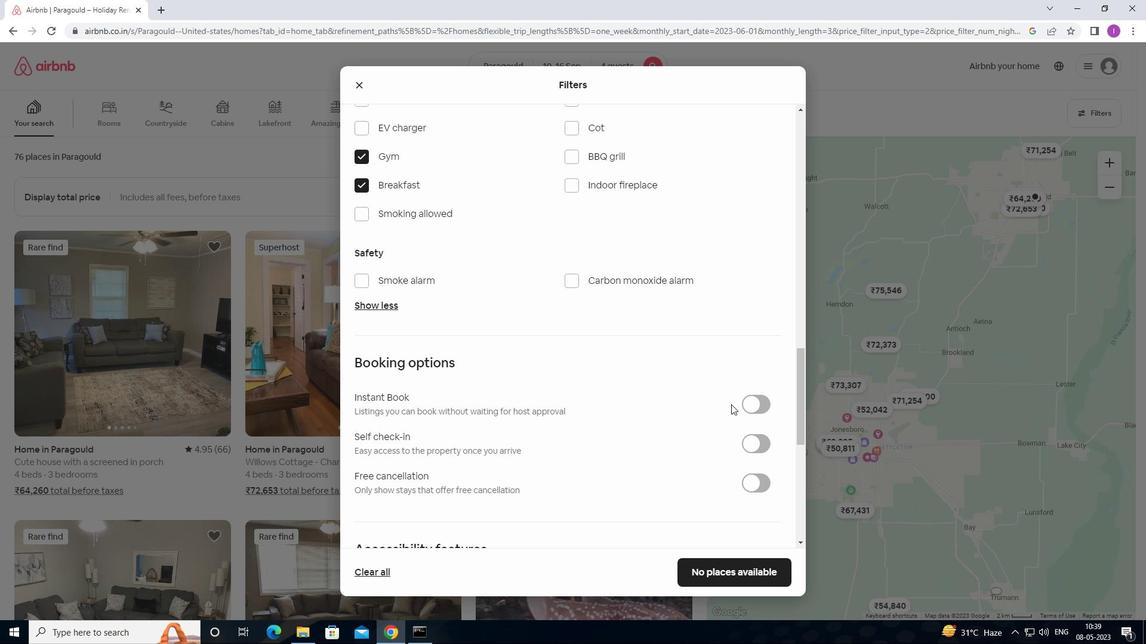 
Action: Mouse scrolled (731, 403) with delta (0, 0)
Screenshot: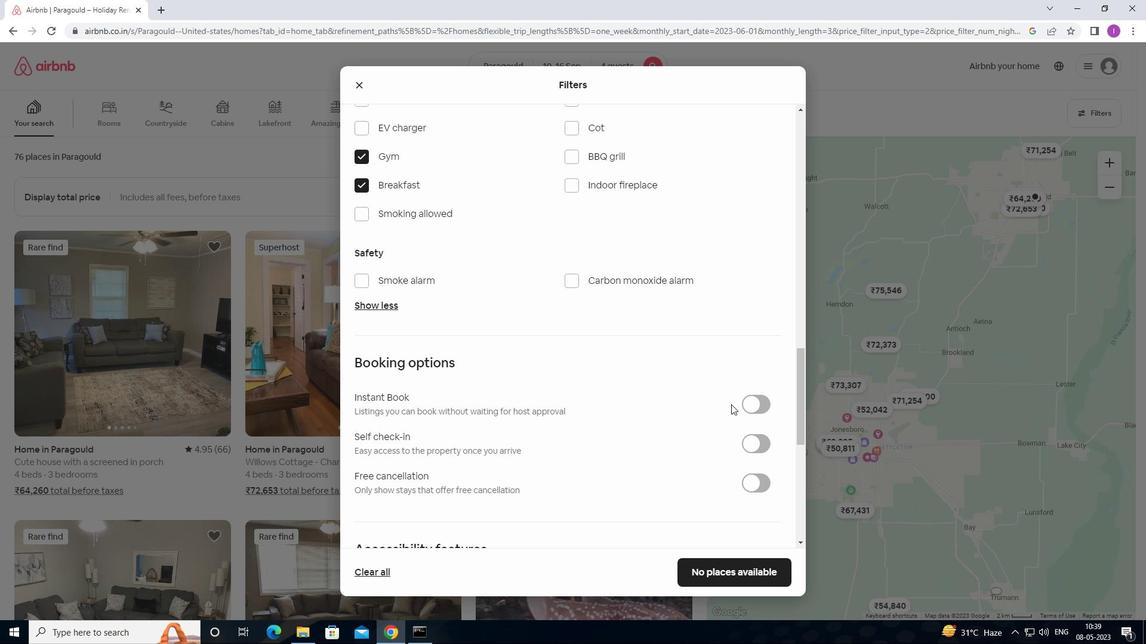 
Action: Mouse moved to (759, 197)
Screenshot: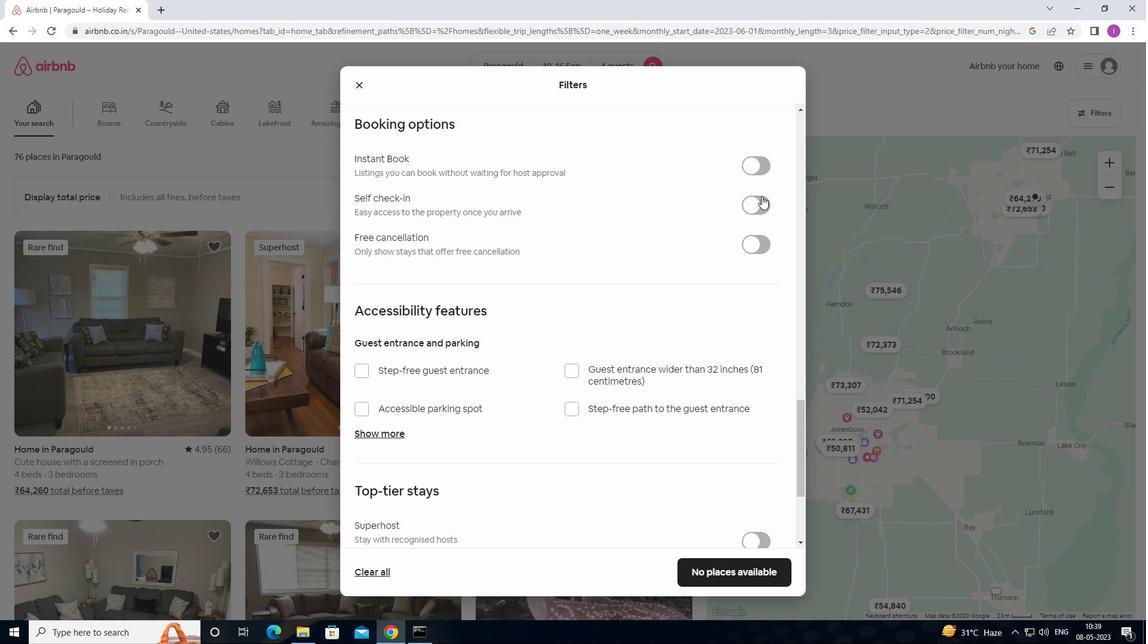 
Action: Mouse pressed left at (759, 197)
Screenshot: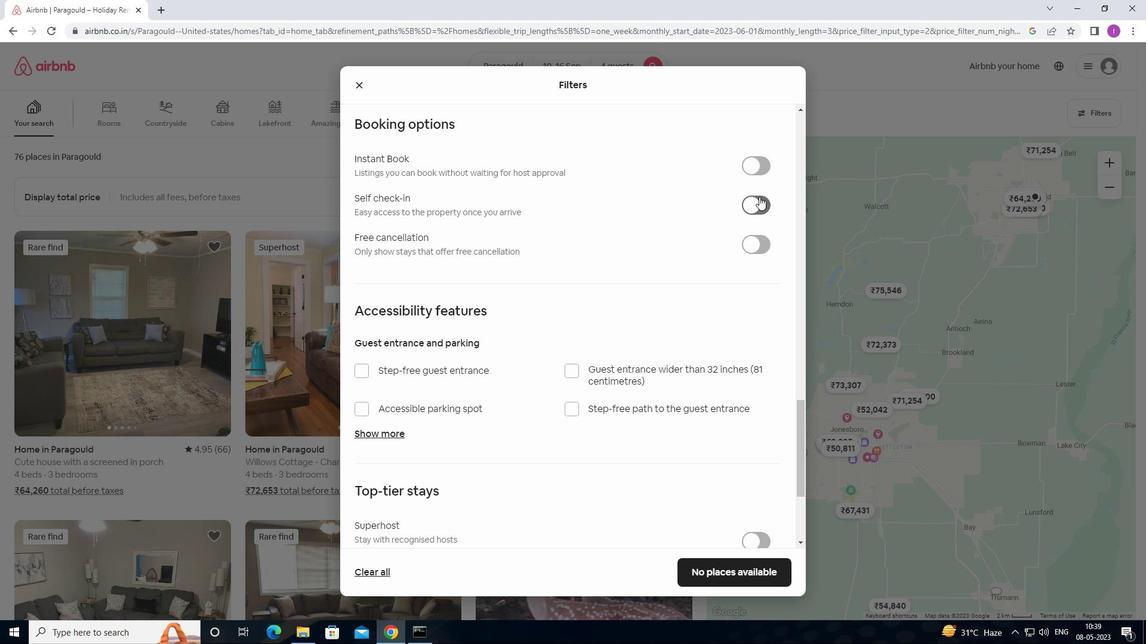 
Action: Mouse moved to (691, 303)
Screenshot: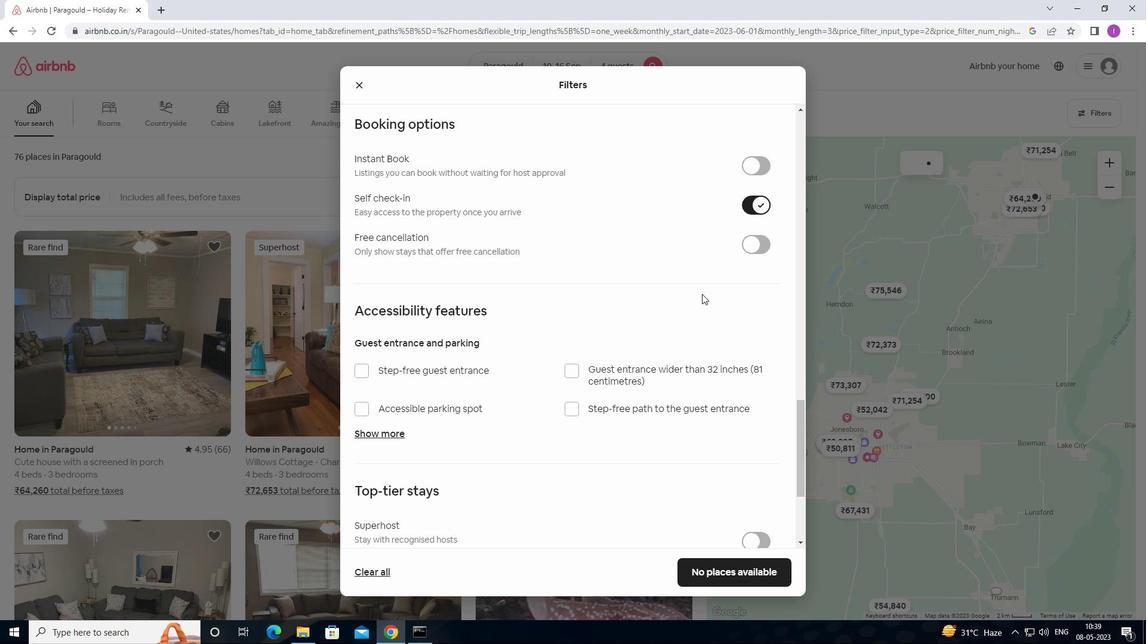 
Action: Mouse scrolled (691, 303) with delta (0, 0)
Screenshot: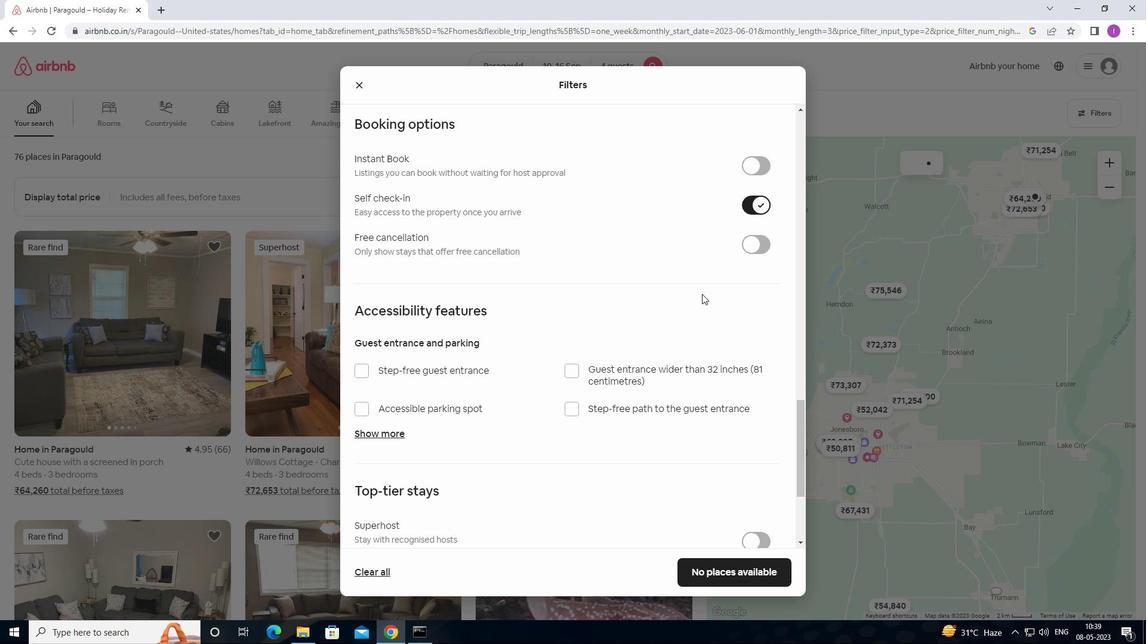 
Action: Mouse moved to (690, 305)
Screenshot: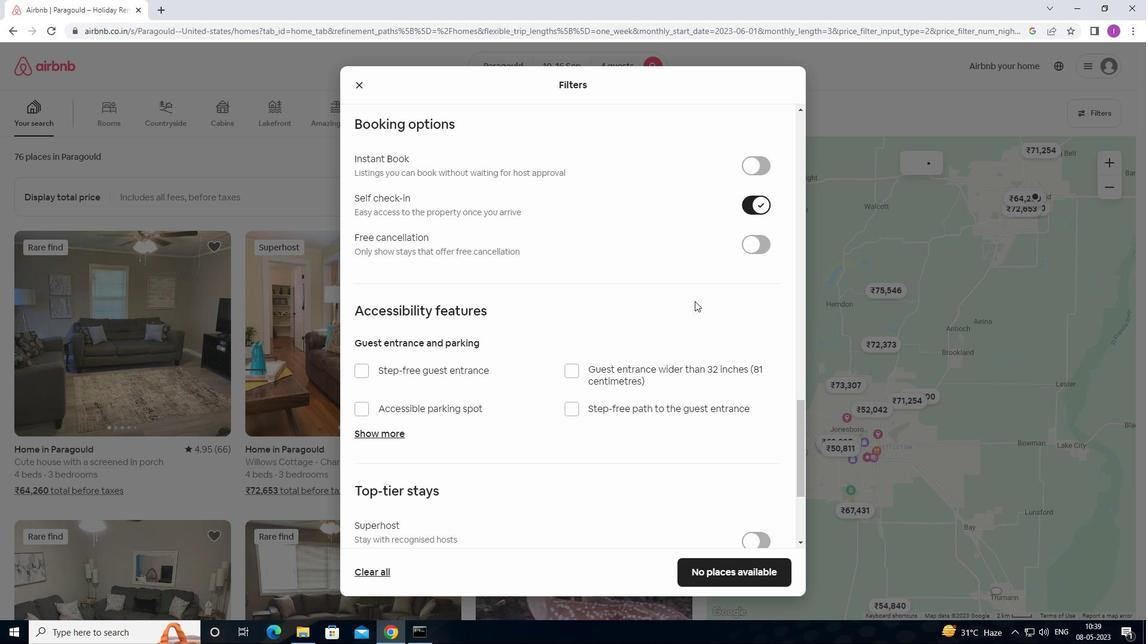 
Action: Mouse scrolled (690, 304) with delta (0, 0)
Screenshot: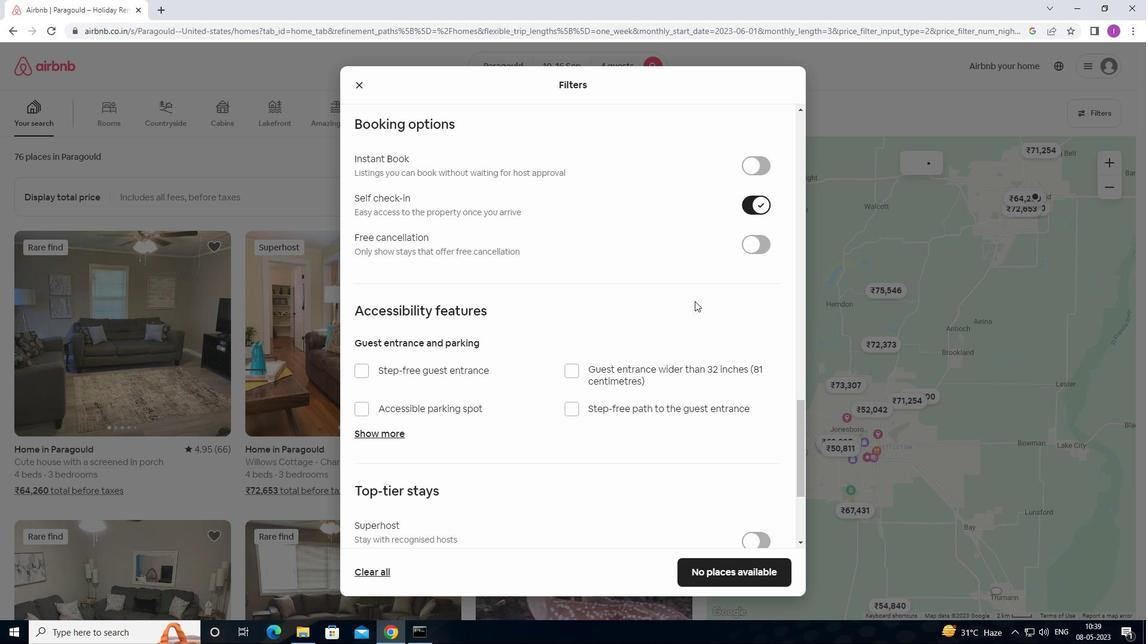 
Action: Mouse moved to (690, 305)
Screenshot: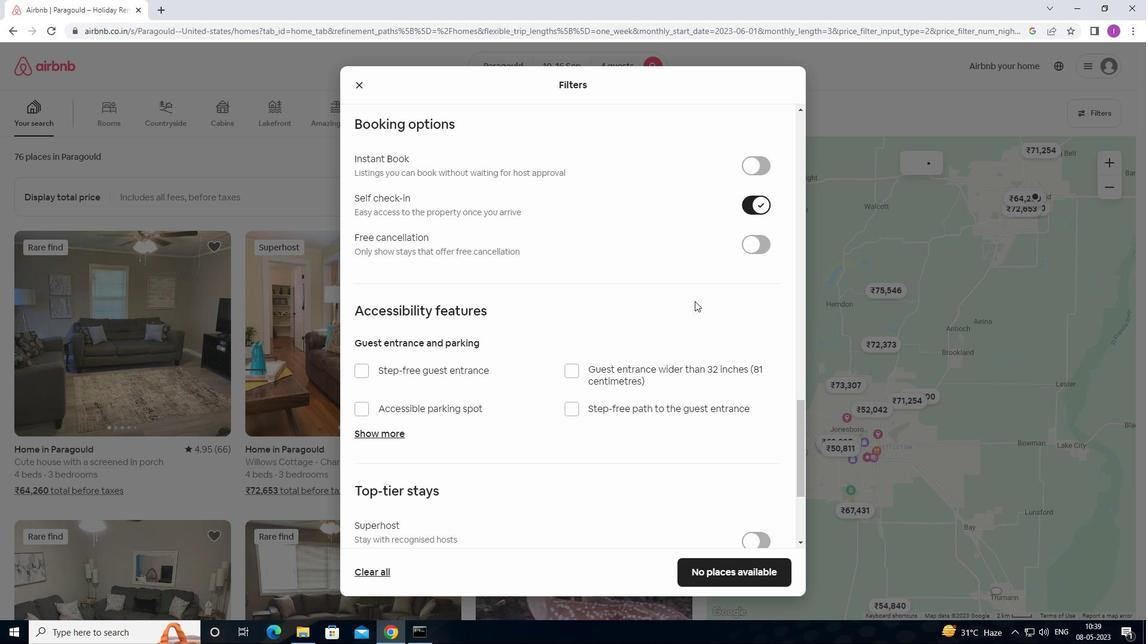 
Action: Mouse scrolled (690, 304) with delta (0, 0)
Screenshot: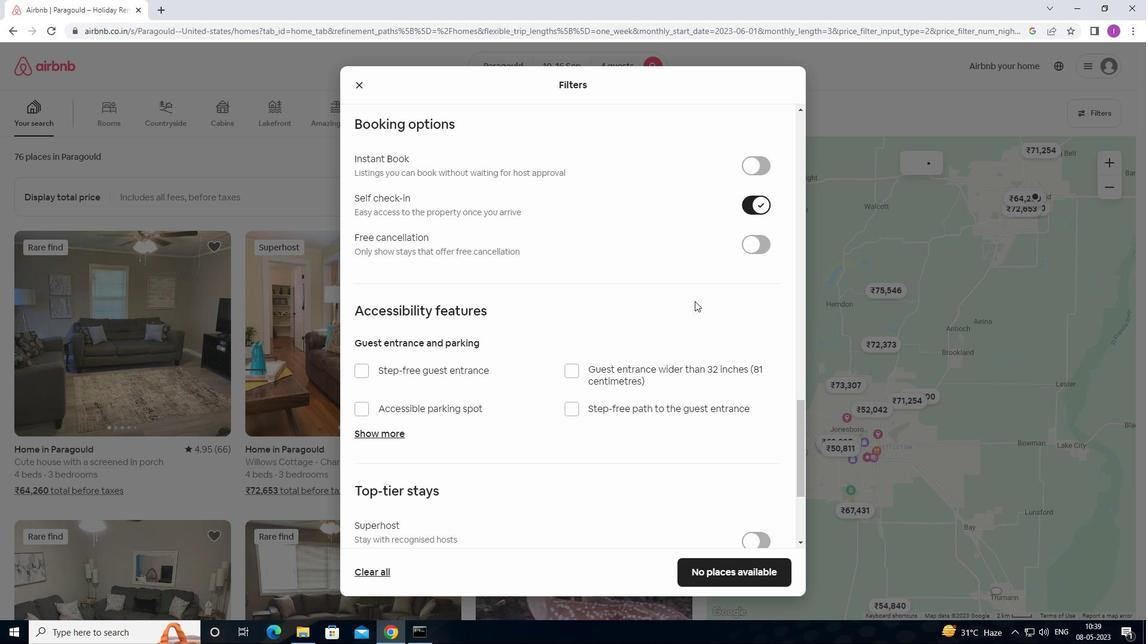 
Action: Mouse scrolled (690, 304) with delta (0, 0)
Screenshot: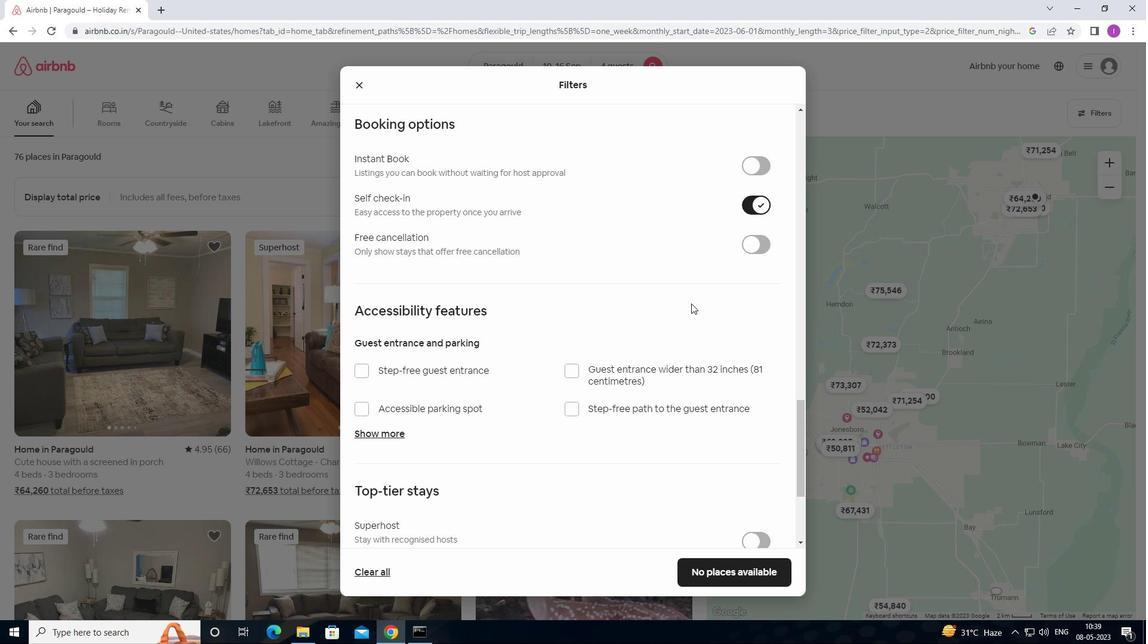 
Action: Mouse scrolled (690, 304) with delta (0, 0)
Screenshot: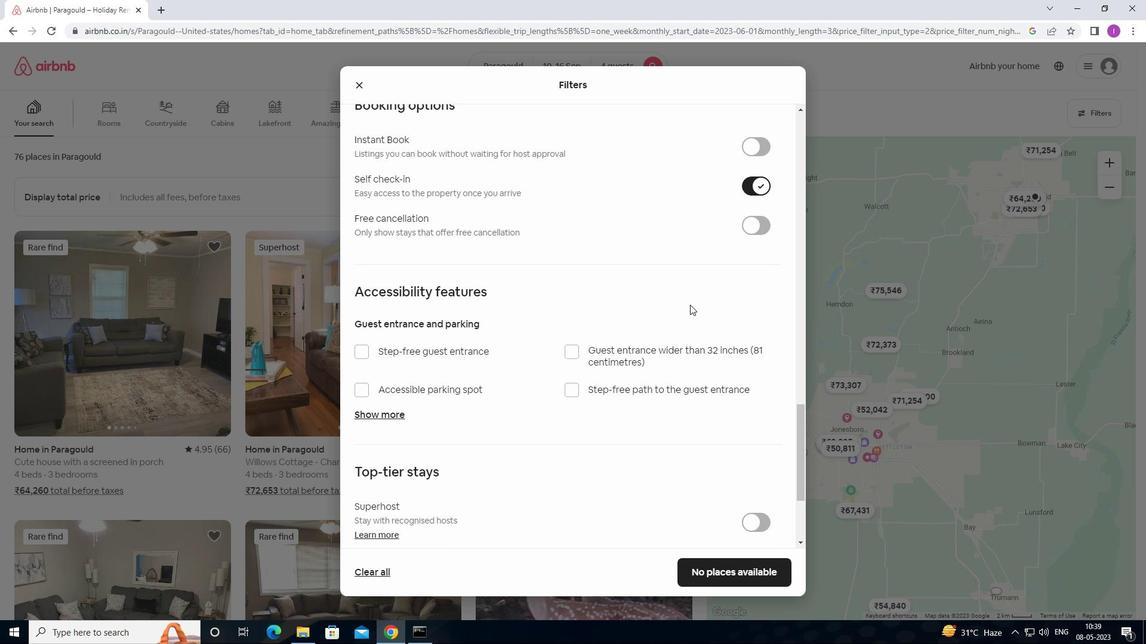 
Action: Mouse scrolled (690, 304) with delta (0, 0)
Screenshot: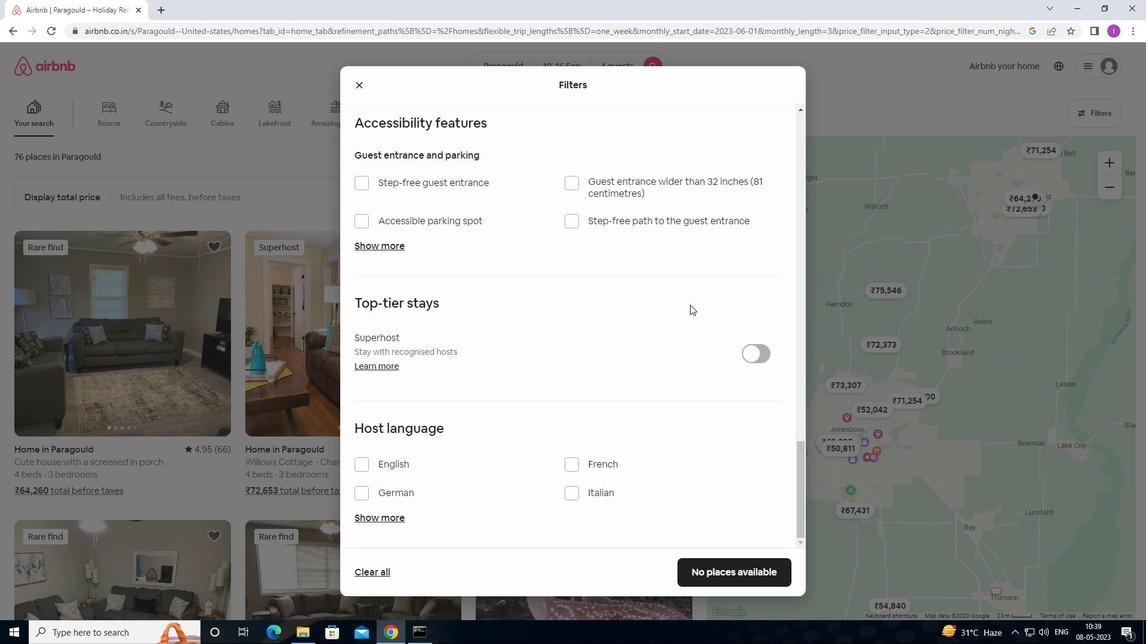 
Action: Mouse scrolled (690, 304) with delta (0, 0)
Screenshot: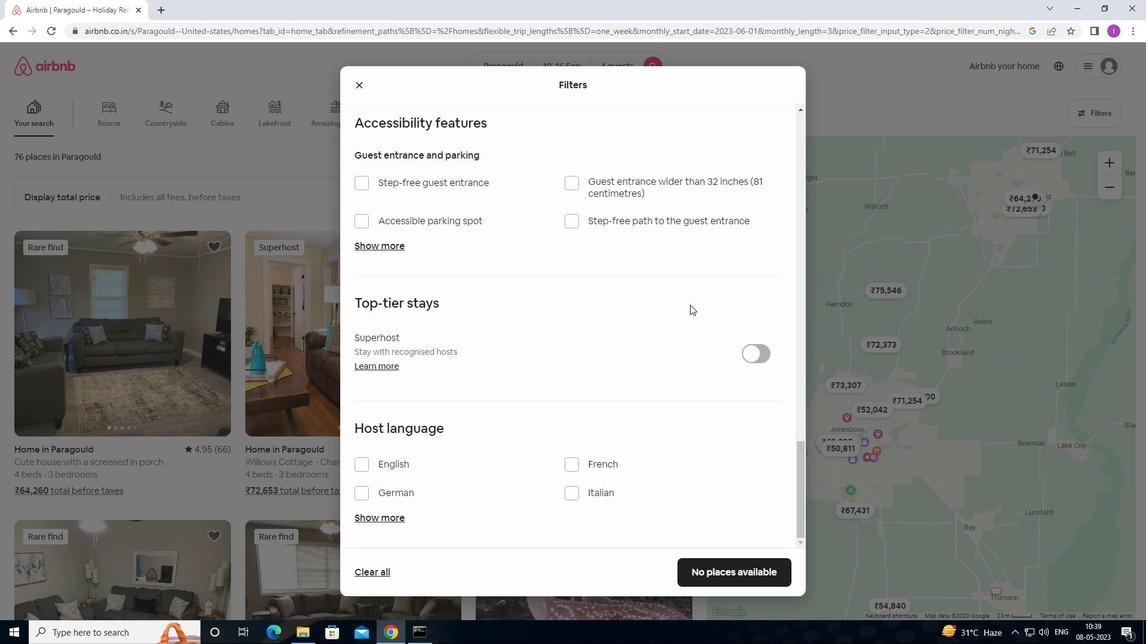 
Action: Mouse scrolled (690, 304) with delta (0, 0)
Screenshot: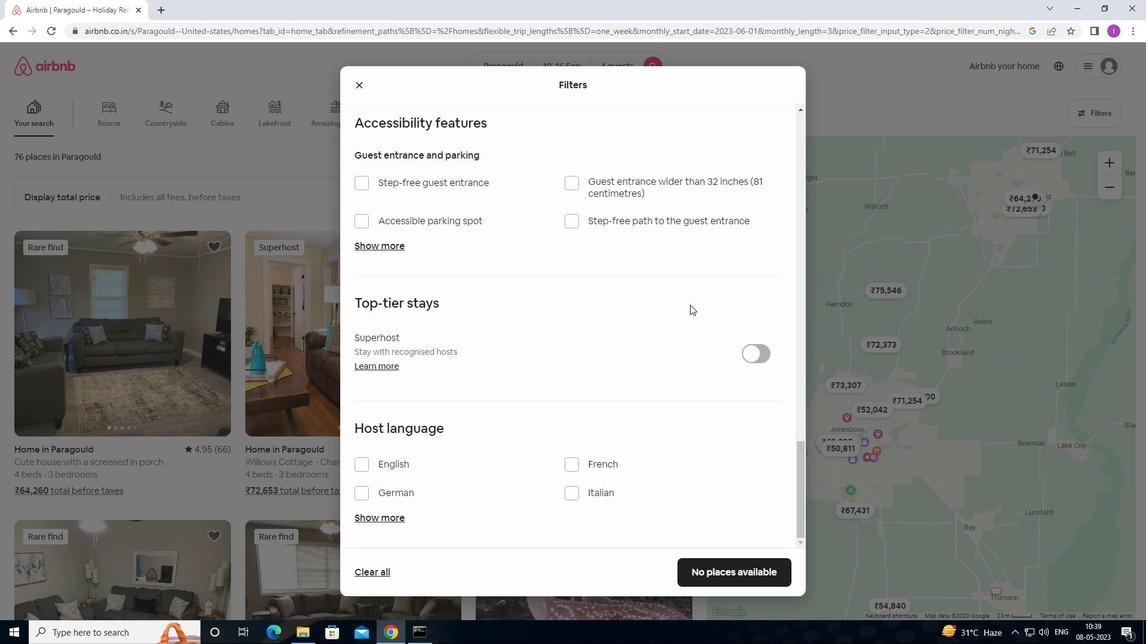 
Action: Mouse moved to (365, 462)
Screenshot: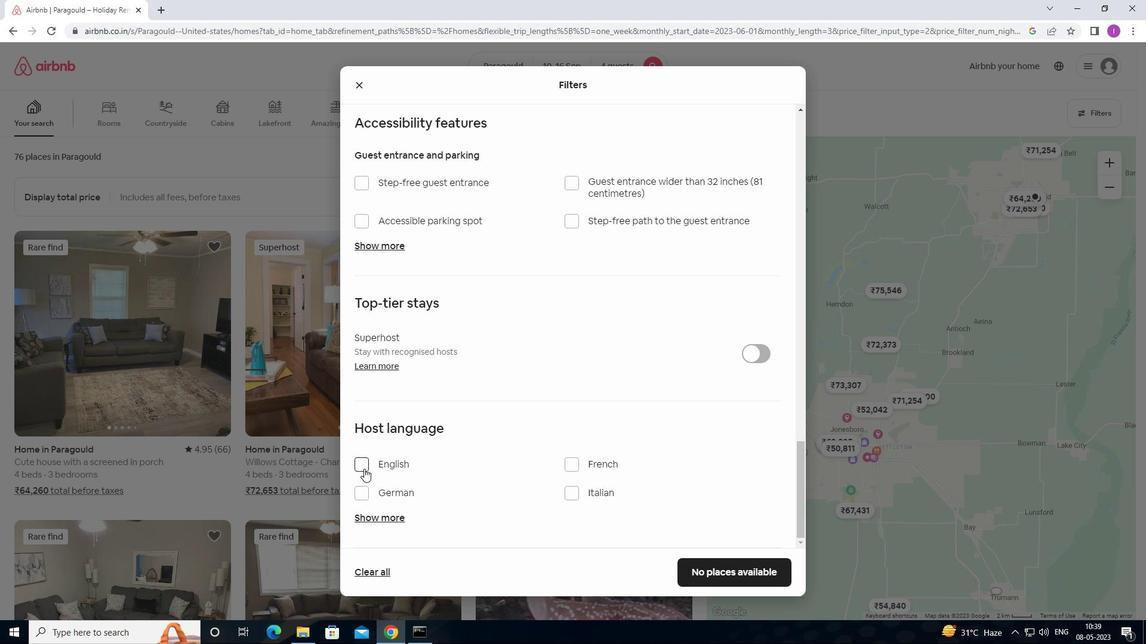 
Action: Mouse pressed left at (365, 462)
Screenshot: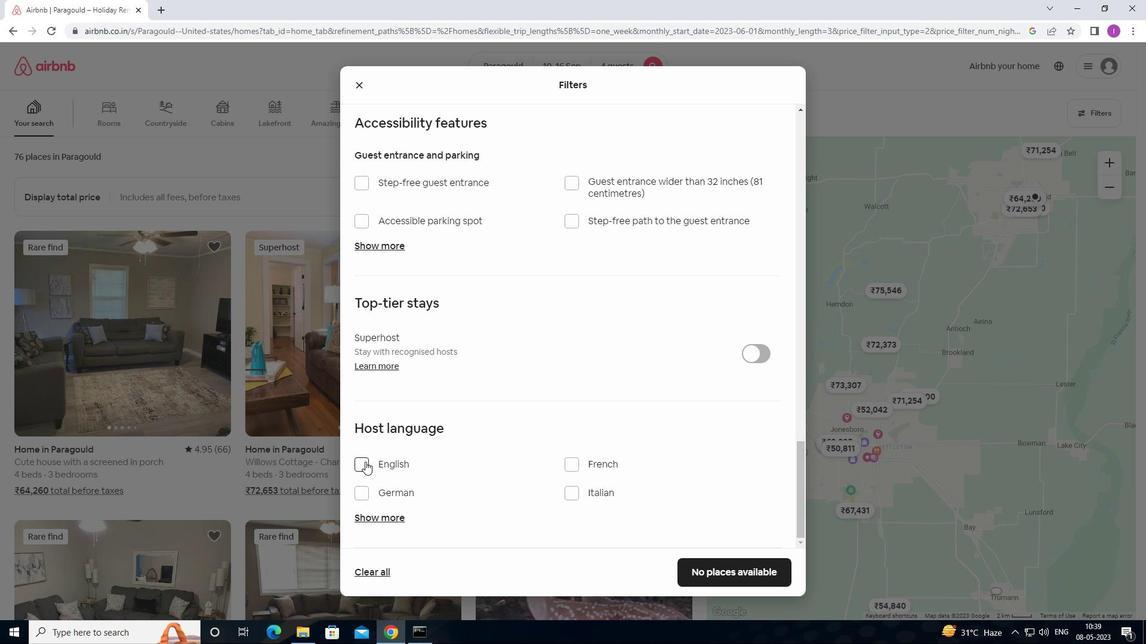 
Action: Mouse moved to (688, 465)
Screenshot: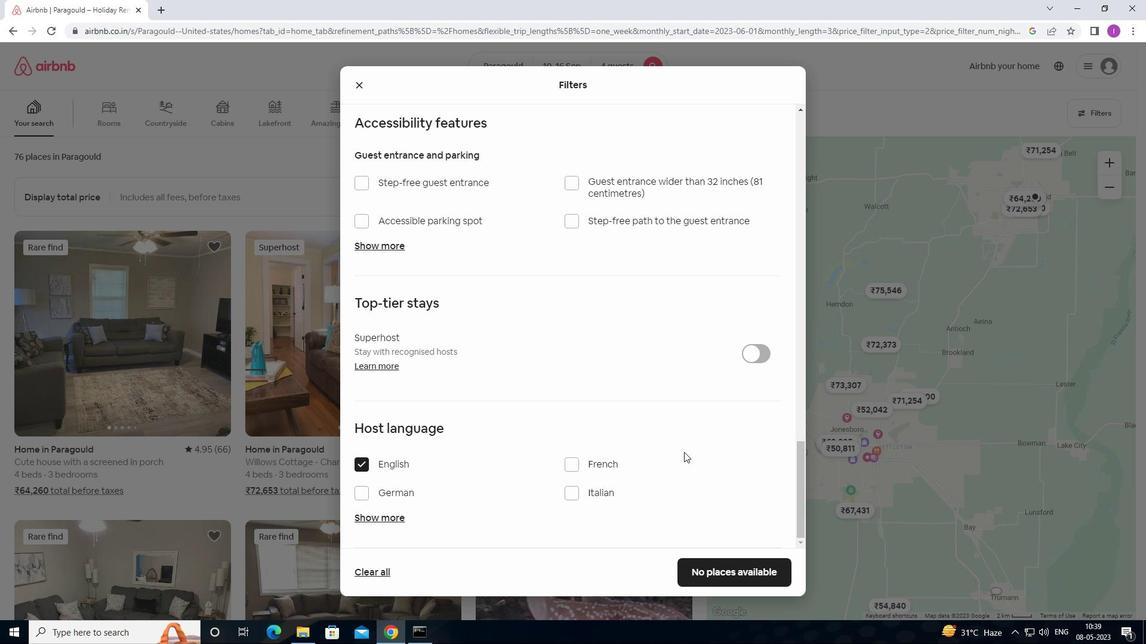 
Action: Mouse scrolled (688, 465) with delta (0, 0)
Screenshot: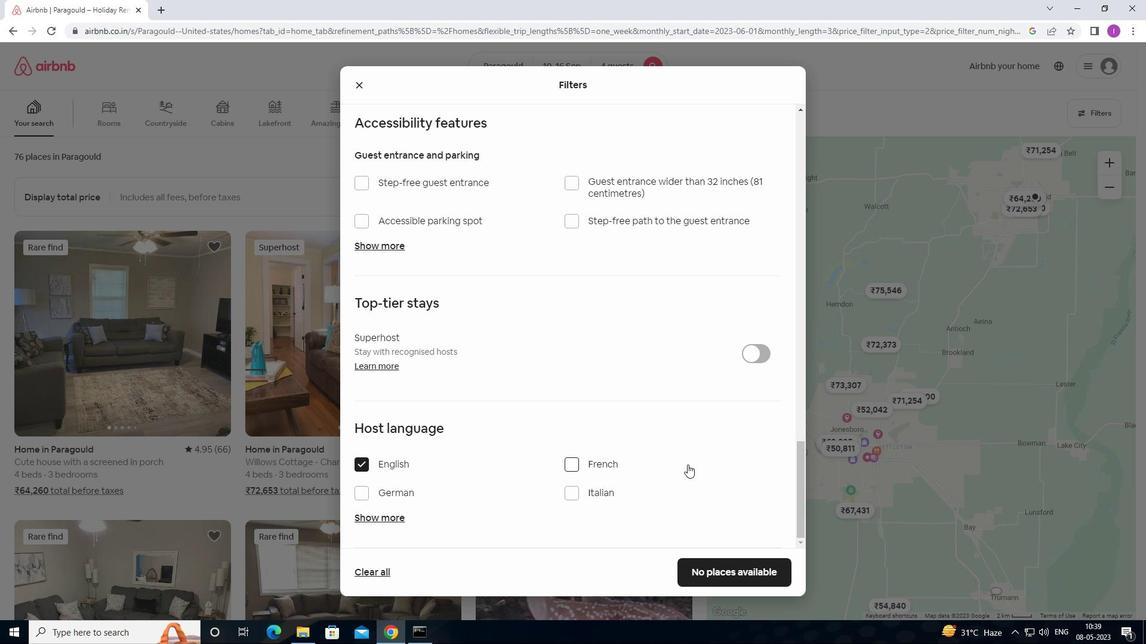 
Action: Mouse scrolled (688, 465) with delta (0, 0)
Screenshot: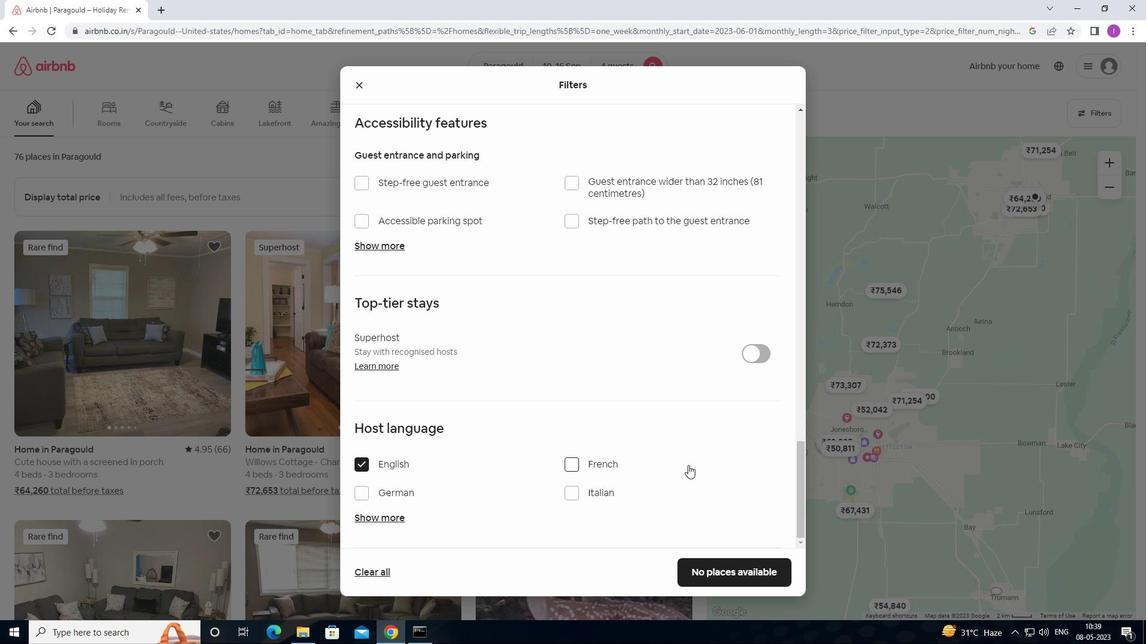 
Action: Mouse moved to (688, 466)
Screenshot: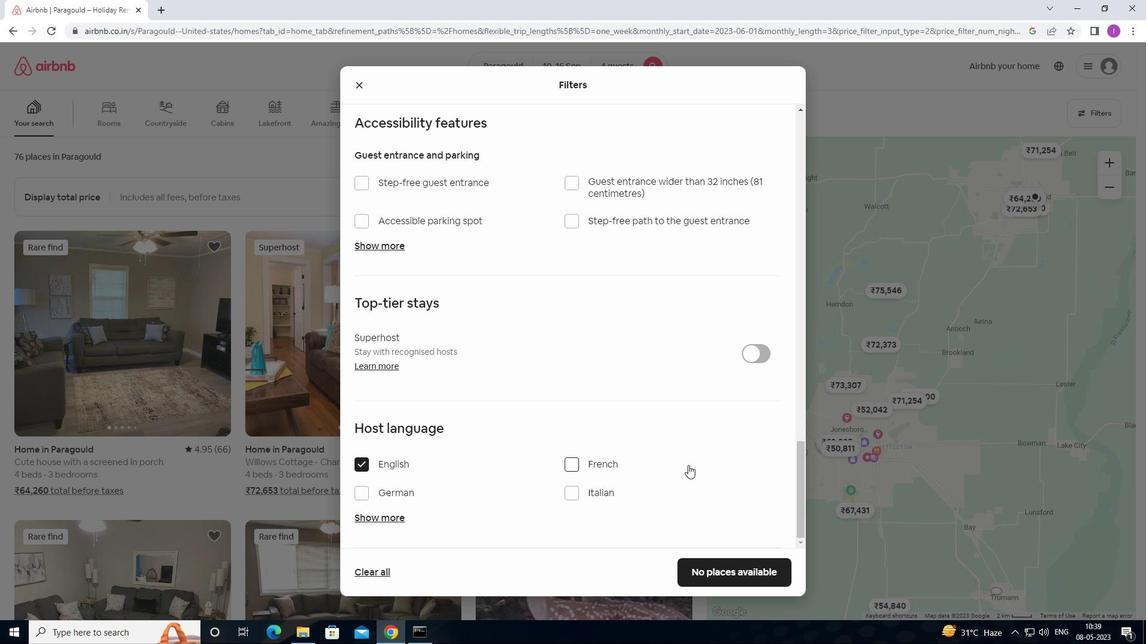 
Action: Mouse scrolled (688, 465) with delta (0, 0)
Screenshot: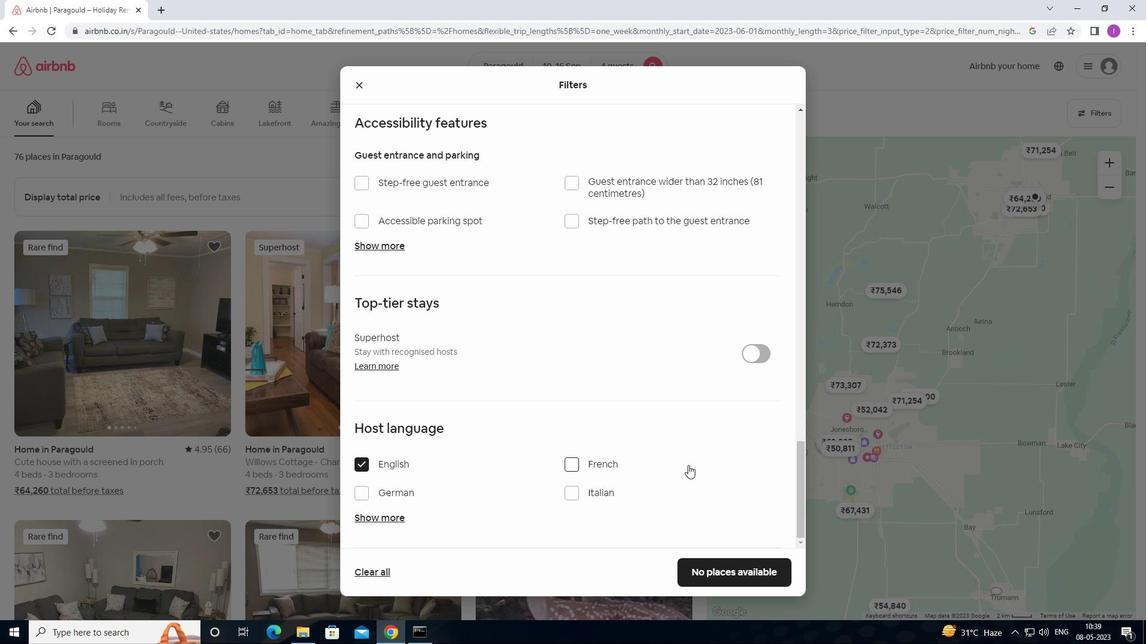 
Action: Mouse moved to (737, 576)
Screenshot: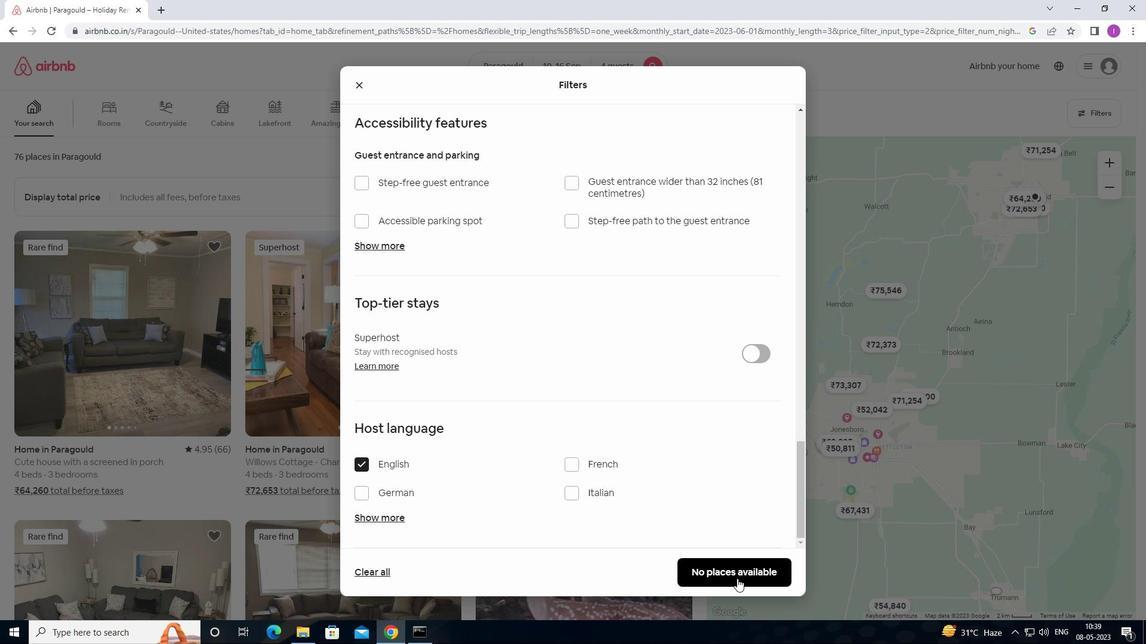
Action: Mouse pressed left at (737, 576)
Screenshot: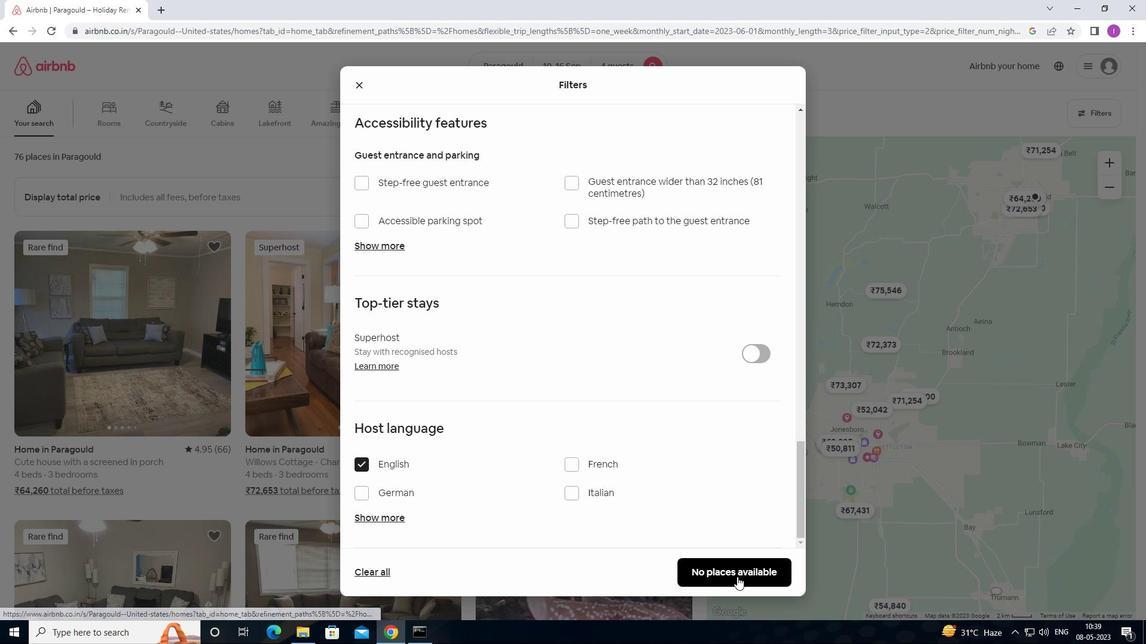 
Action: Mouse moved to (721, 523)
Screenshot: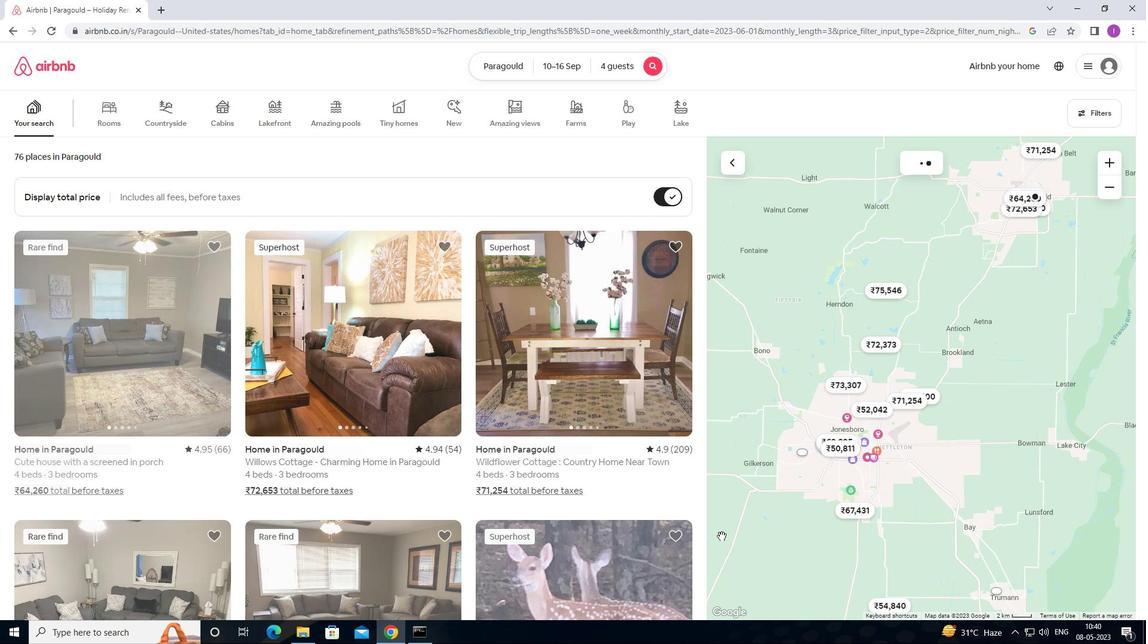
